 Task: Create a due date automation trigger when advanced on, 2 days before a card is due add fields with custom field "Resume" set to a number lower or equal to 1 and lower or equal to 10 at 11:00 AM.
Action: Mouse moved to (1105, 340)
Screenshot: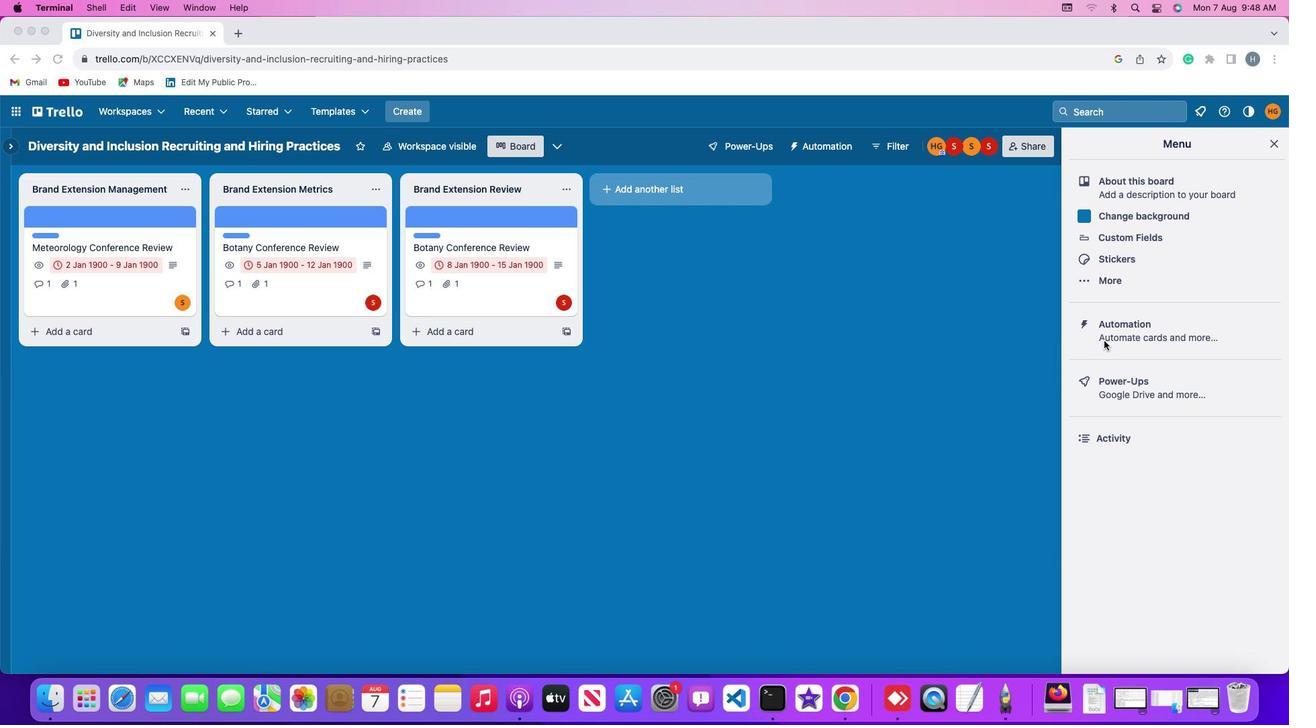 
Action: Mouse pressed left at (1105, 340)
Screenshot: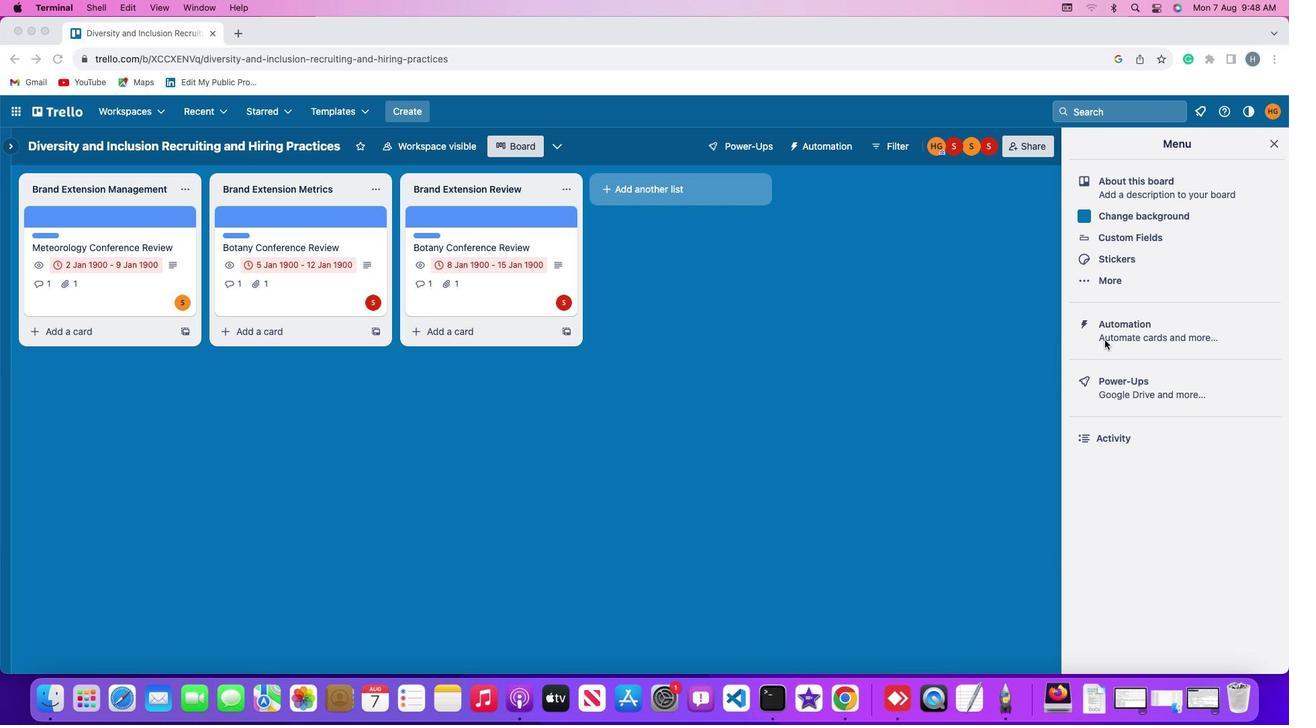 
Action: Mouse pressed left at (1105, 340)
Screenshot: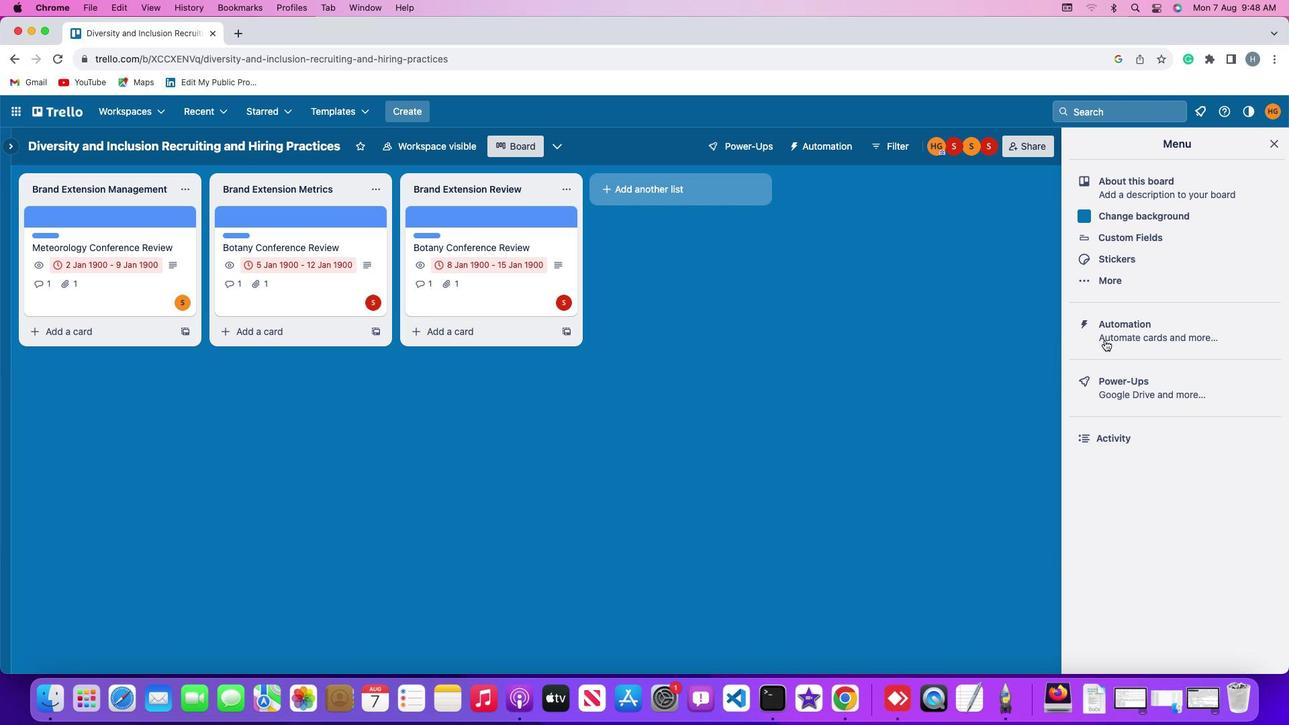 
Action: Mouse moved to (75, 311)
Screenshot: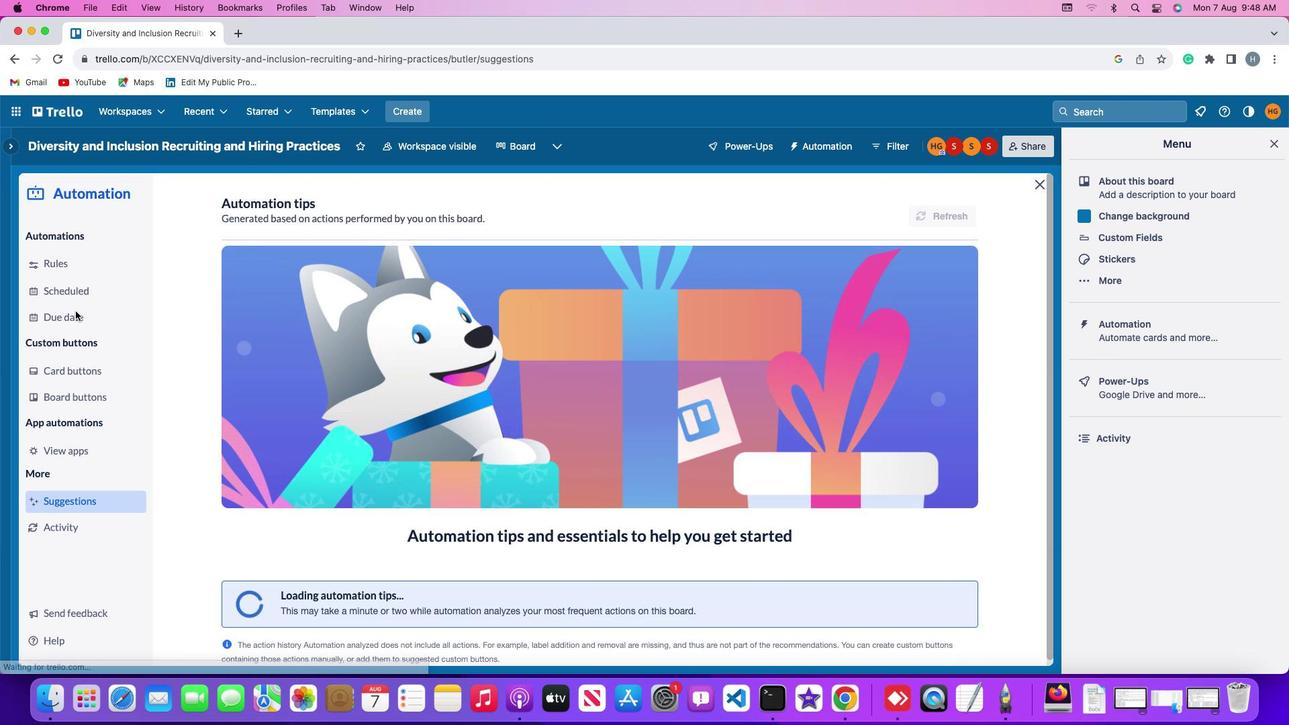
Action: Mouse pressed left at (75, 311)
Screenshot: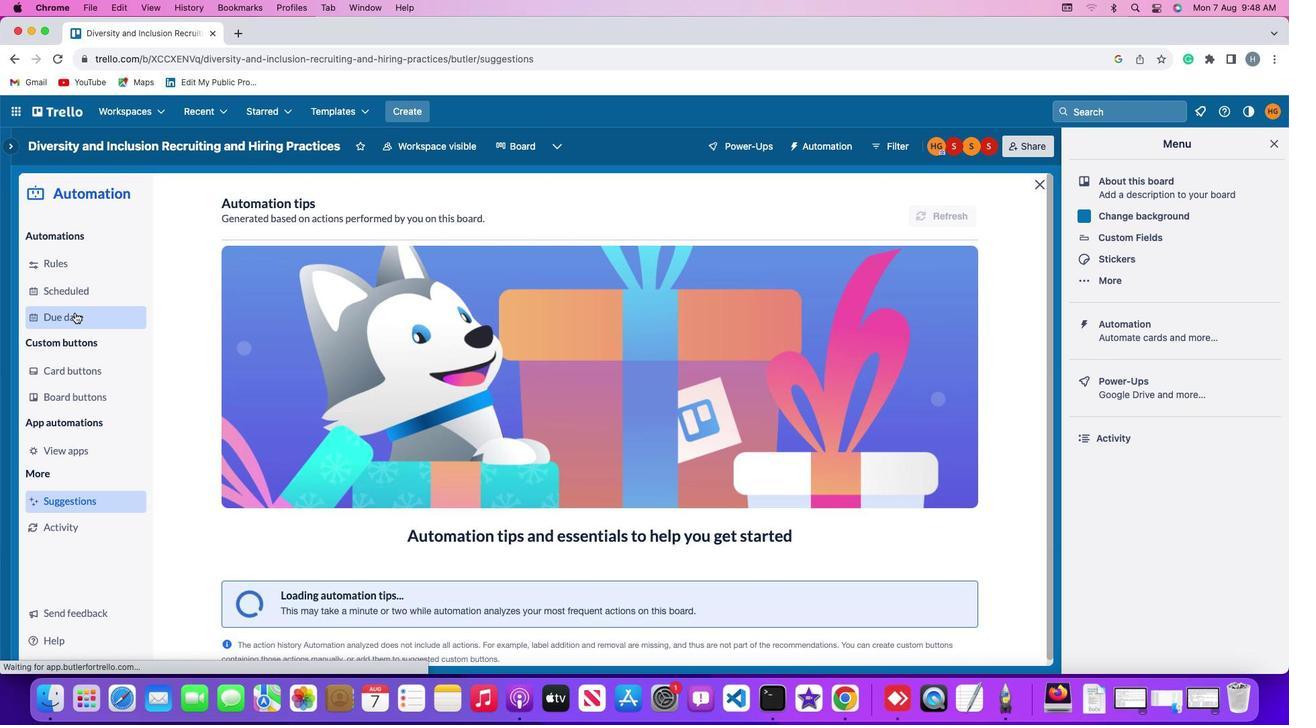 
Action: Mouse moved to (908, 206)
Screenshot: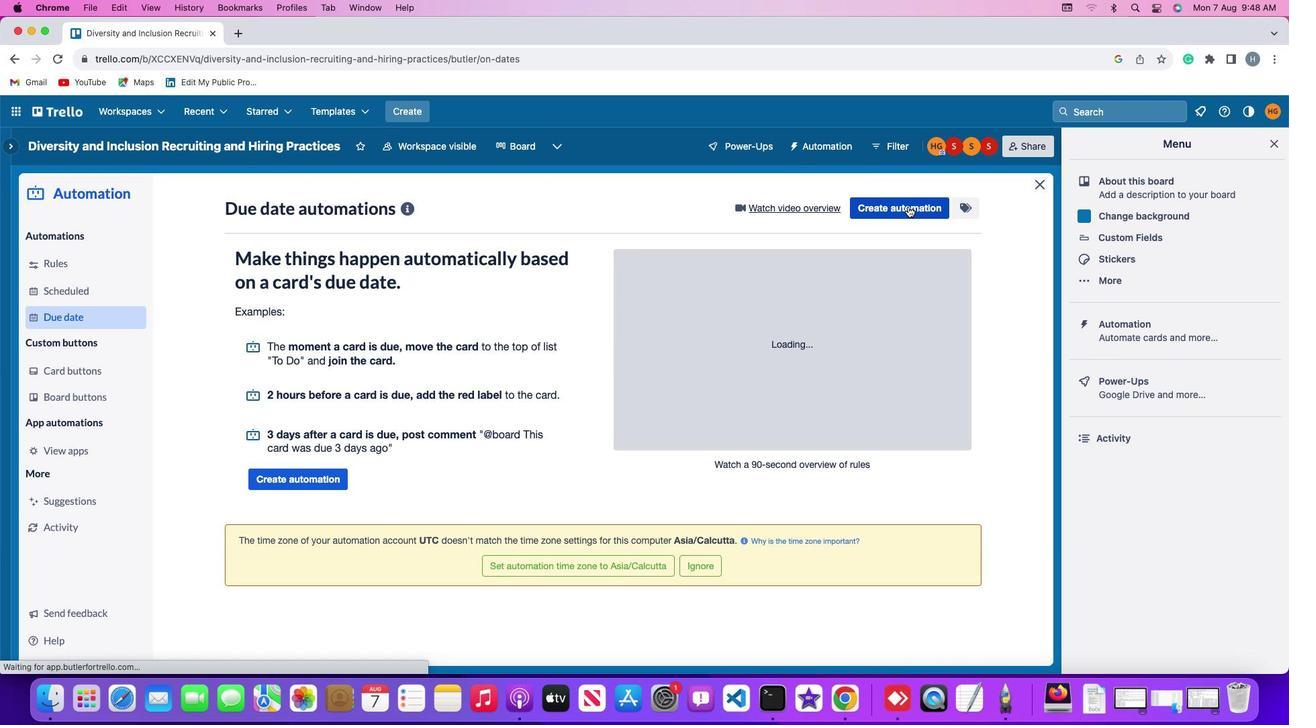 
Action: Mouse pressed left at (908, 206)
Screenshot: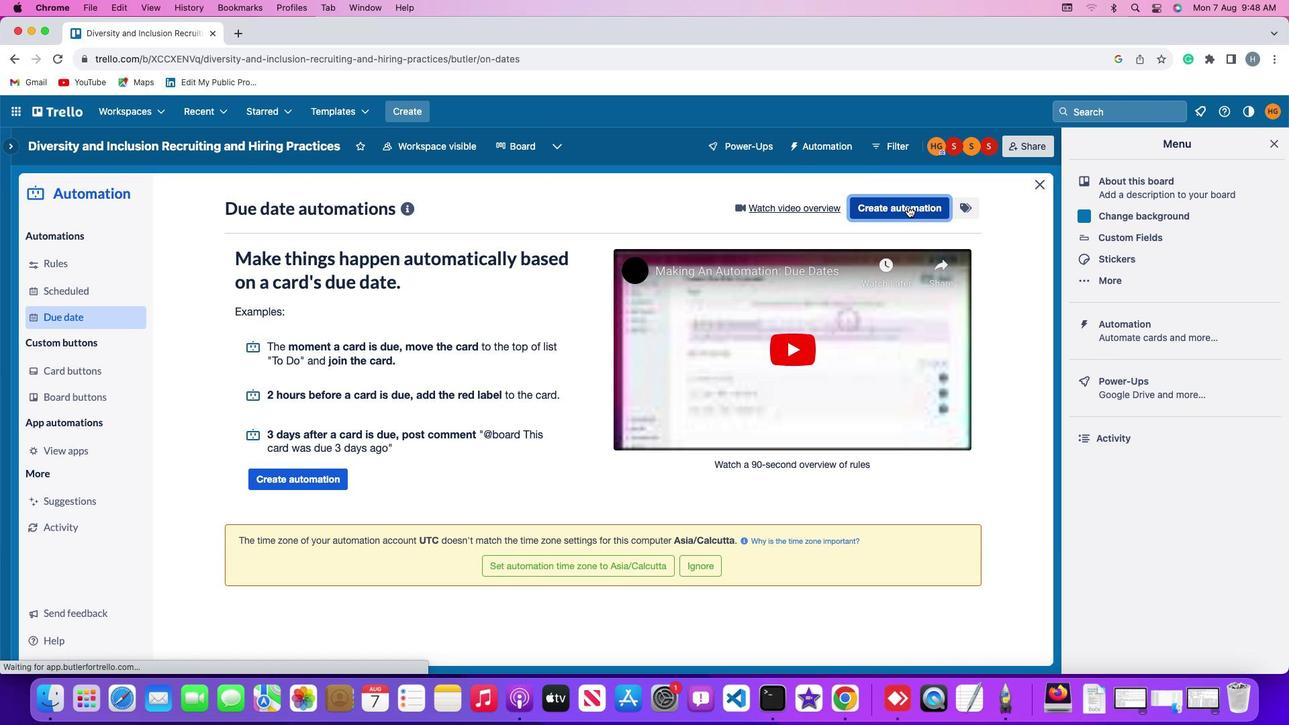 
Action: Mouse moved to (593, 335)
Screenshot: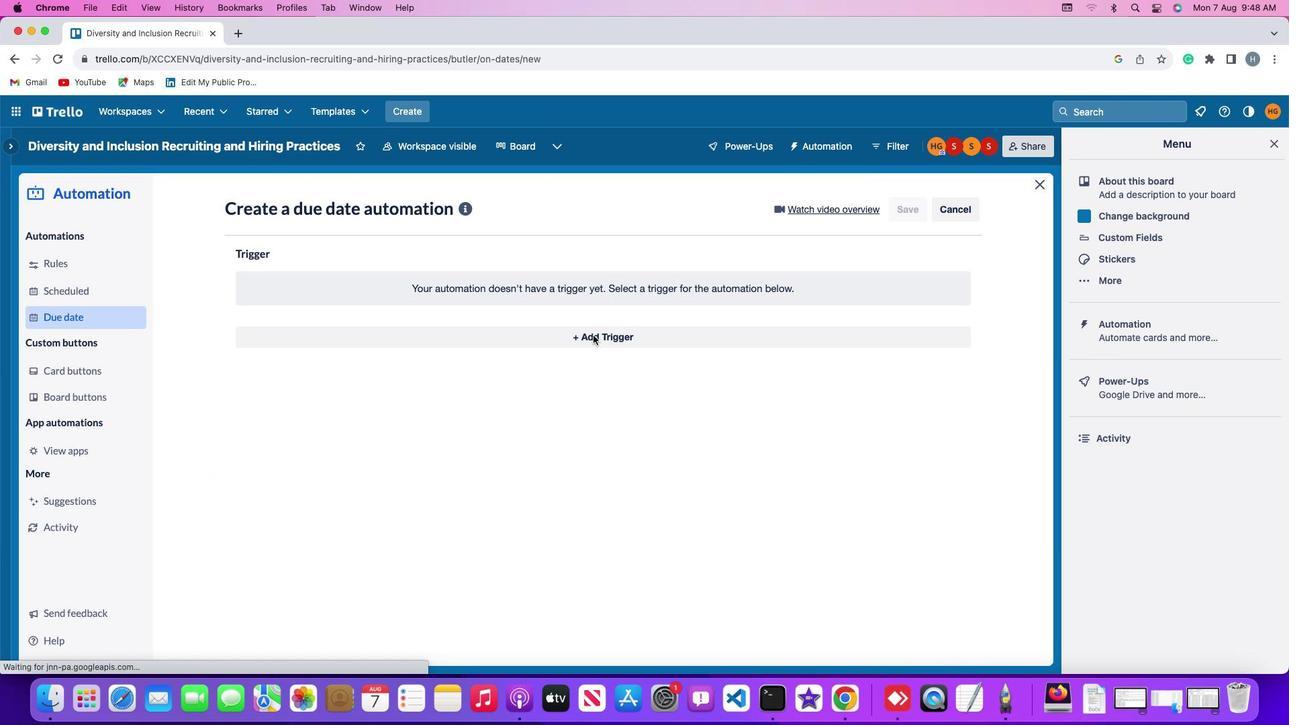 
Action: Mouse pressed left at (593, 335)
Screenshot: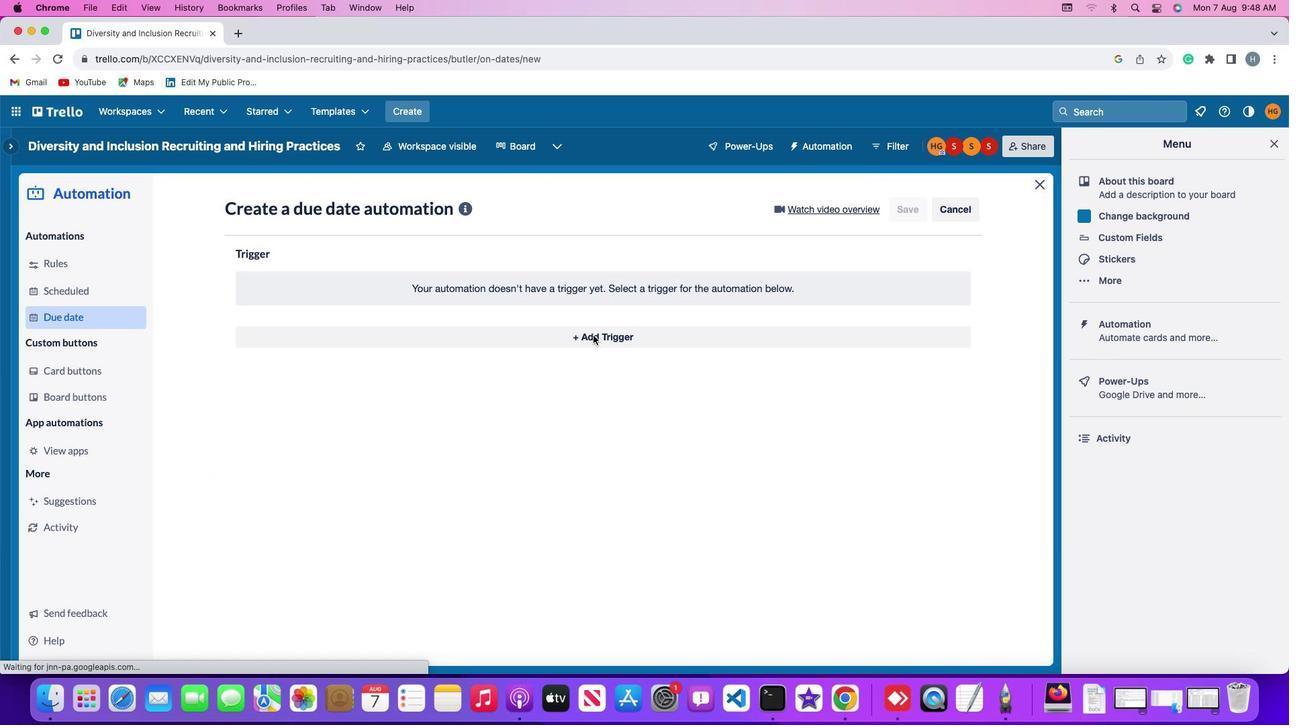 
Action: Mouse moved to (260, 544)
Screenshot: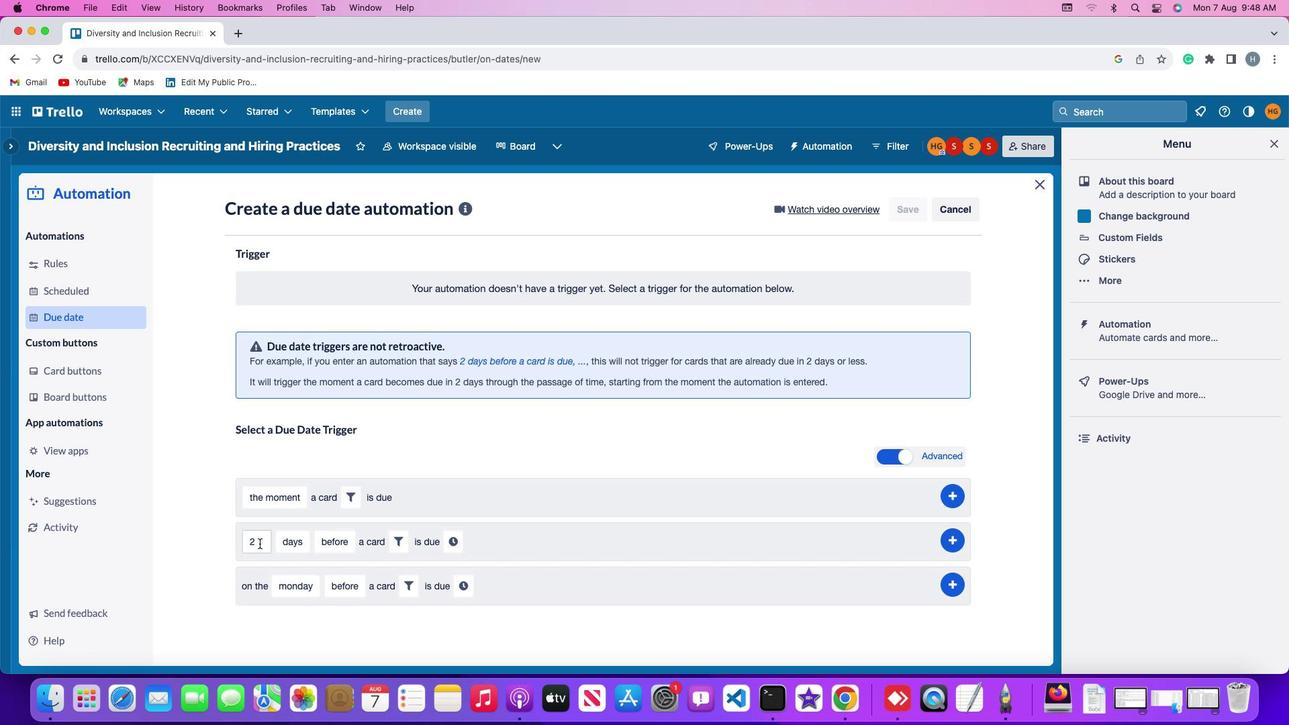 
Action: Mouse pressed left at (260, 544)
Screenshot: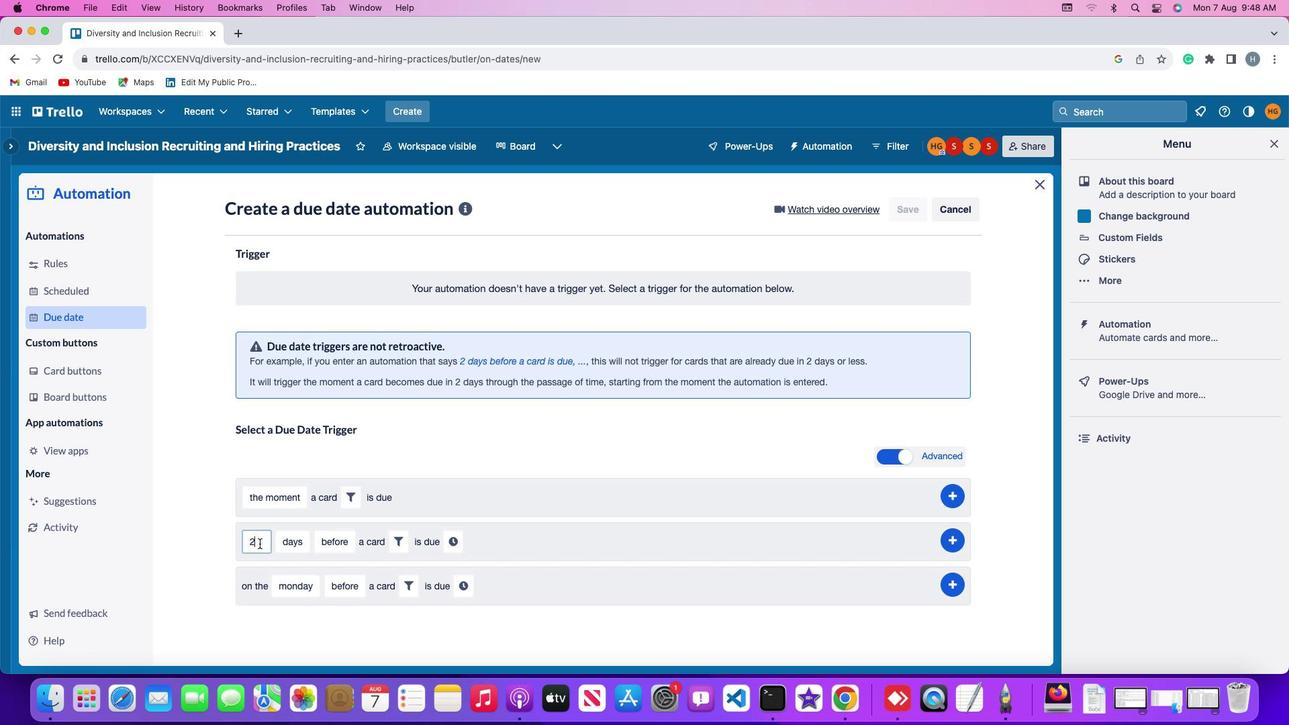 
Action: Mouse moved to (260, 542)
Screenshot: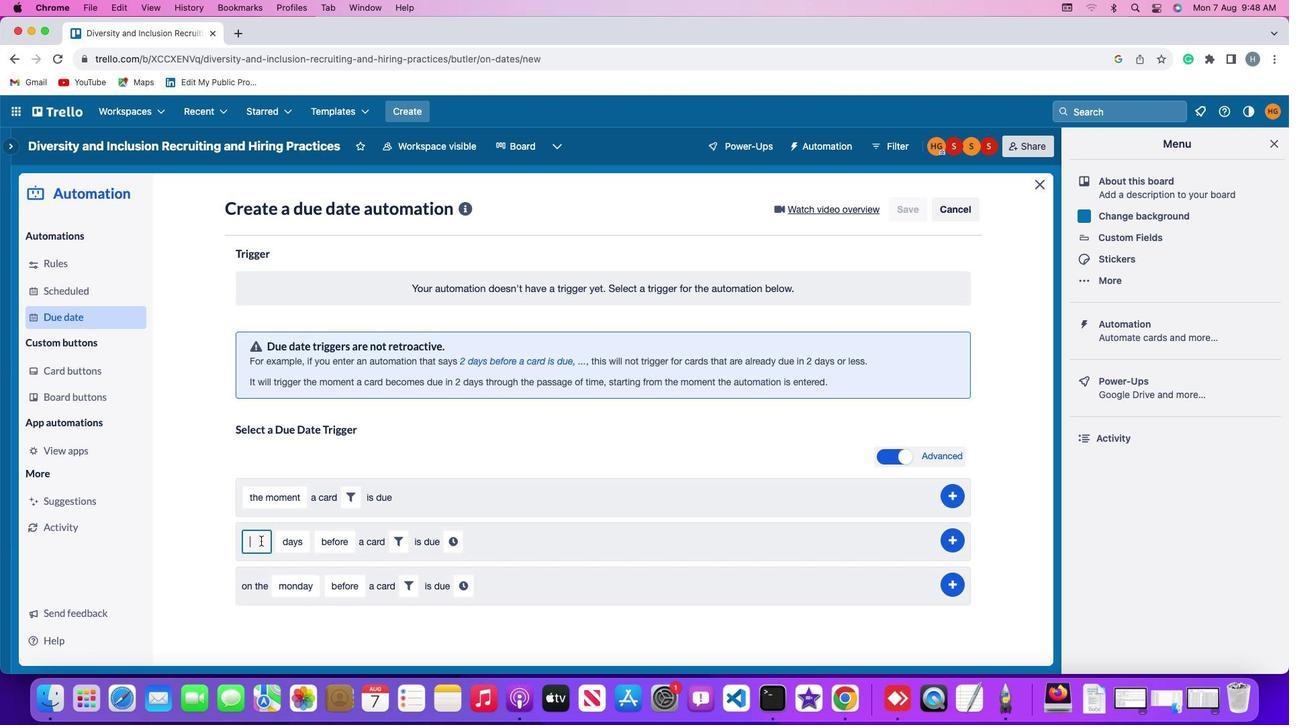 
Action: Key pressed Key.backspace
Screenshot: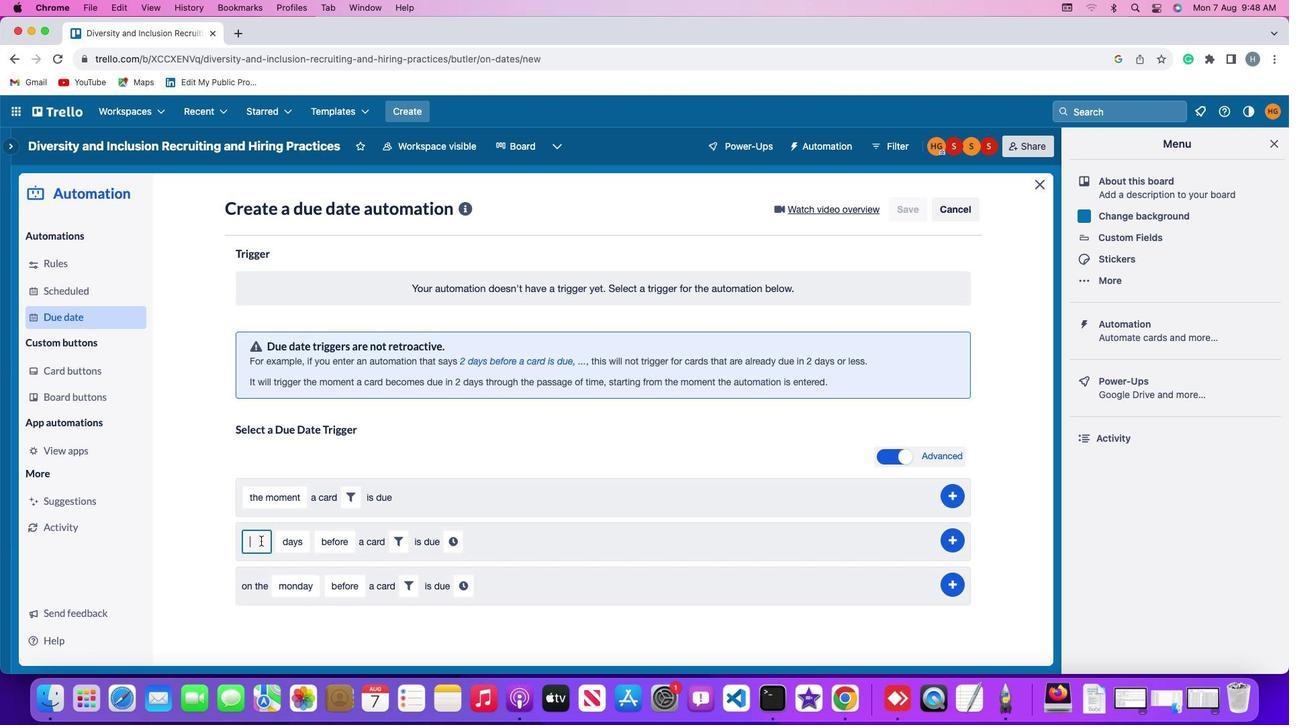 
Action: Mouse moved to (262, 540)
Screenshot: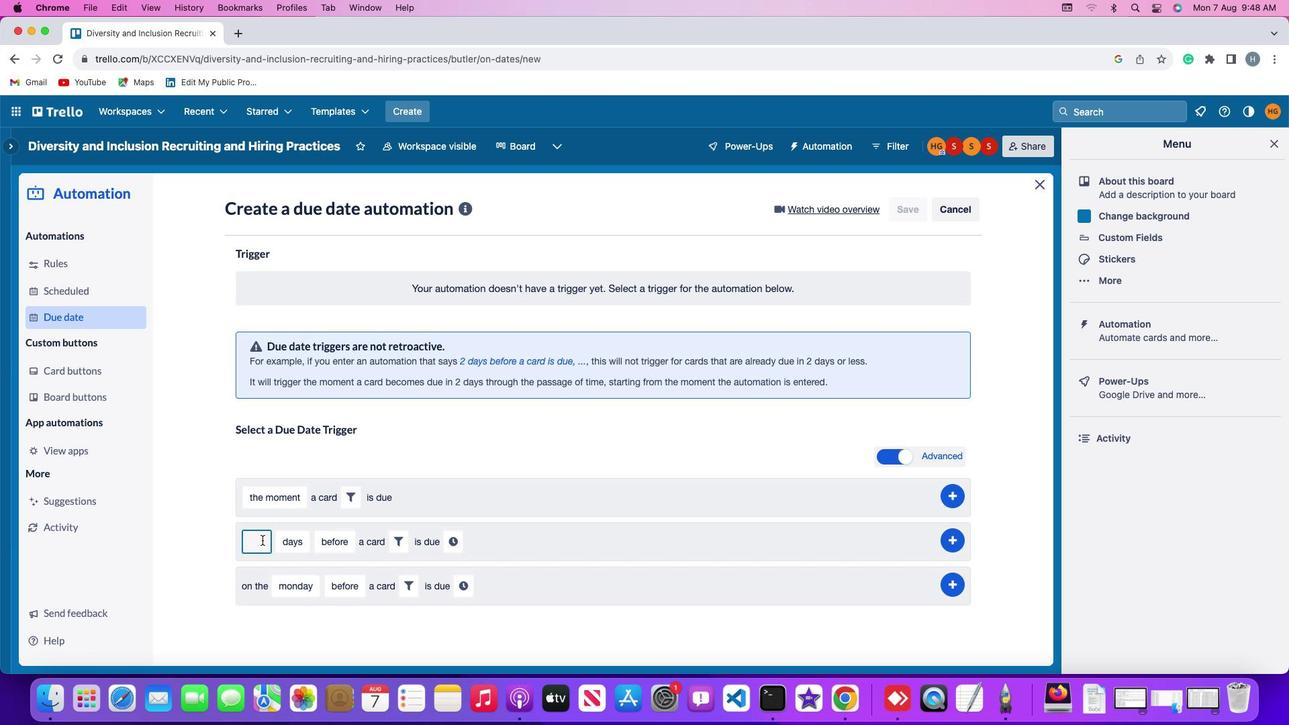 
Action: Key pressed '2'
Screenshot: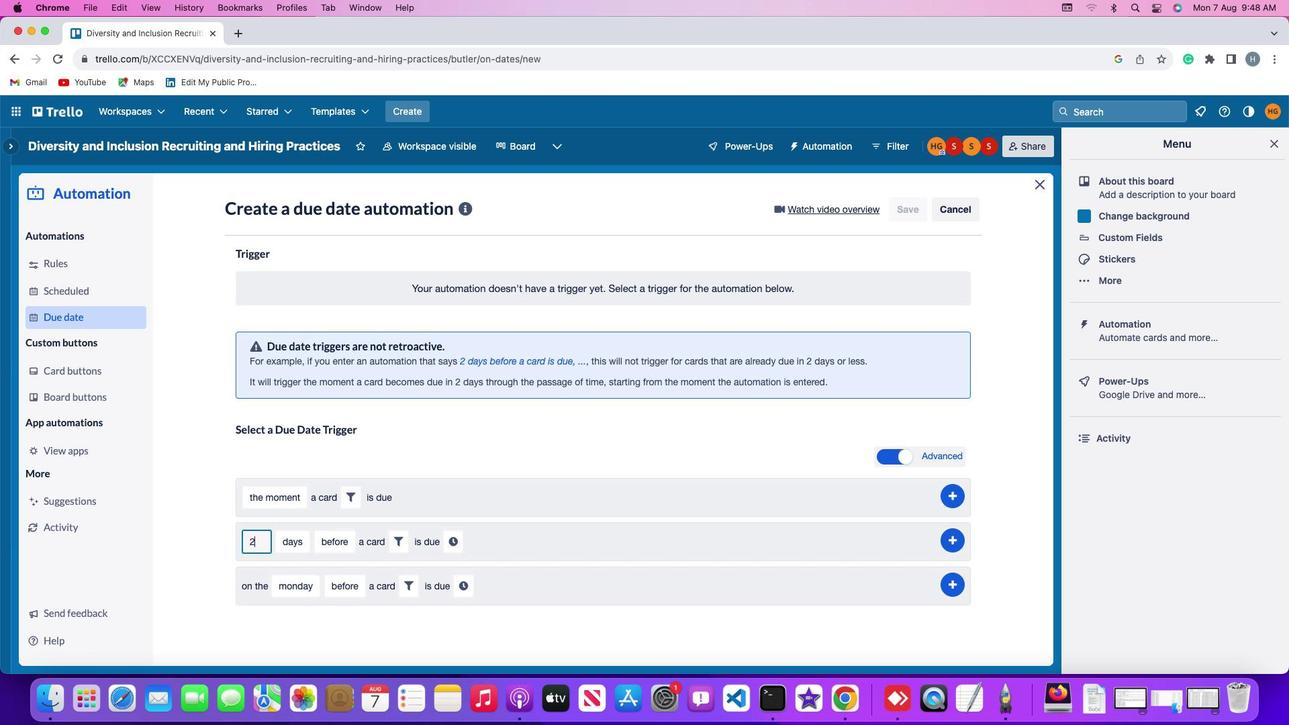 
Action: Mouse moved to (286, 538)
Screenshot: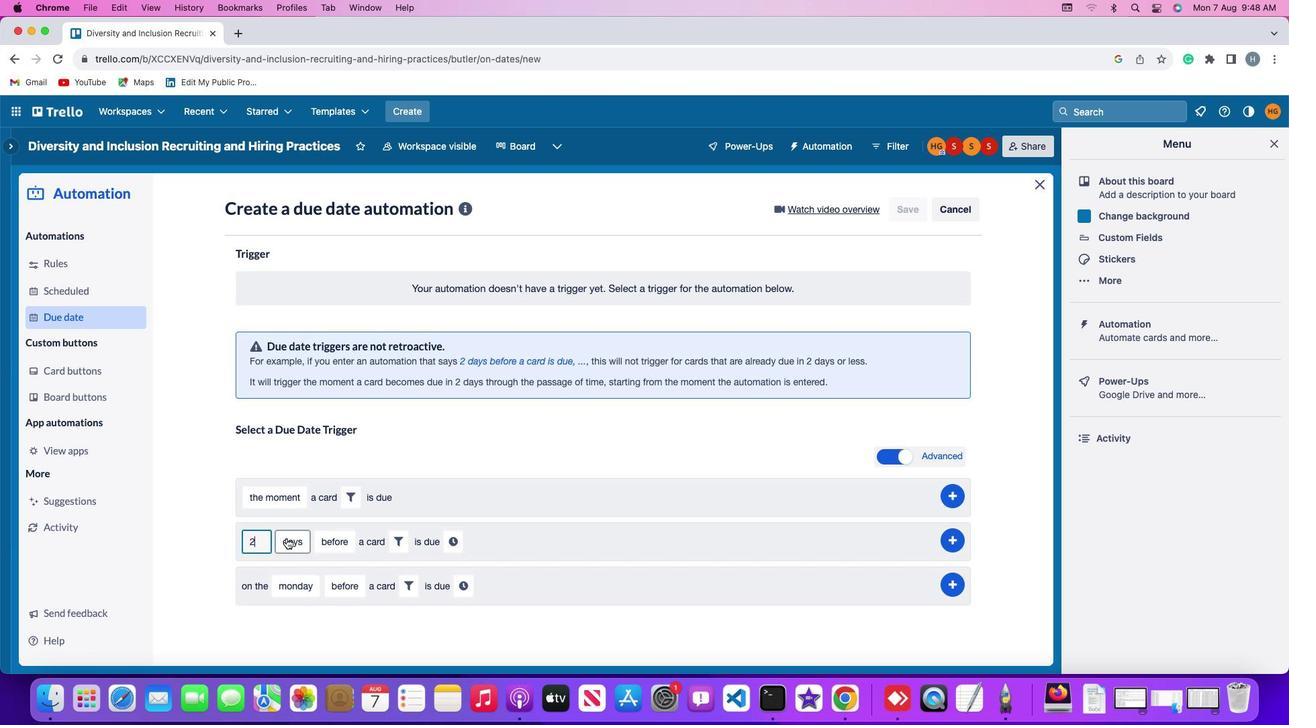 
Action: Mouse pressed left at (286, 538)
Screenshot: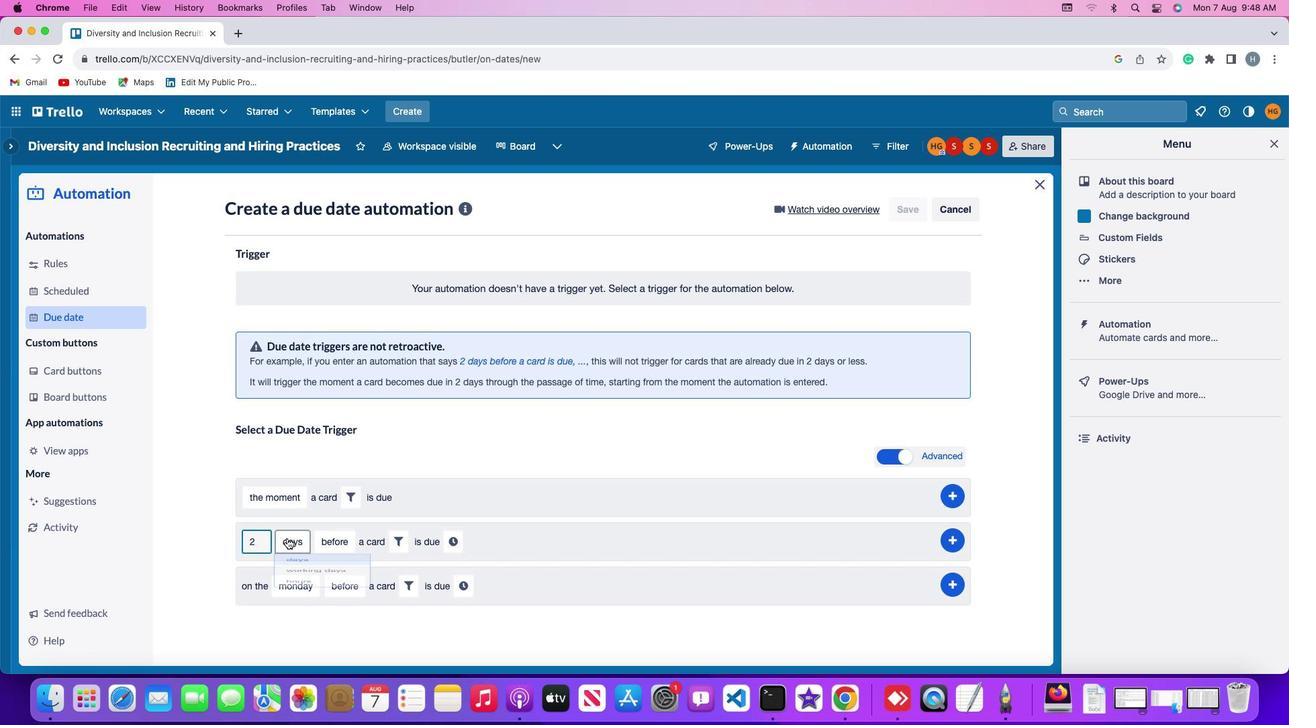 
Action: Mouse moved to (301, 565)
Screenshot: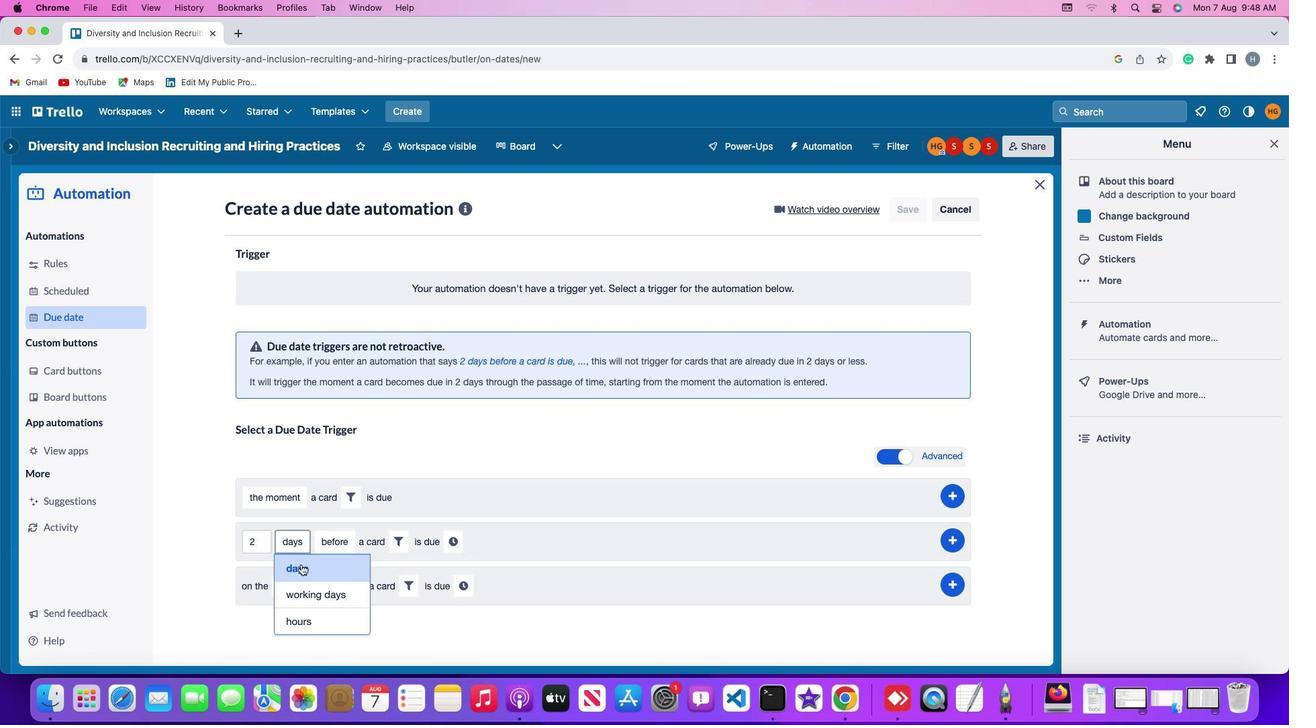 
Action: Mouse pressed left at (301, 565)
Screenshot: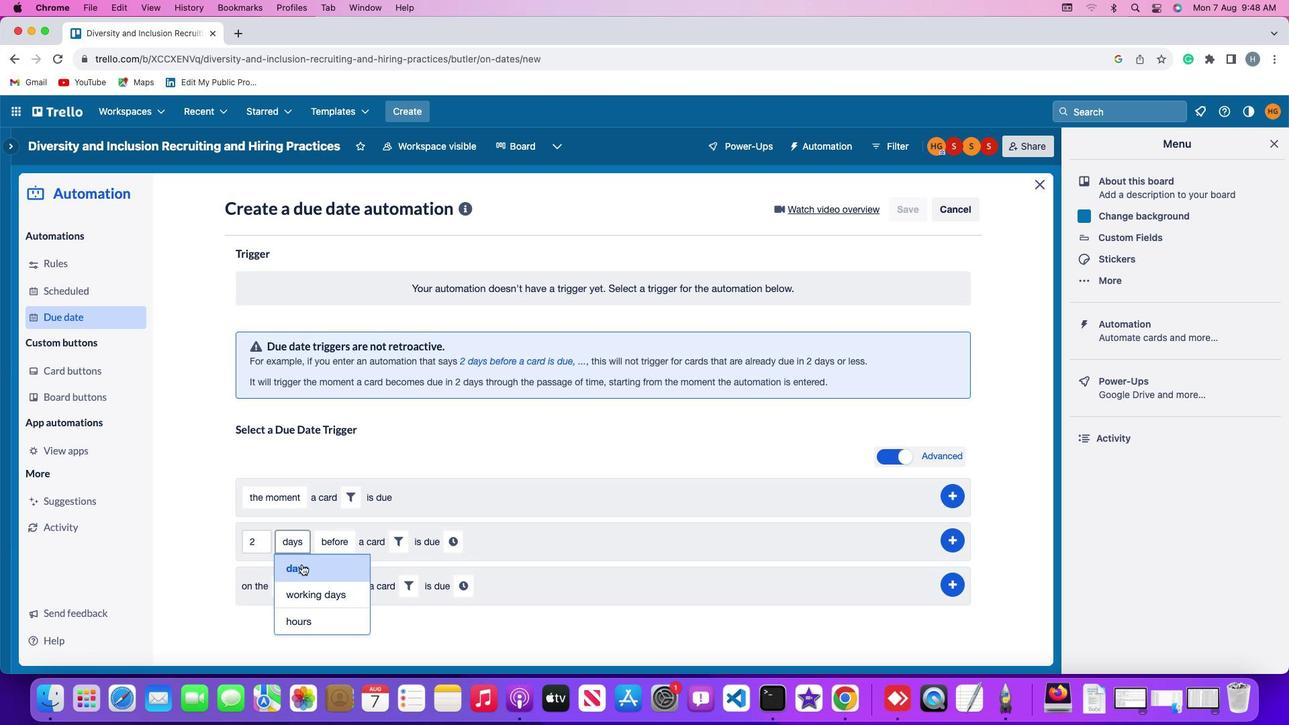 
Action: Mouse moved to (329, 549)
Screenshot: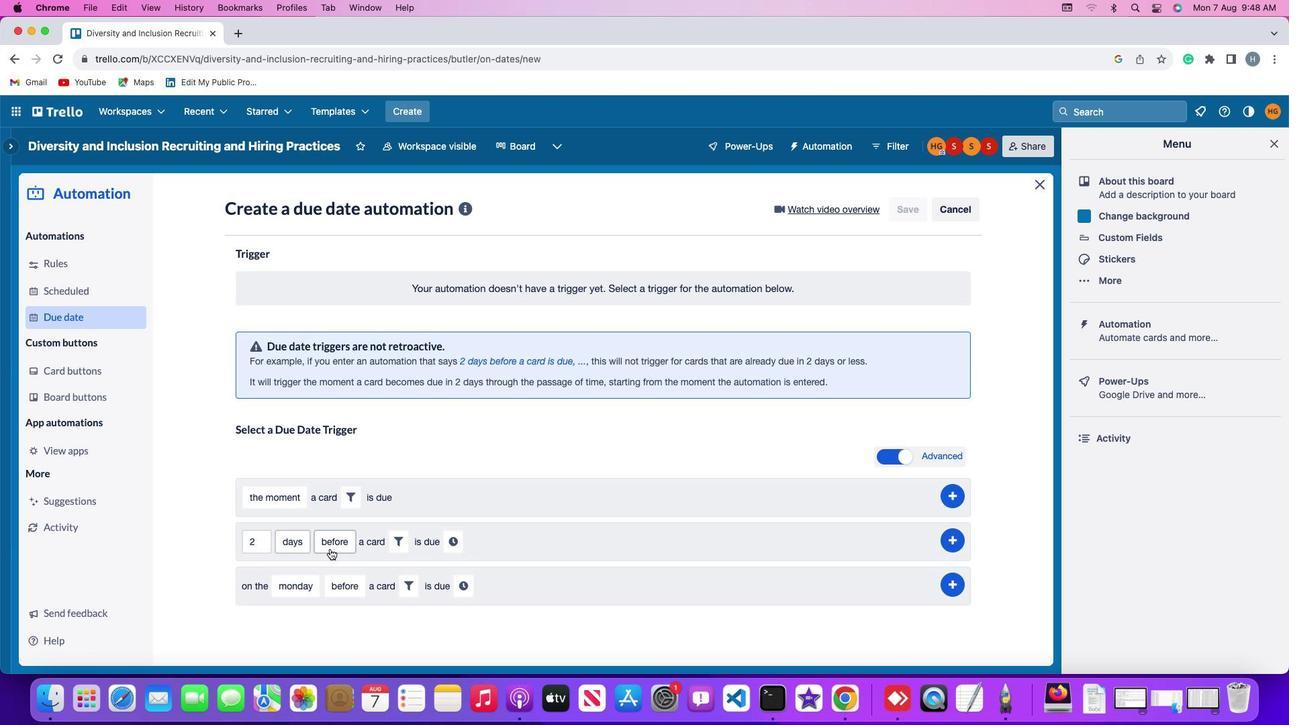 
Action: Mouse pressed left at (329, 549)
Screenshot: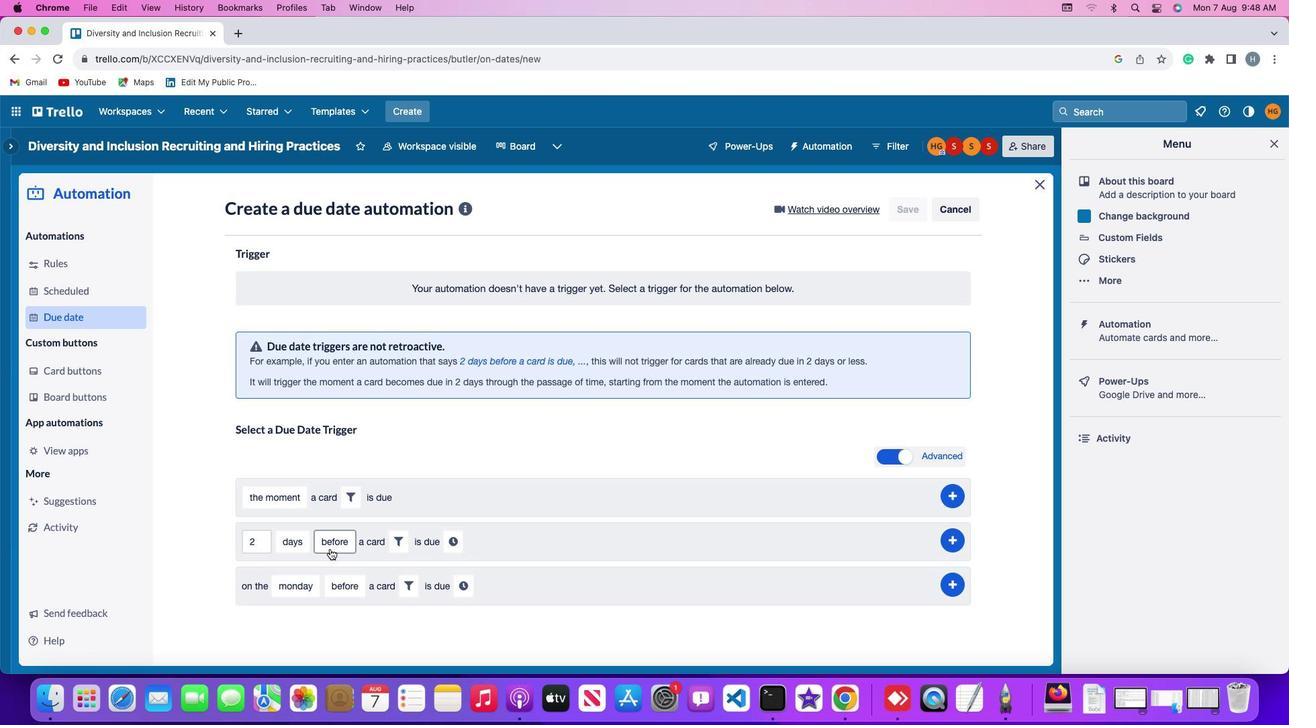 
Action: Mouse moved to (340, 570)
Screenshot: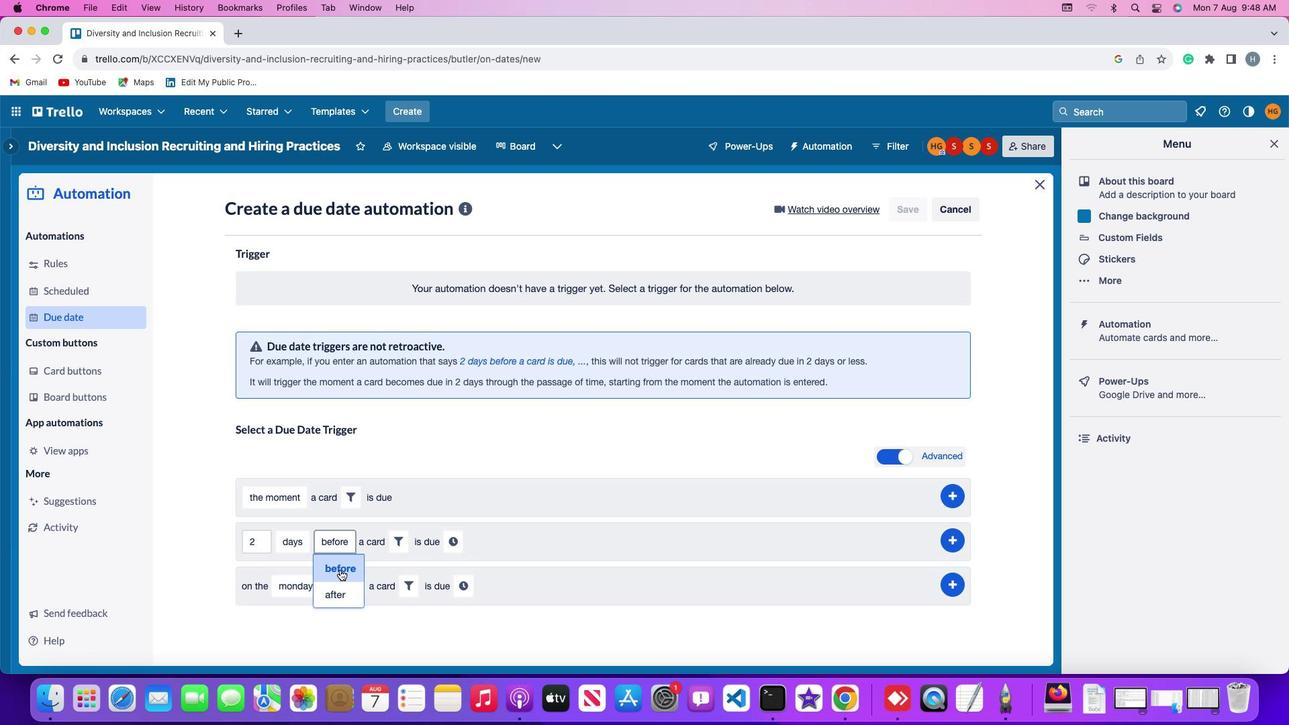 
Action: Mouse pressed left at (340, 570)
Screenshot: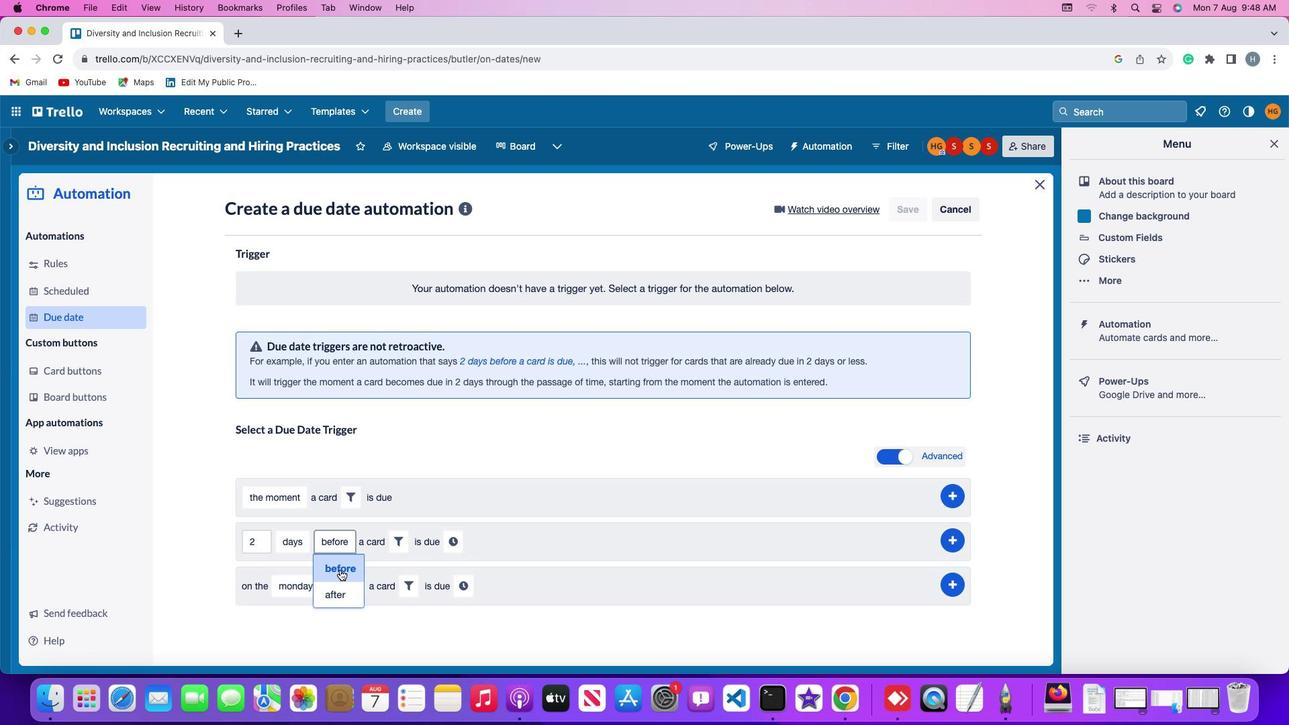 
Action: Mouse moved to (407, 542)
Screenshot: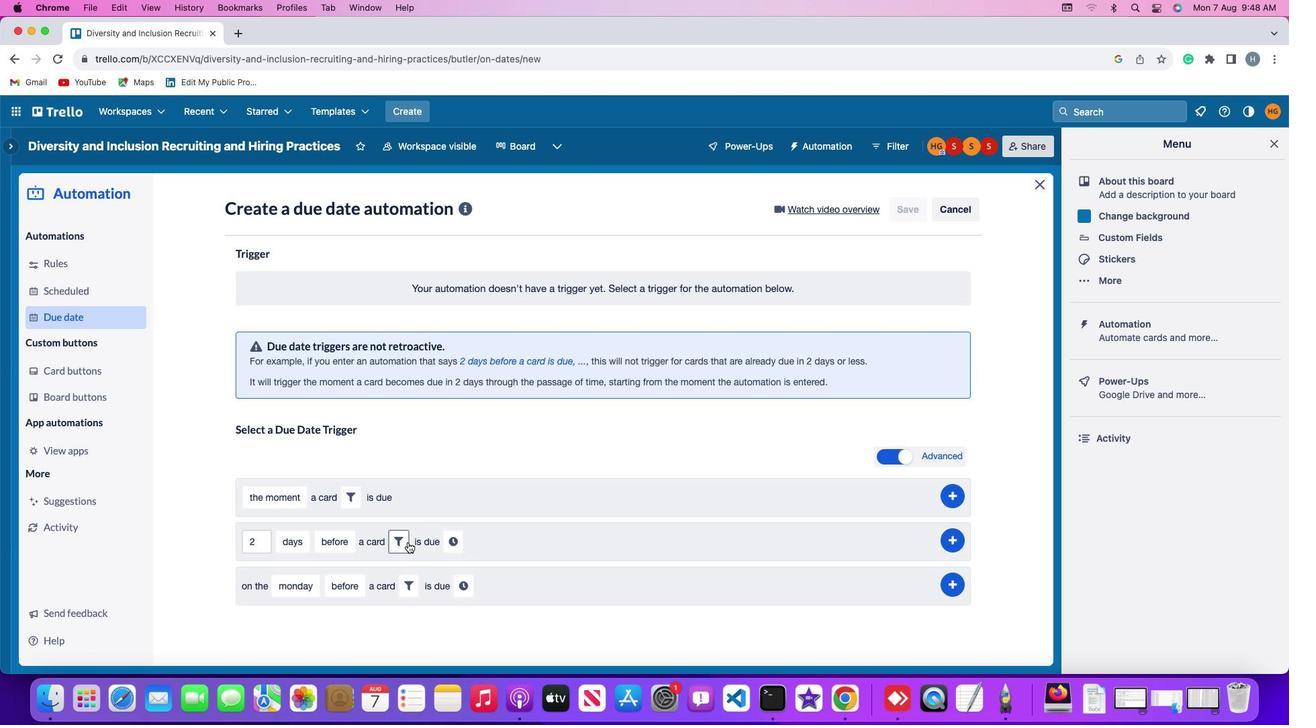 
Action: Mouse pressed left at (407, 542)
Screenshot: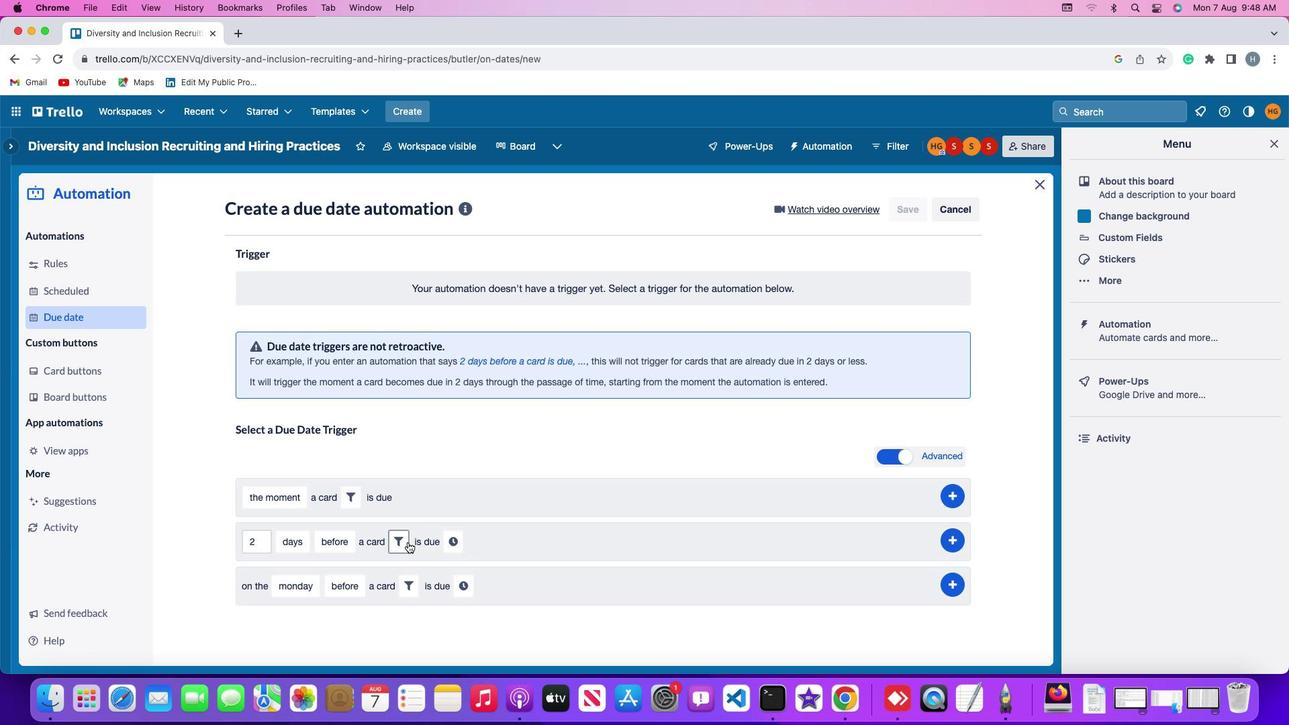 
Action: Mouse moved to (624, 586)
Screenshot: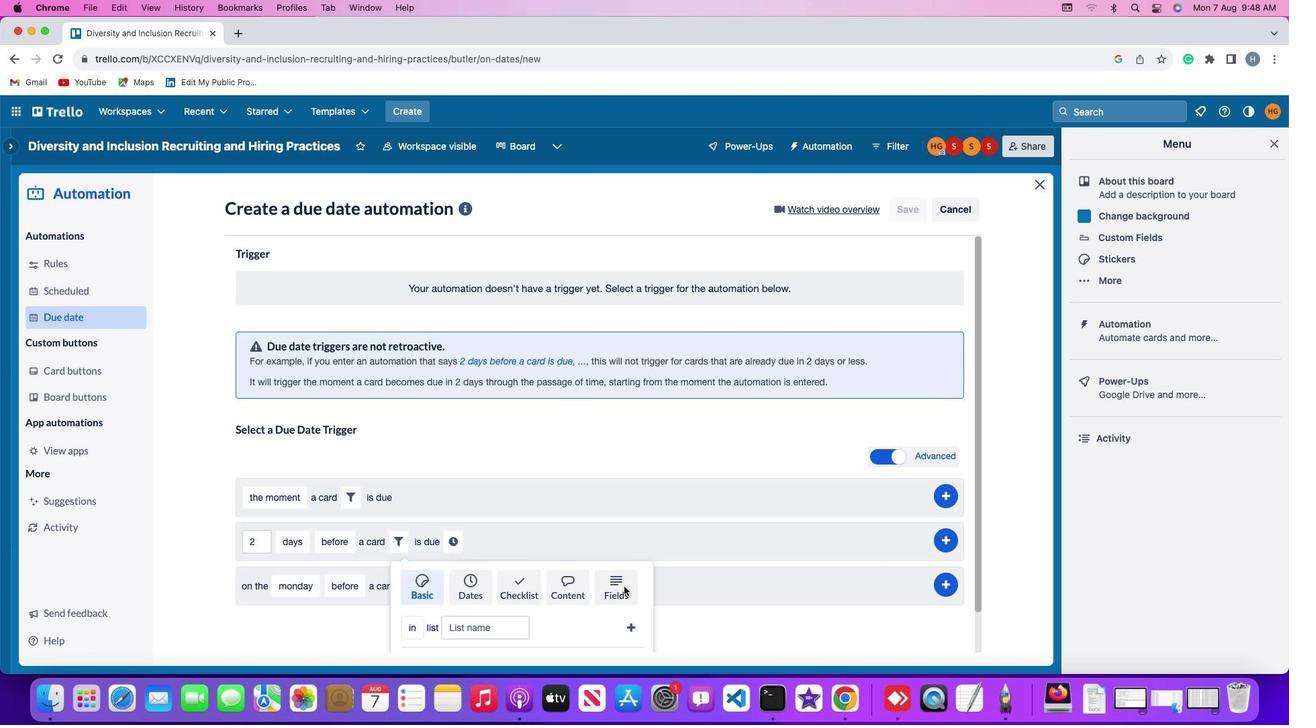 
Action: Mouse pressed left at (624, 586)
Screenshot: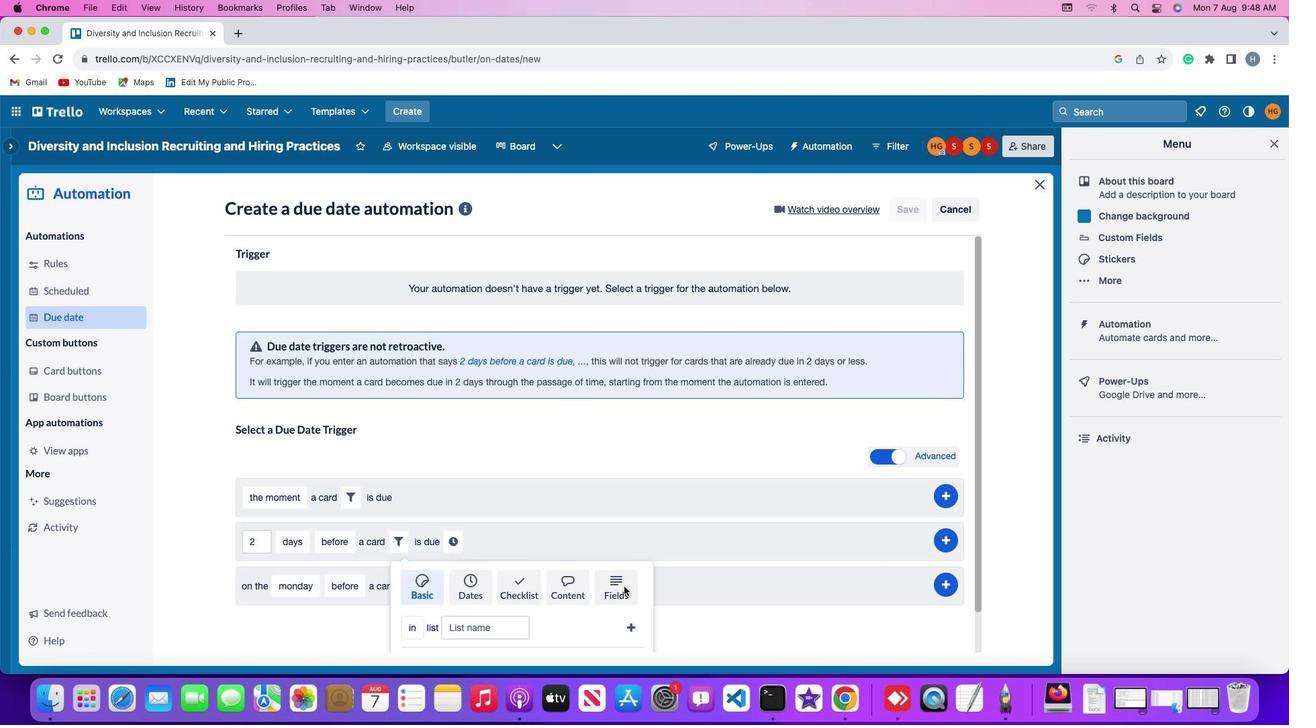 
Action: Mouse moved to (516, 580)
Screenshot: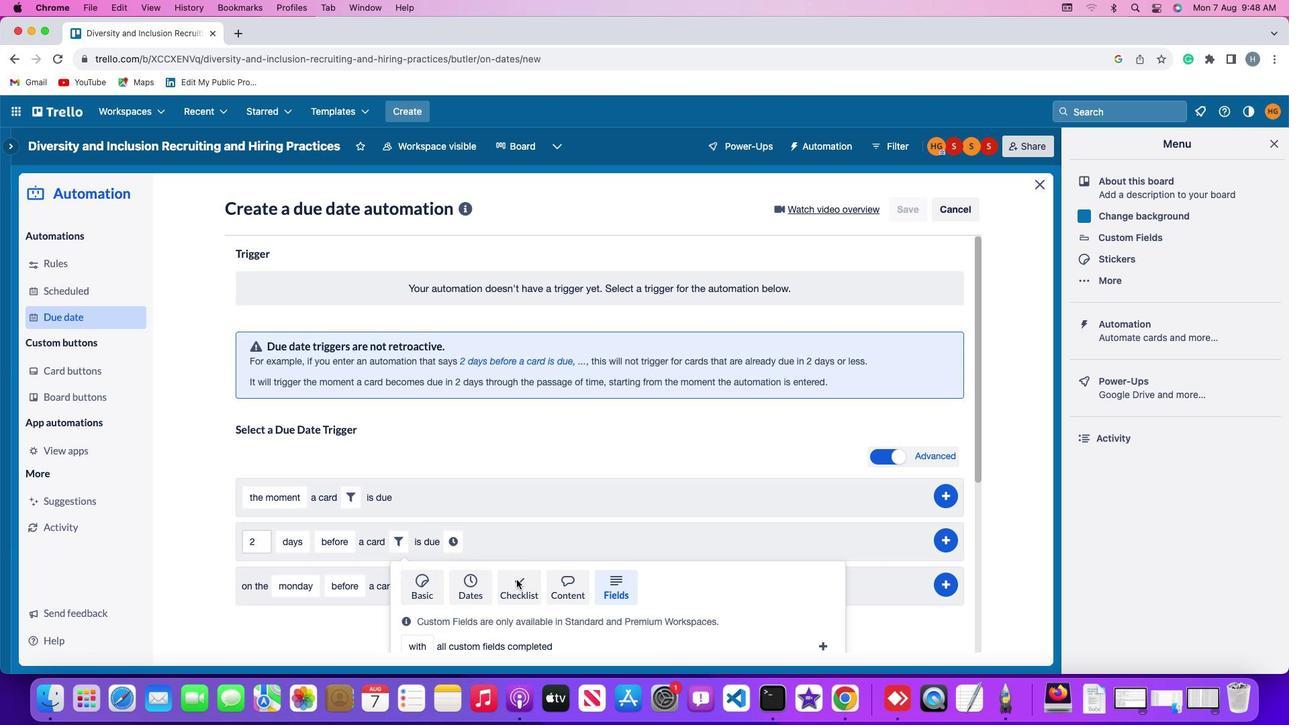 
Action: Mouse scrolled (516, 580) with delta (0, 0)
Screenshot: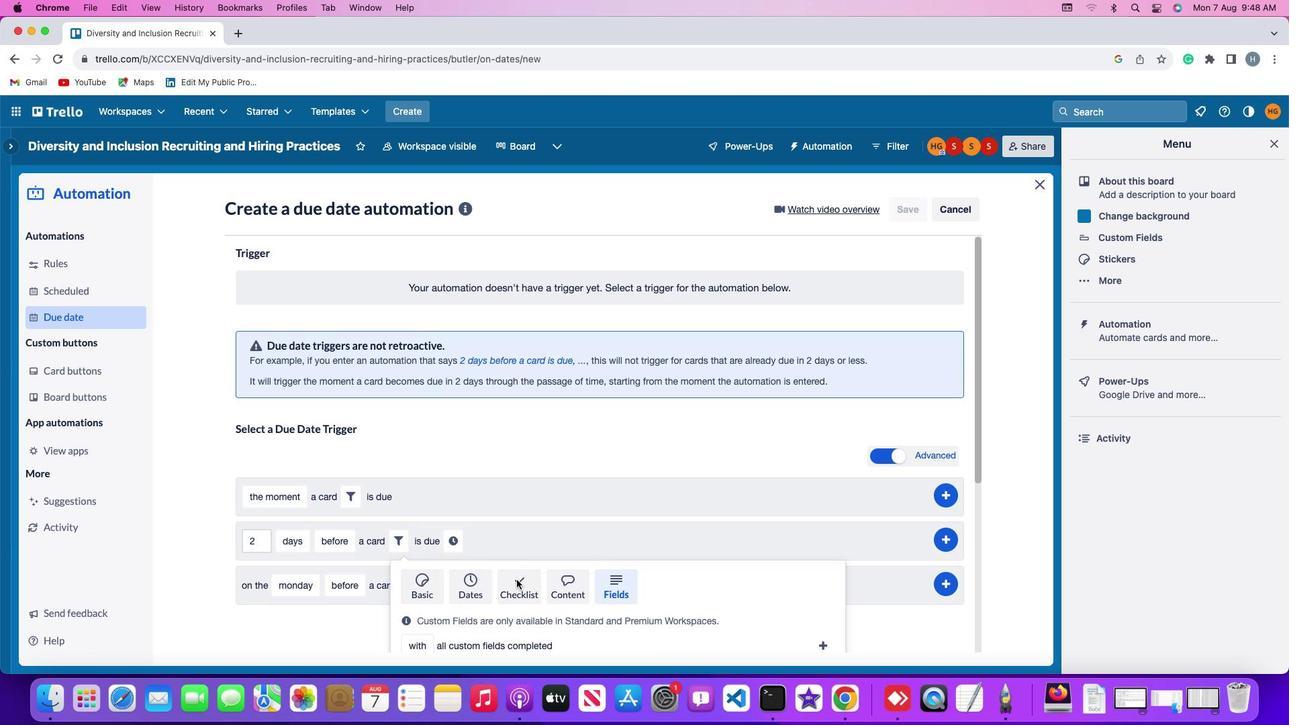 
Action: Mouse scrolled (516, 580) with delta (0, 0)
Screenshot: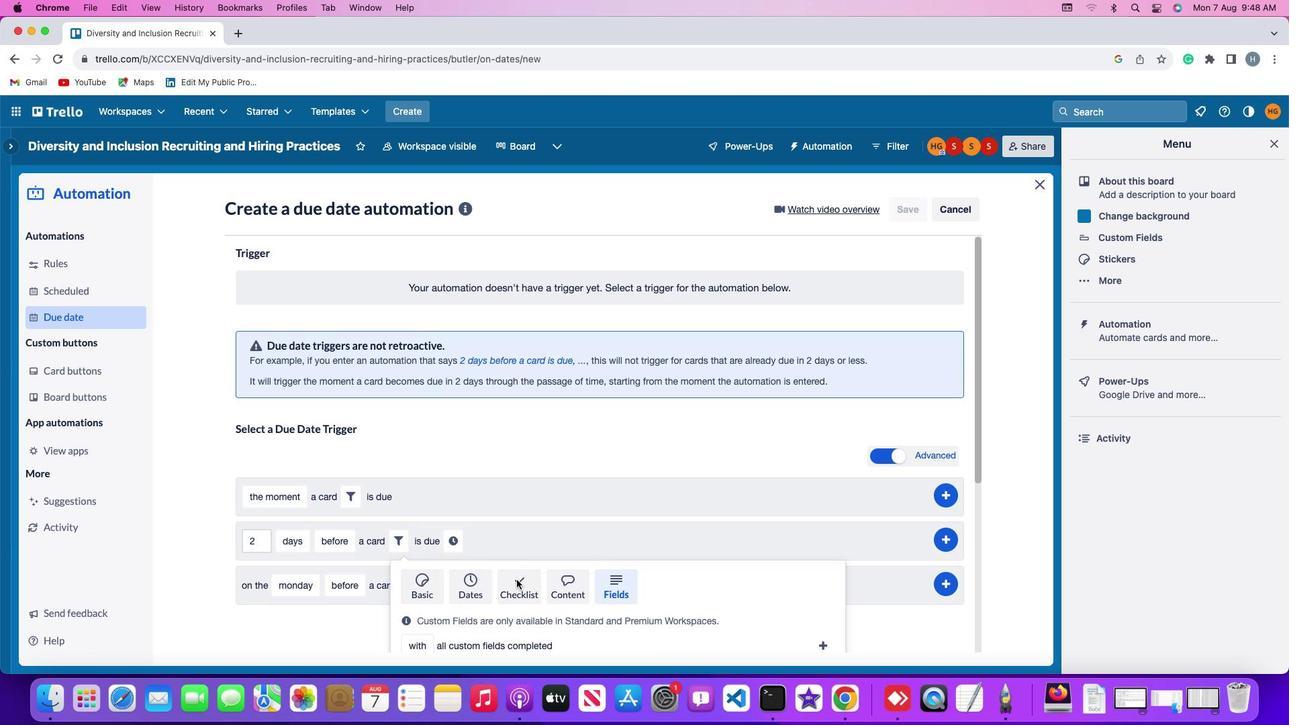 
Action: Mouse scrolled (516, 580) with delta (0, -2)
Screenshot: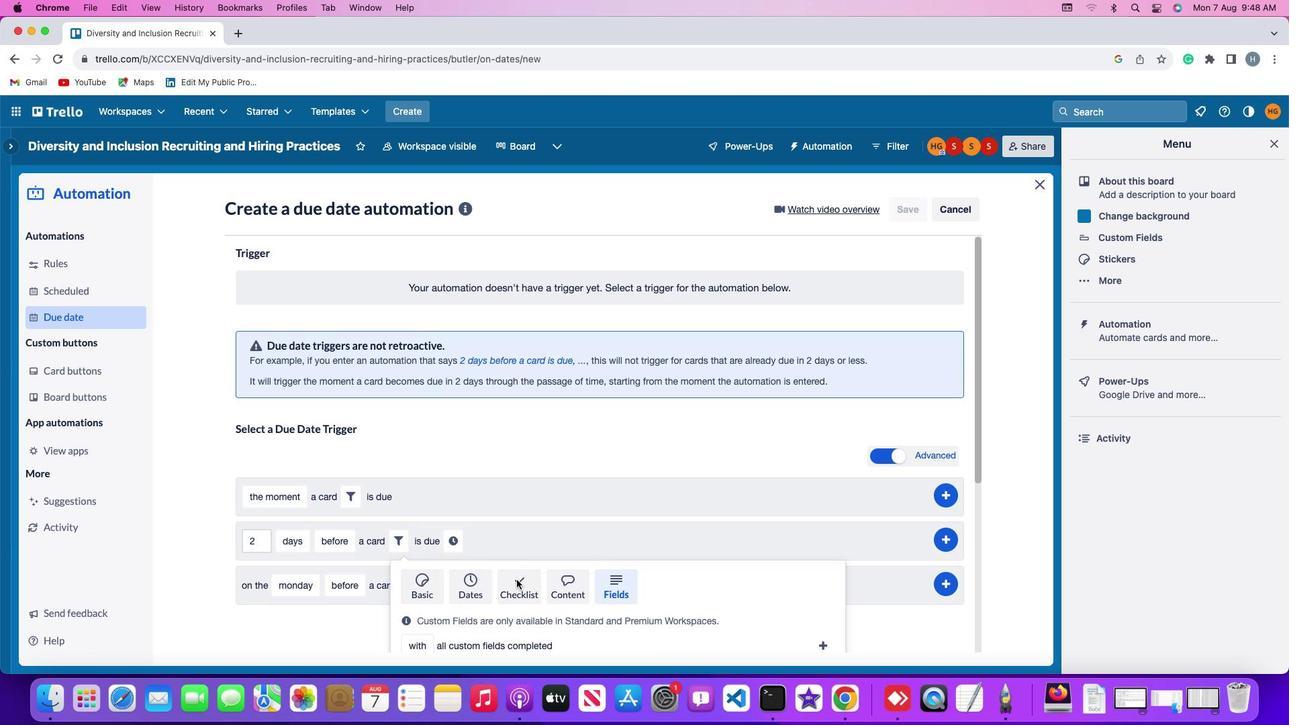 
Action: Mouse scrolled (516, 580) with delta (0, -3)
Screenshot: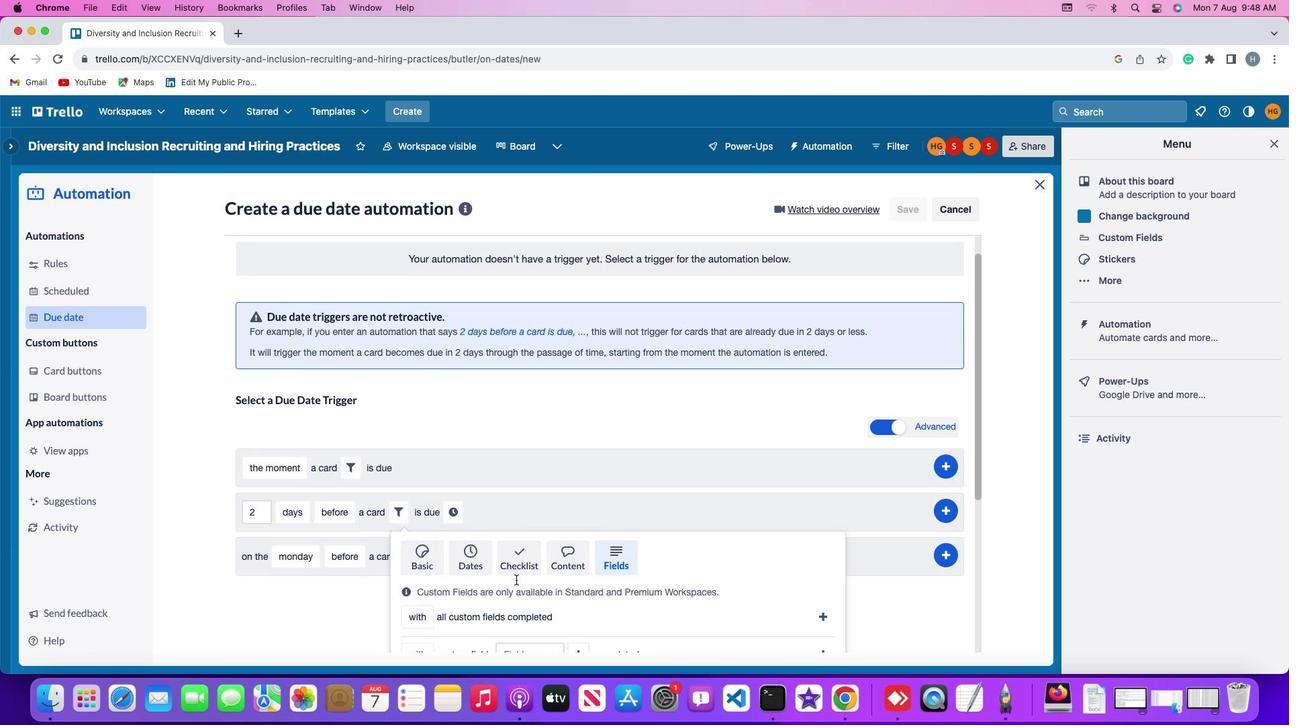 
Action: Mouse scrolled (516, 580) with delta (0, -4)
Screenshot: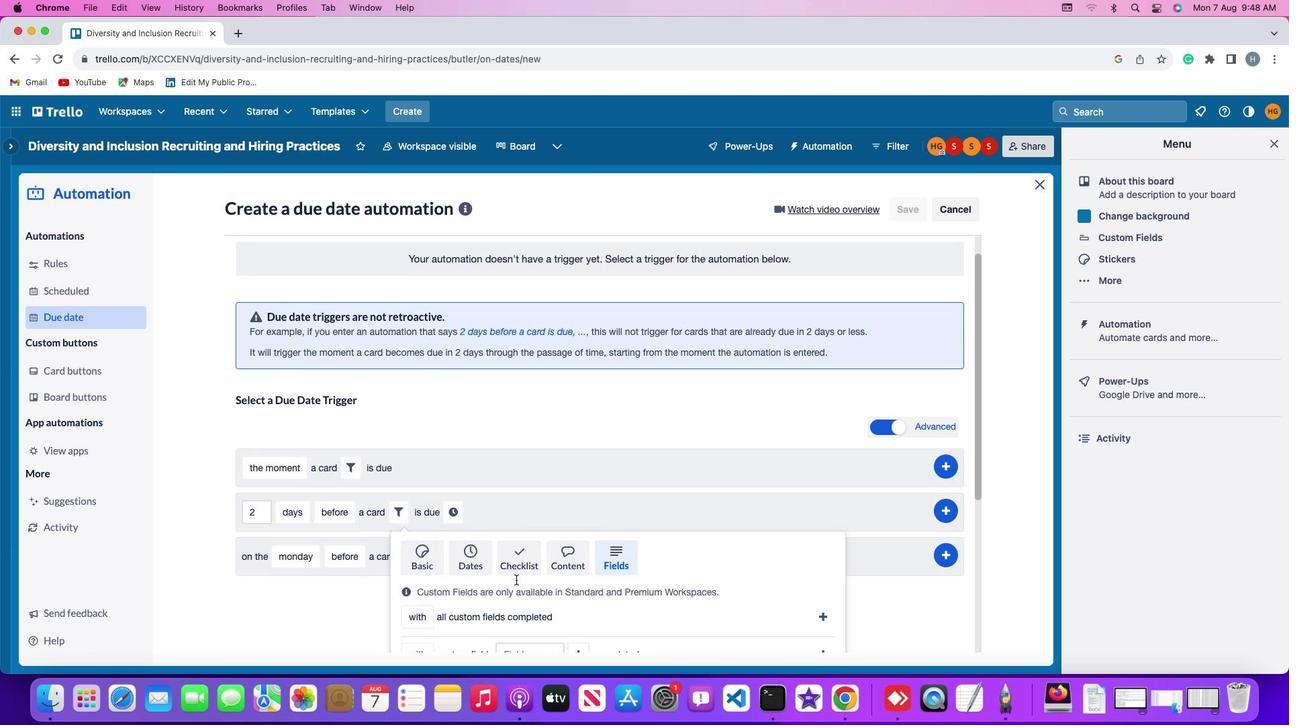 
Action: Mouse moved to (516, 580)
Screenshot: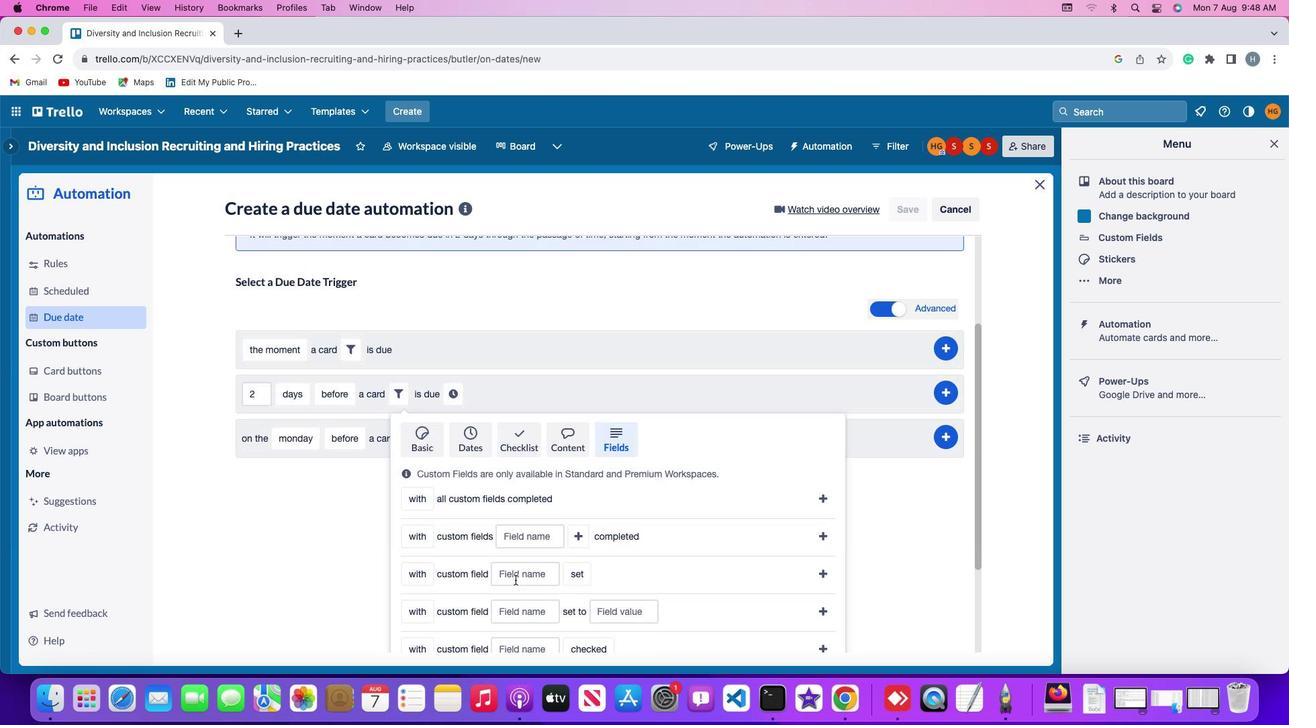 
Action: Mouse scrolled (516, 580) with delta (0, -4)
Screenshot: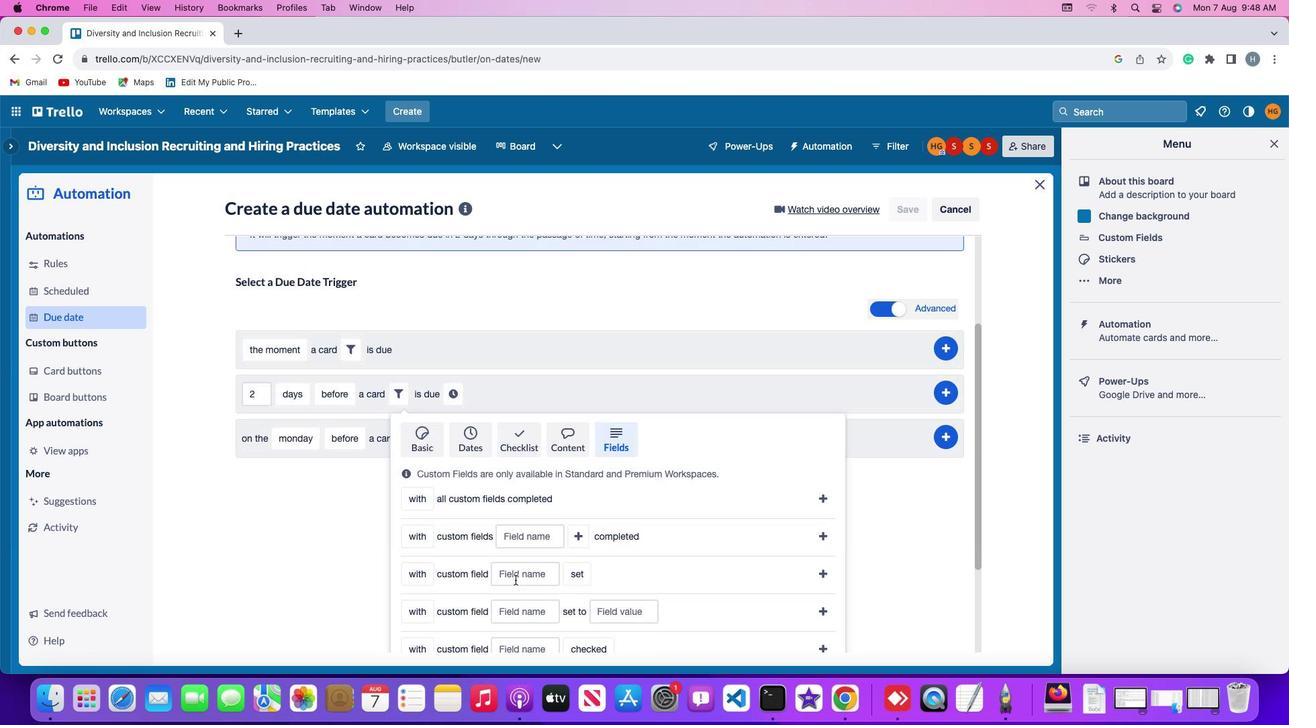 
Action: Mouse moved to (515, 579)
Screenshot: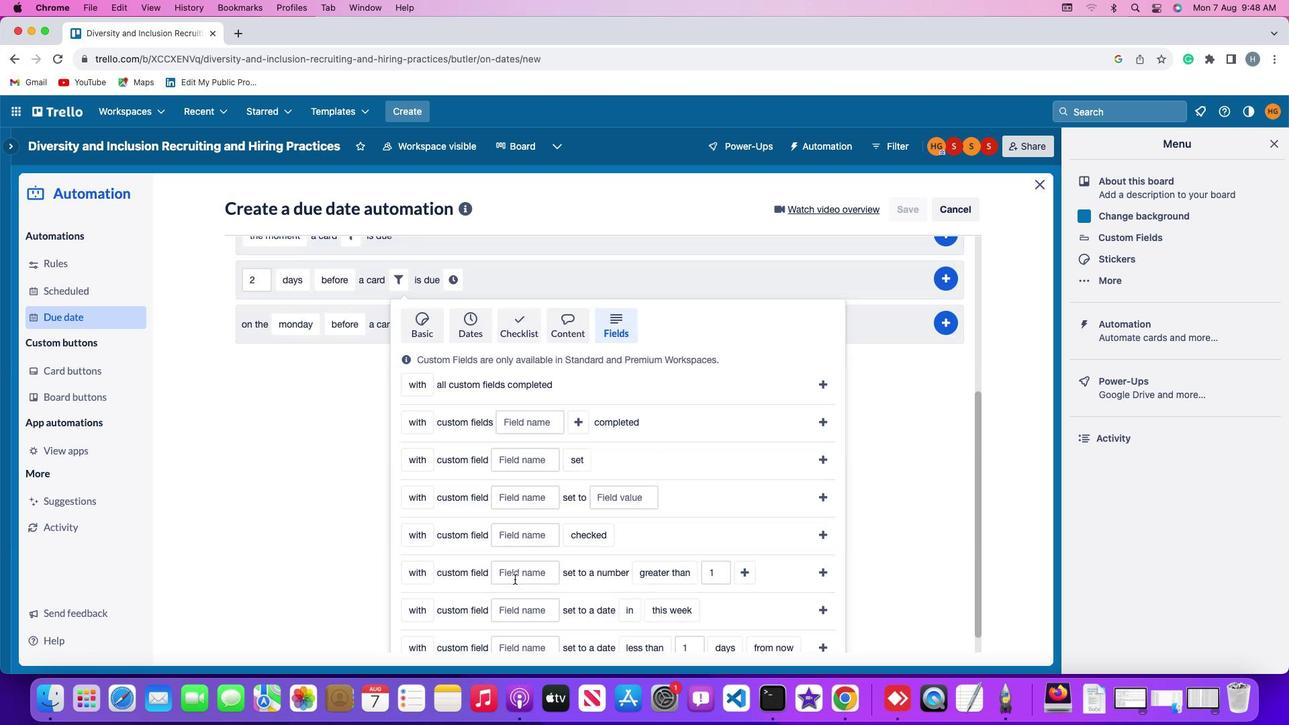 
Action: Mouse scrolled (515, 579) with delta (0, -4)
Screenshot: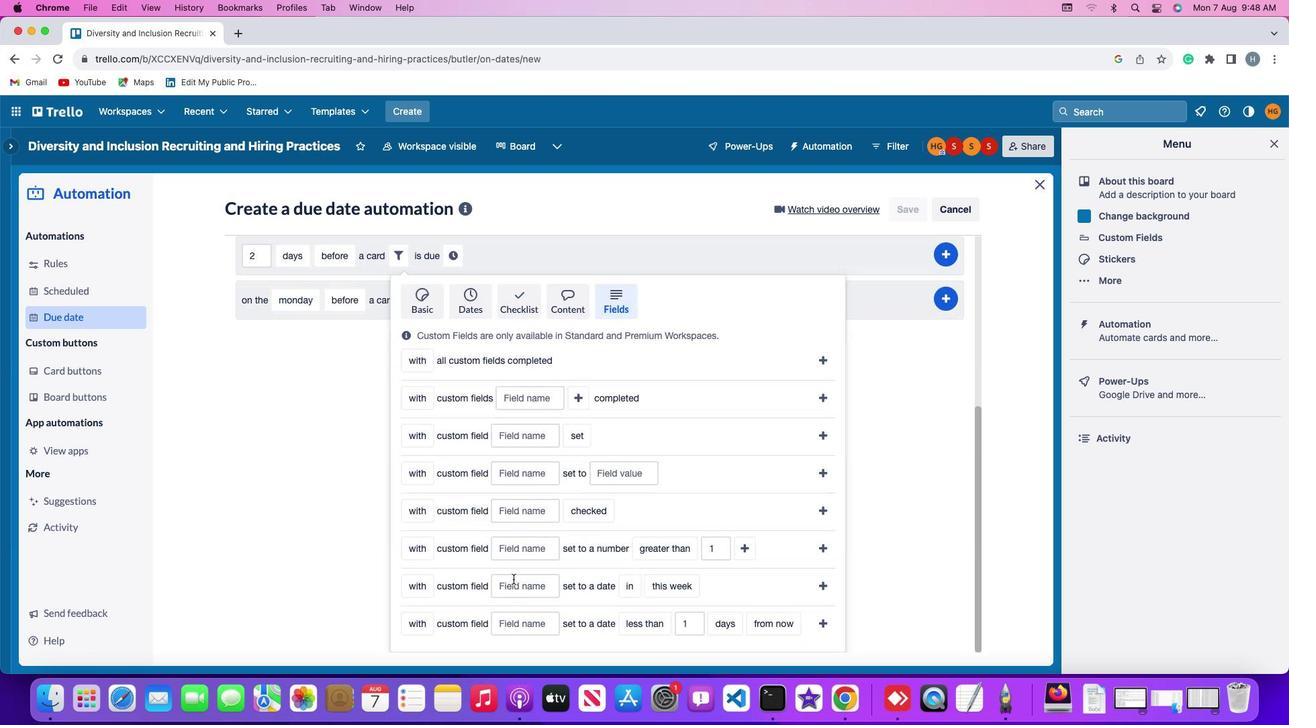 
Action: Mouse moved to (411, 544)
Screenshot: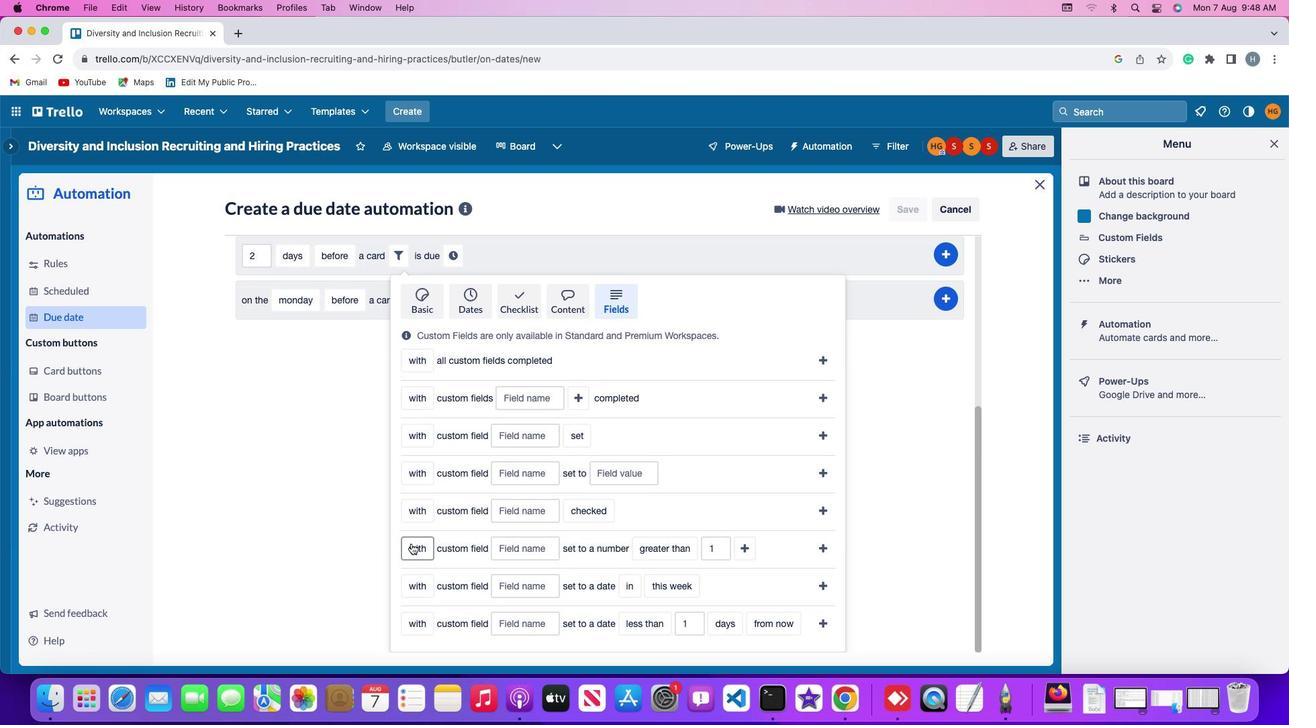 
Action: Mouse pressed left at (411, 544)
Screenshot: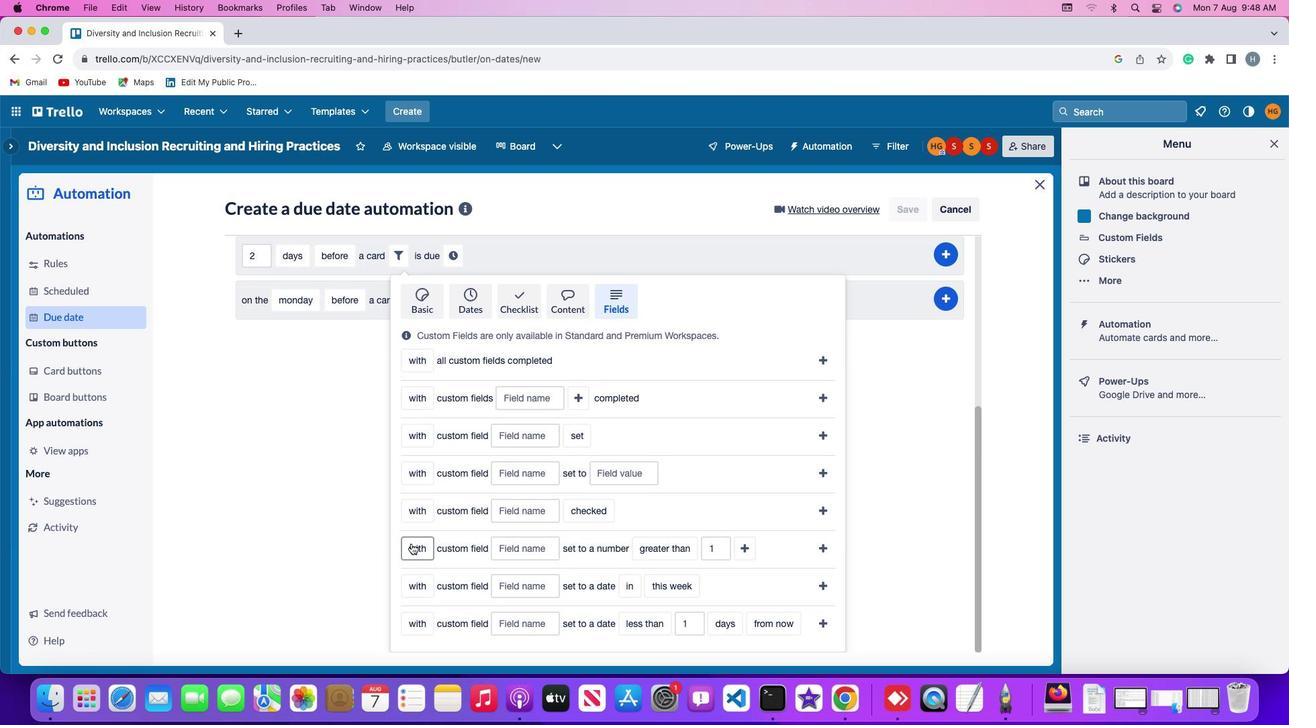 
Action: Mouse moved to (423, 576)
Screenshot: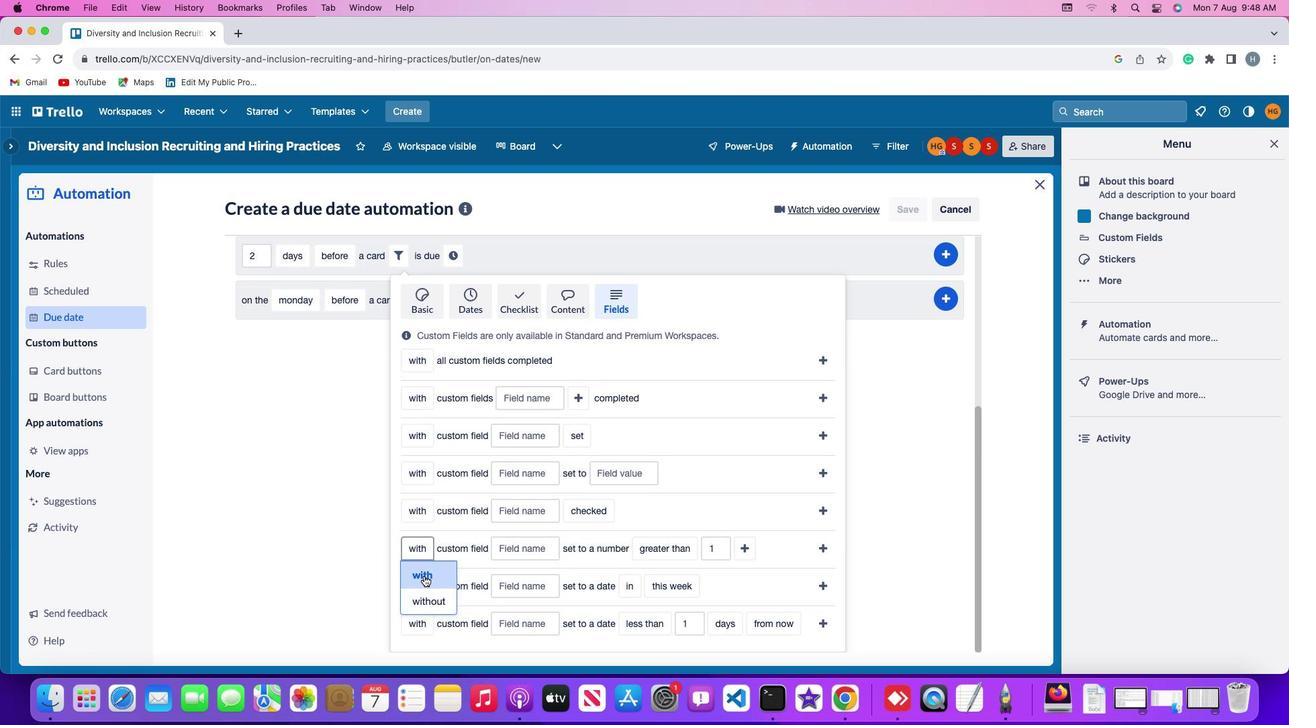 
Action: Mouse pressed left at (423, 576)
Screenshot: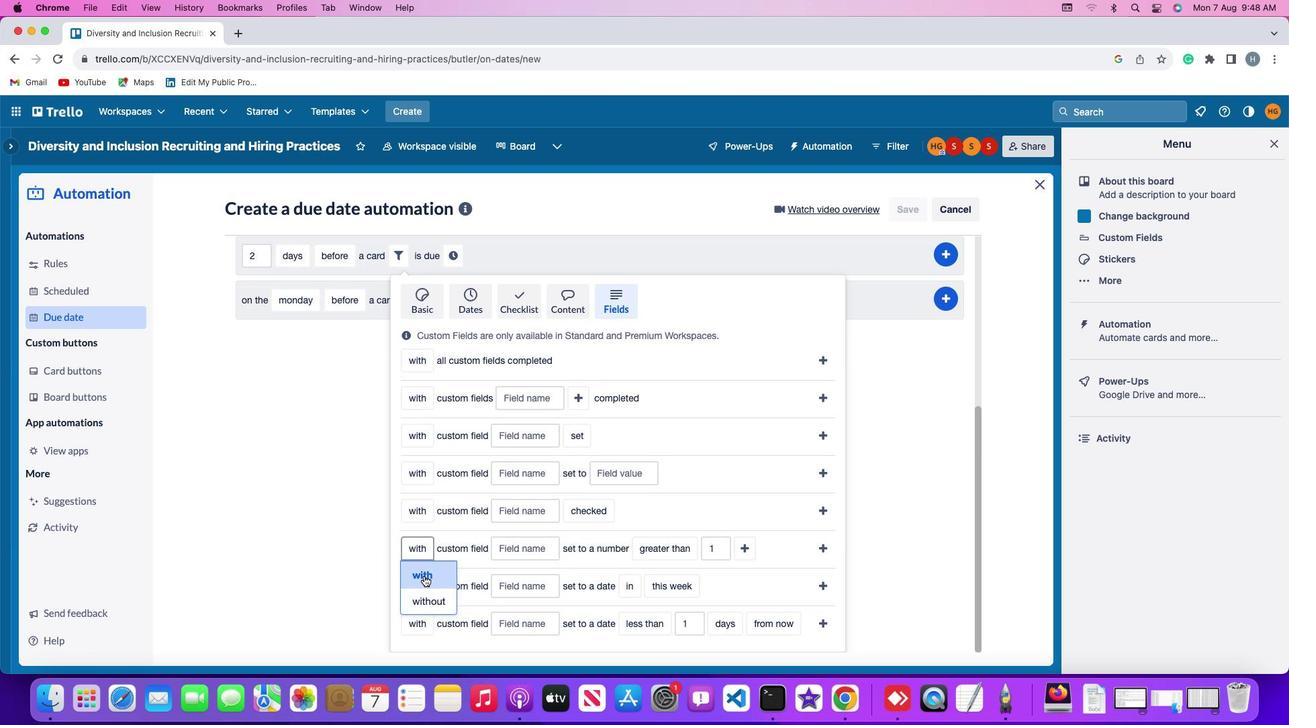 
Action: Mouse moved to (532, 547)
Screenshot: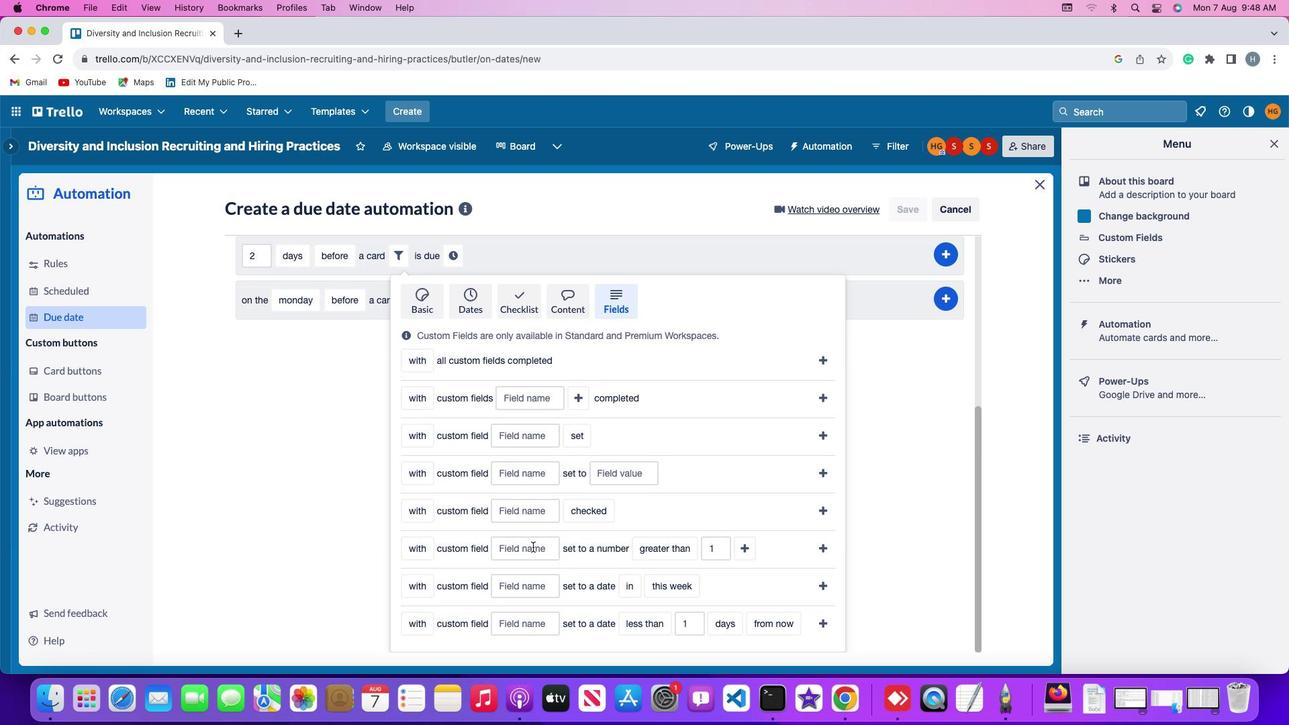 
Action: Mouse pressed left at (532, 547)
Screenshot: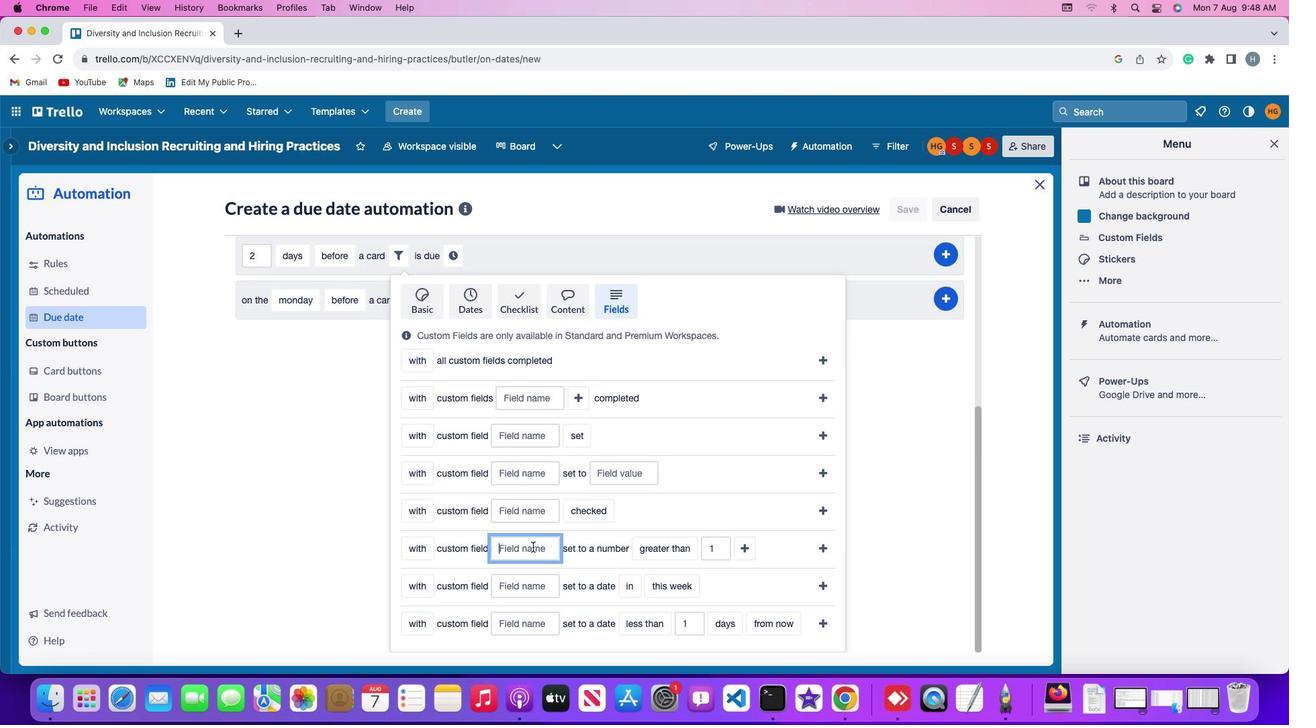 
Action: Mouse moved to (534, 546)
Screenshot: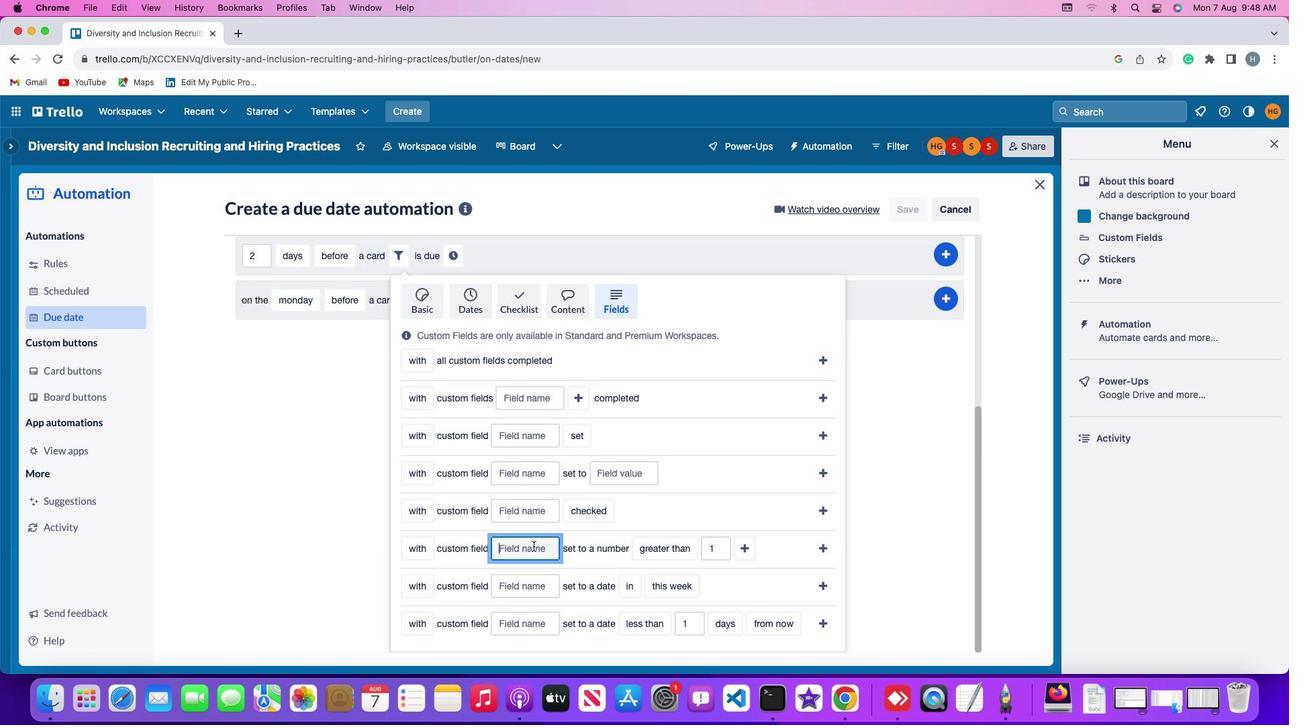 
Action: Key pressed Key.shift'R''e''s''u''m''e'
Screenshot: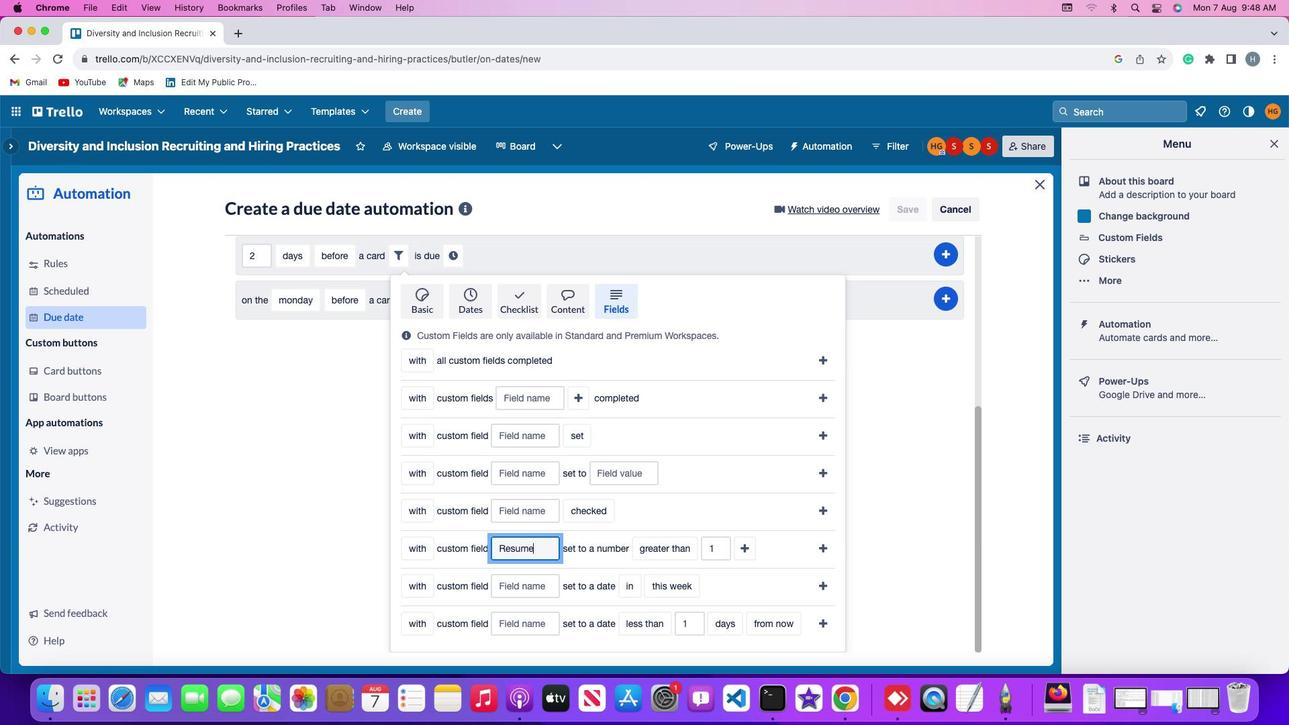 
Action: Mouse moved to (671, 547)
Screenshot: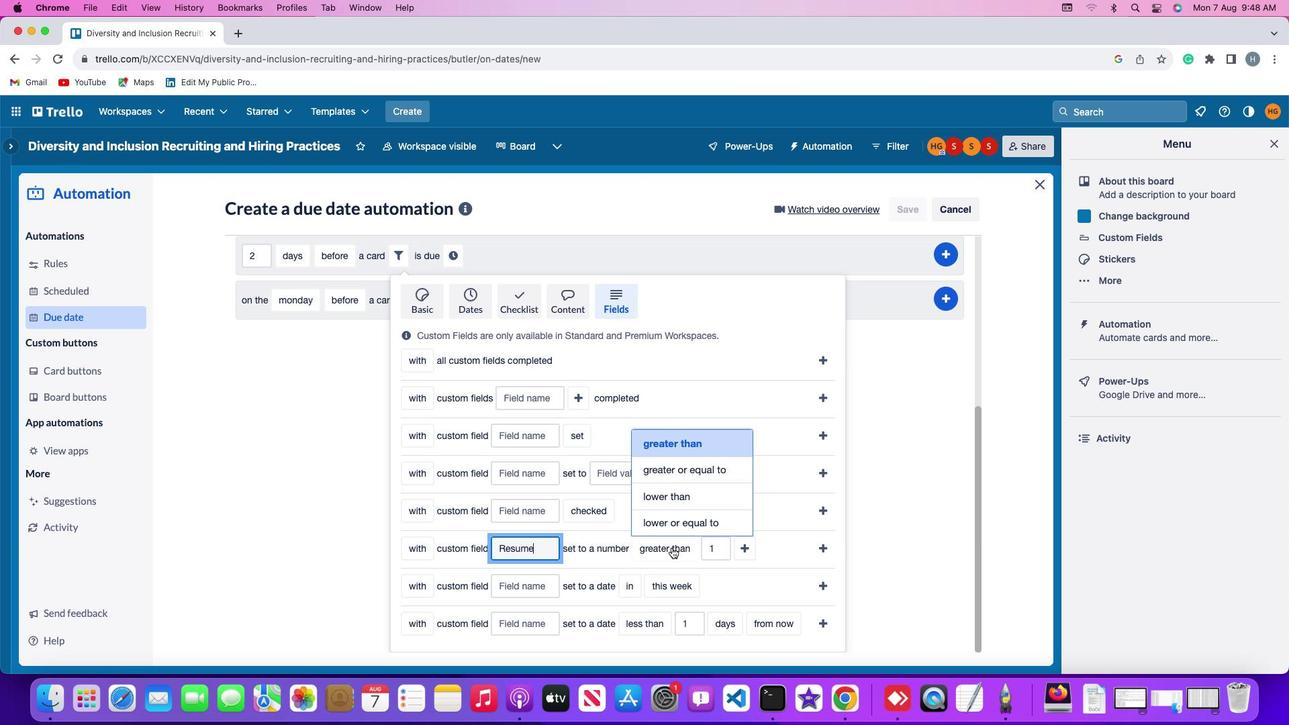 
Action: Mouse pressed left at (671, 547)
Screenshot: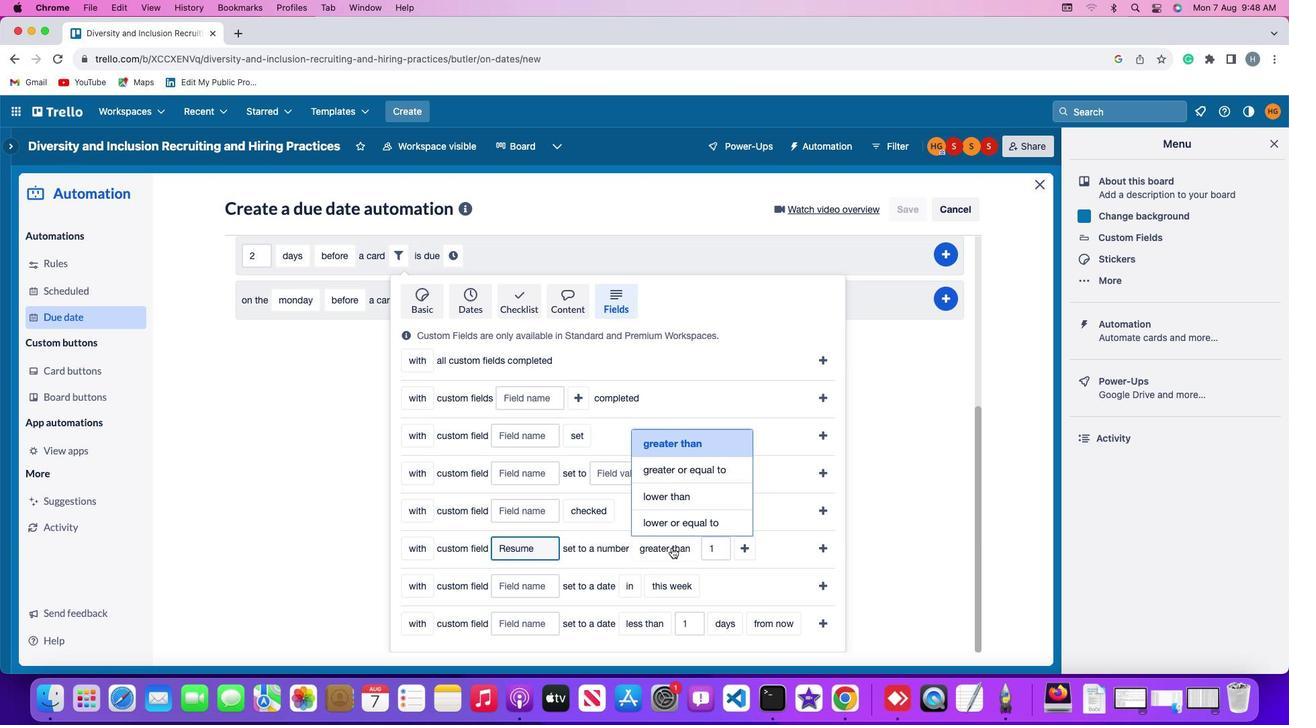 
Action: Mouse moved to (676, 524)
Screenshot: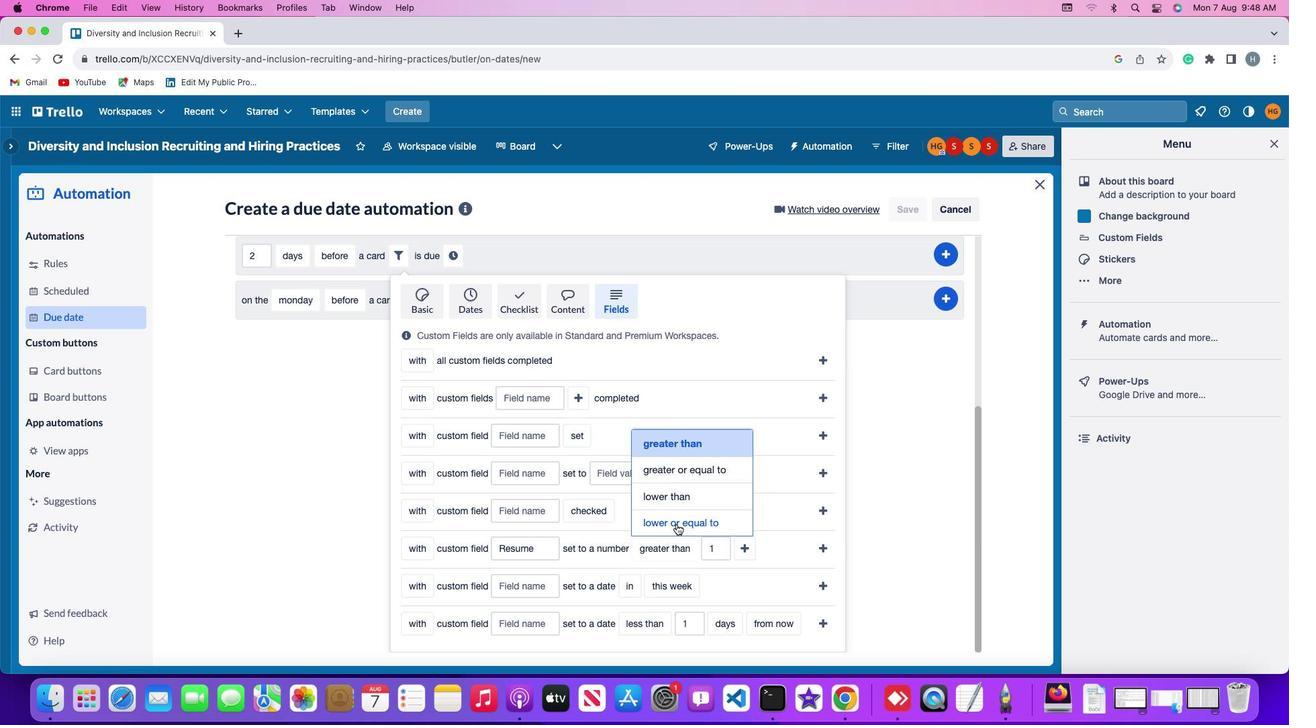 
Action: Mouse pressed left at (676, 524)
Screenshot: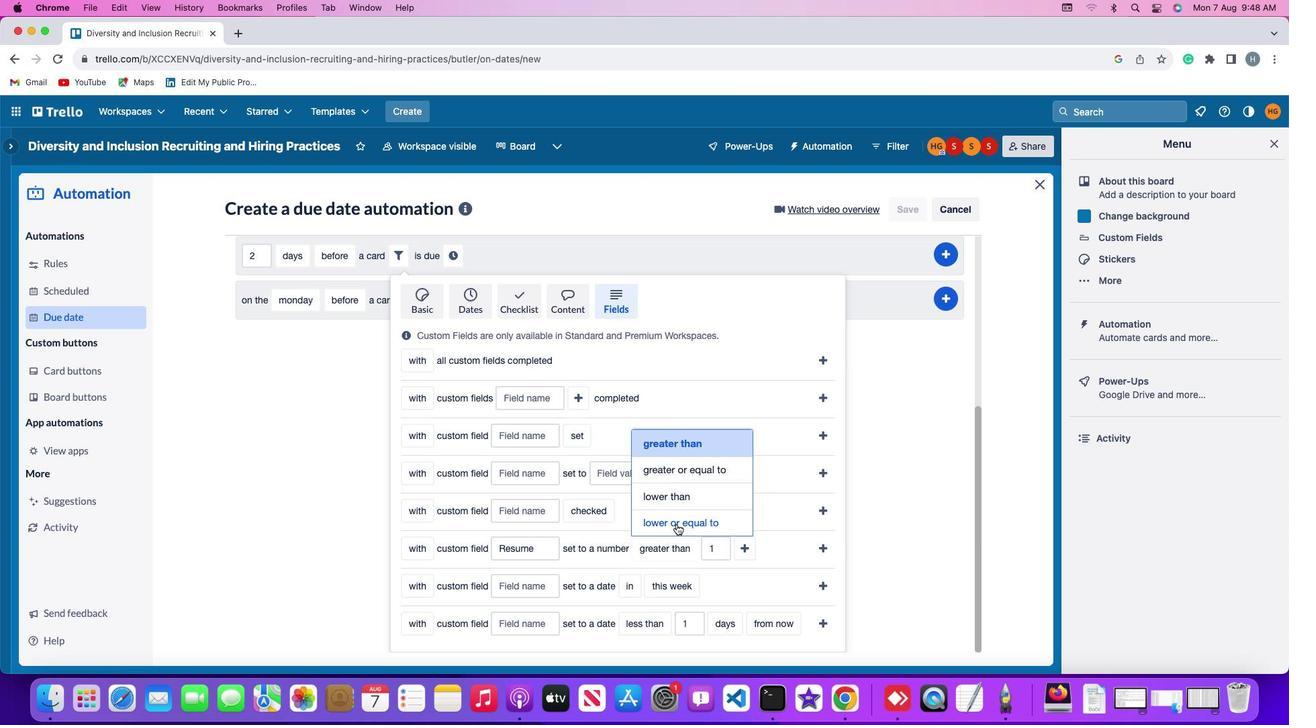 
Action: Mouse moved to (738, 548)
Screenshot: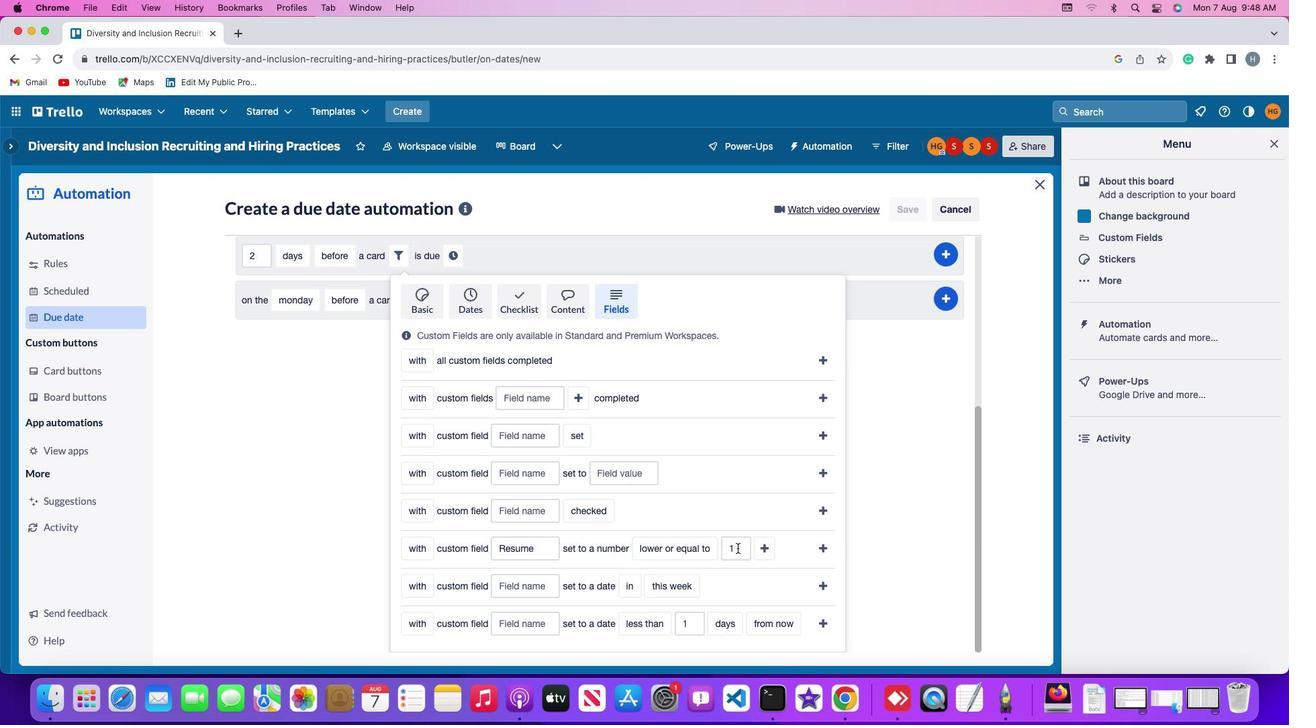 
Action: Mouse pressed left at (738, 548)
Screenshot: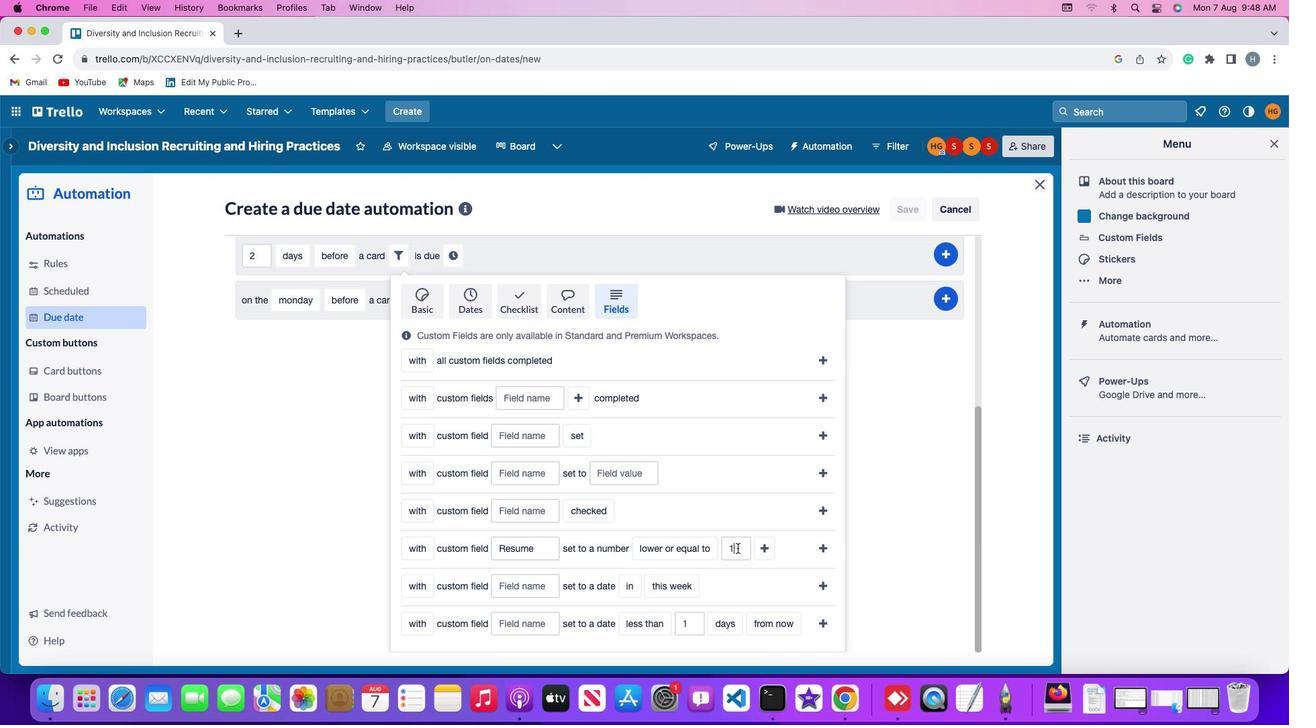 
Action: Mouse moved to (739, 548)
Screenshot: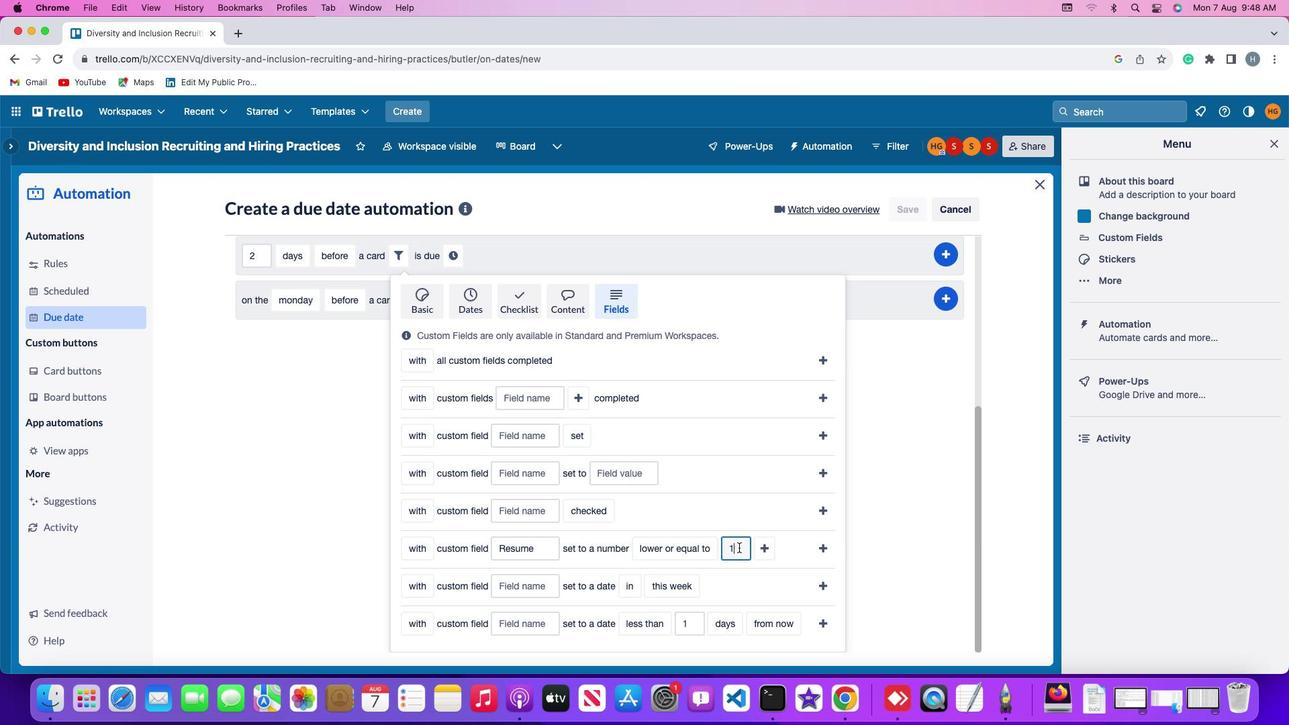 
Action: Key pressed Key.backspace'1'
Screenshot: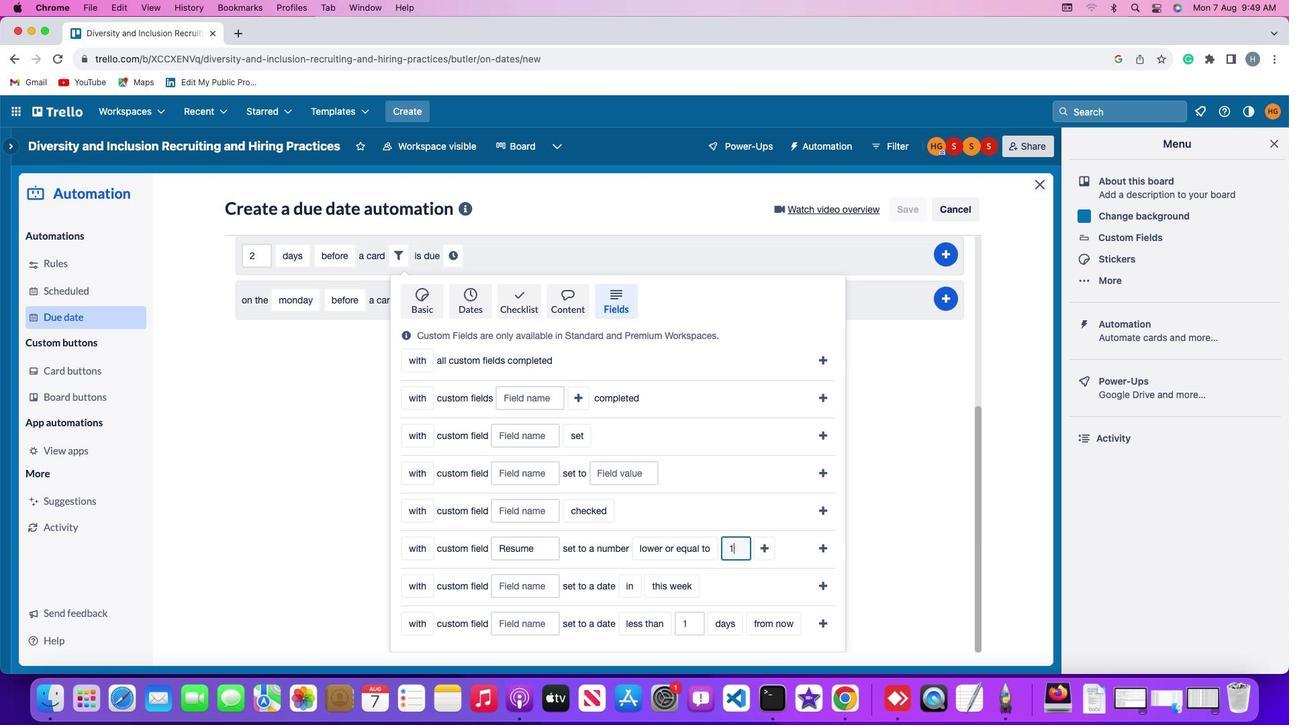 
Action: Mouse moved to (764, 547)
Screenshot: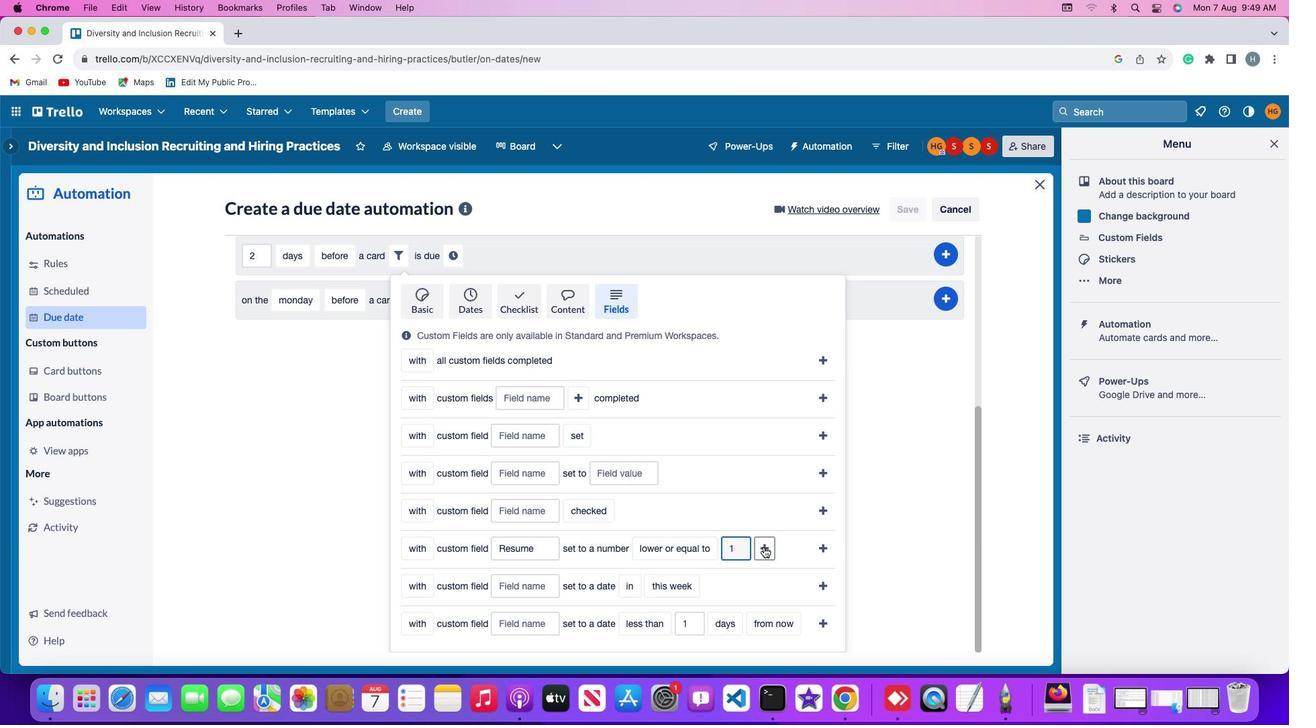 
Action: Mouse pressed left at (764, 547)
Screenshot: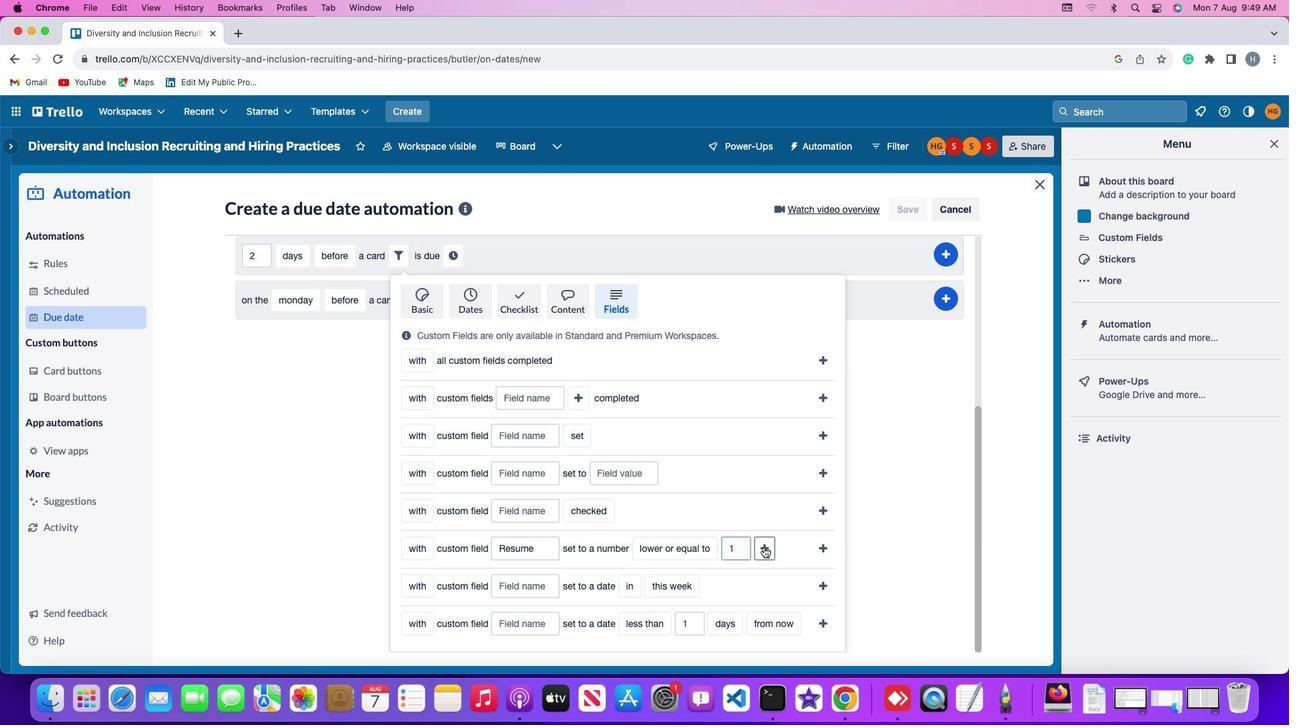 
Action: Mouse moved to (806, 552)
Screenshot: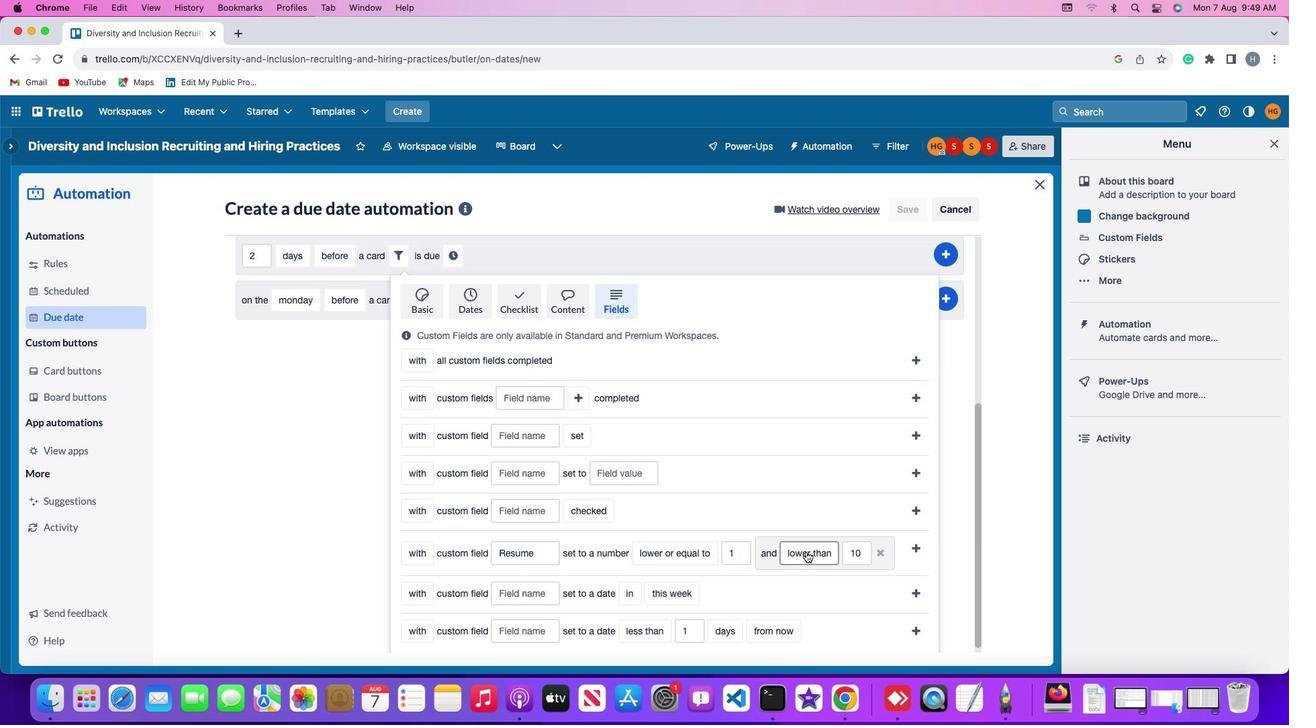 
Action: Mouse pressed left at (806, 552)
Screenshot: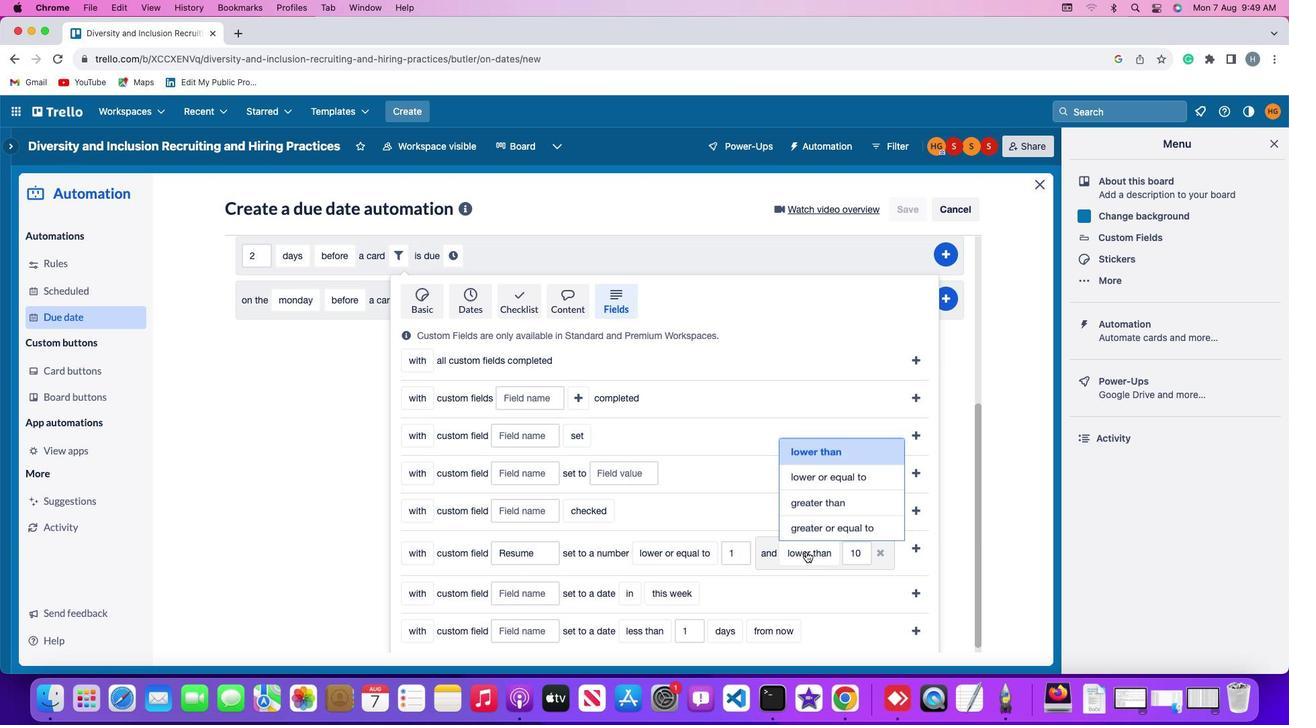 
Action: Mouse moved to (829, 475)
Screenshot: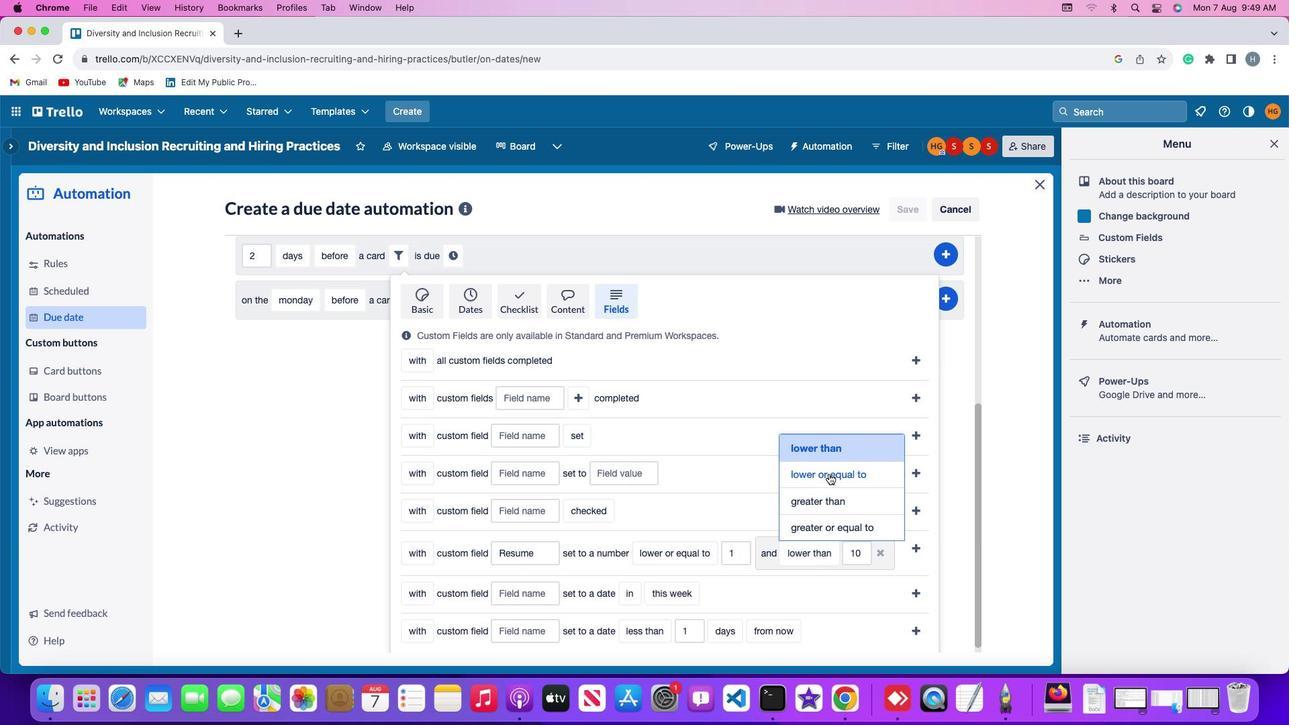 
Action: Mouse pressed left at (829, 475)
Screenshot: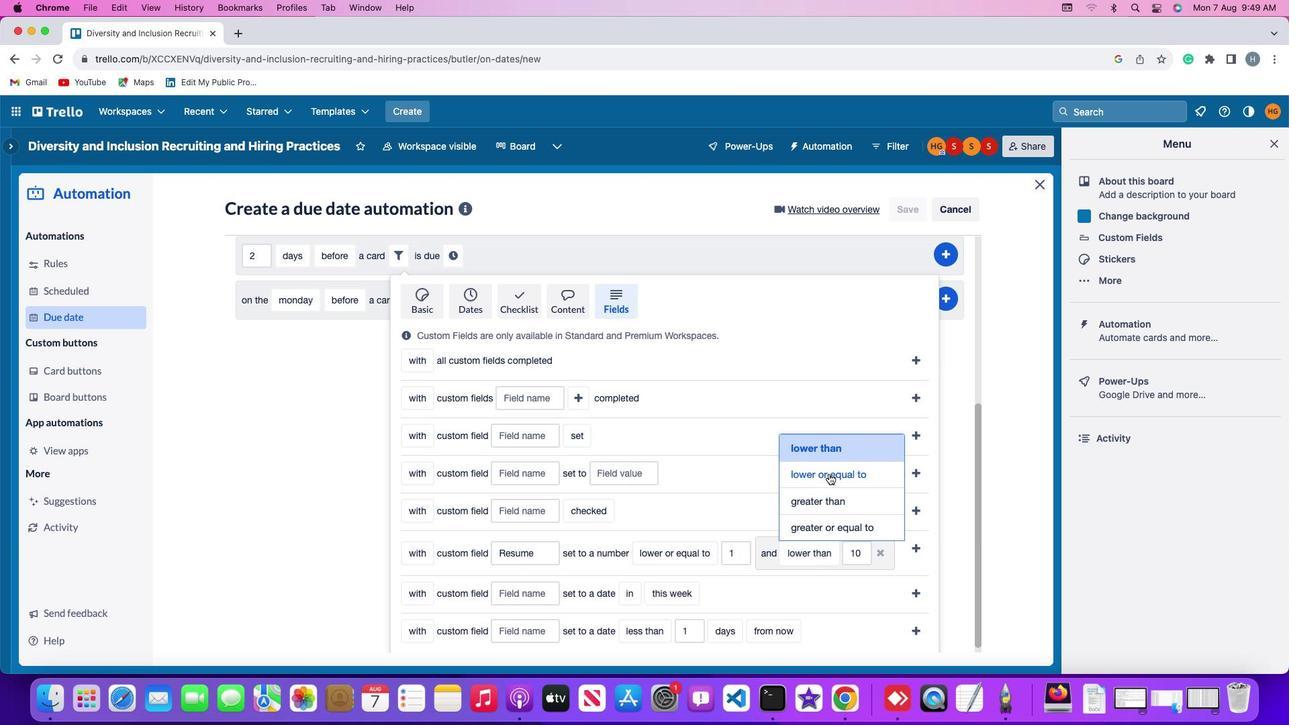 
Action: Mouse moved to (536, 579)
Screenshot: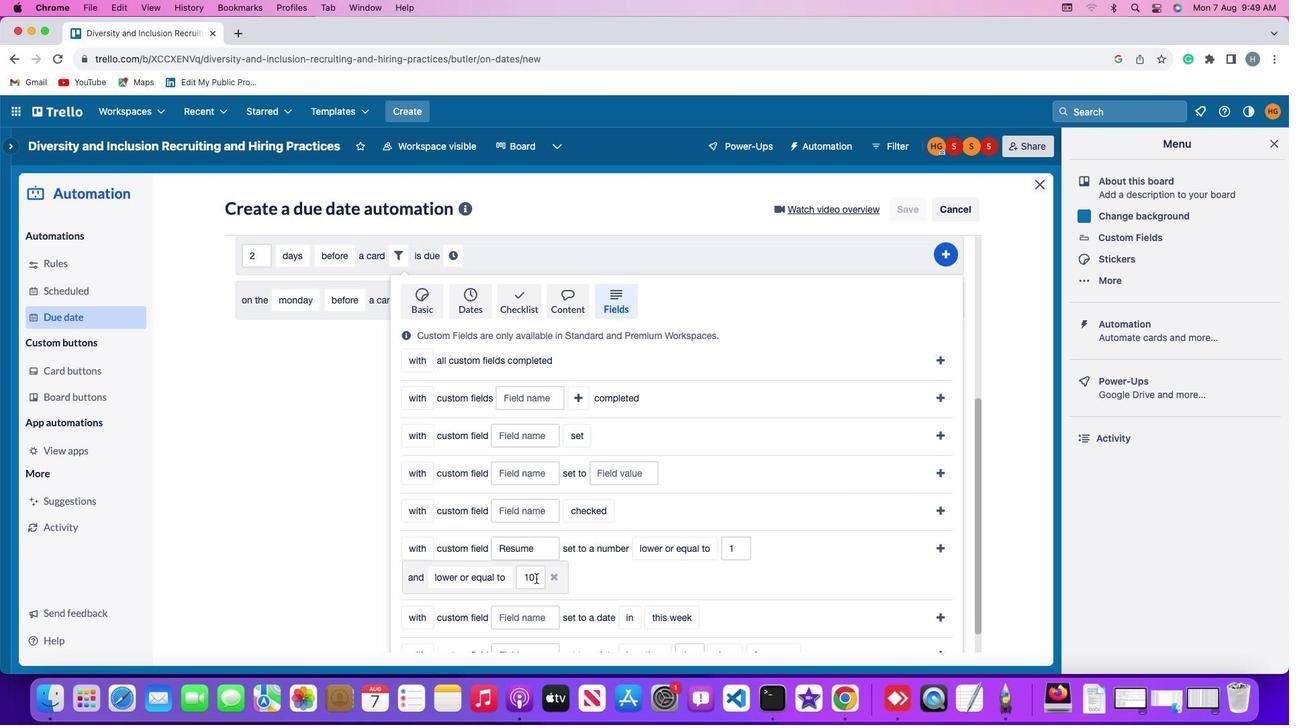 
Action: Mouse pressed left at (536, 579)
Screenshot: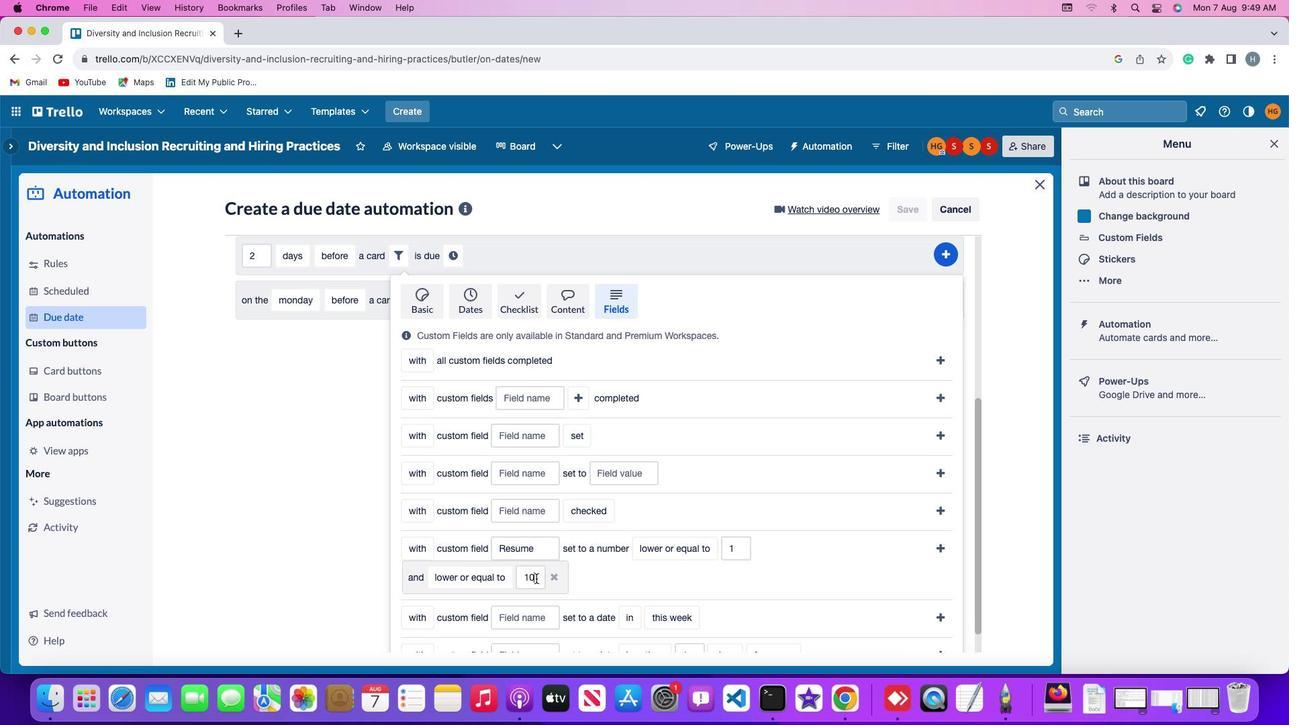 
Action: Key pressed Key.backspaceKey.backspace'1''0'
Screenshot: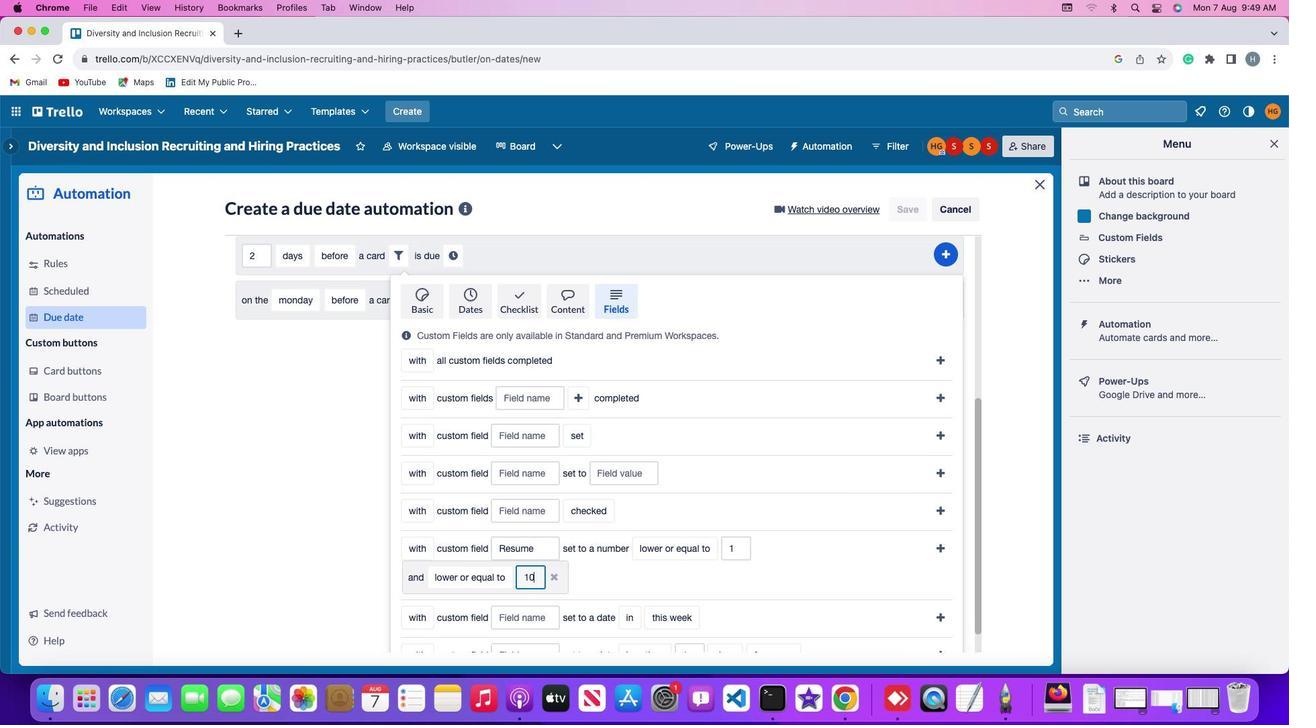 
Action: Mouse moved to (941, 545)
Screenshot: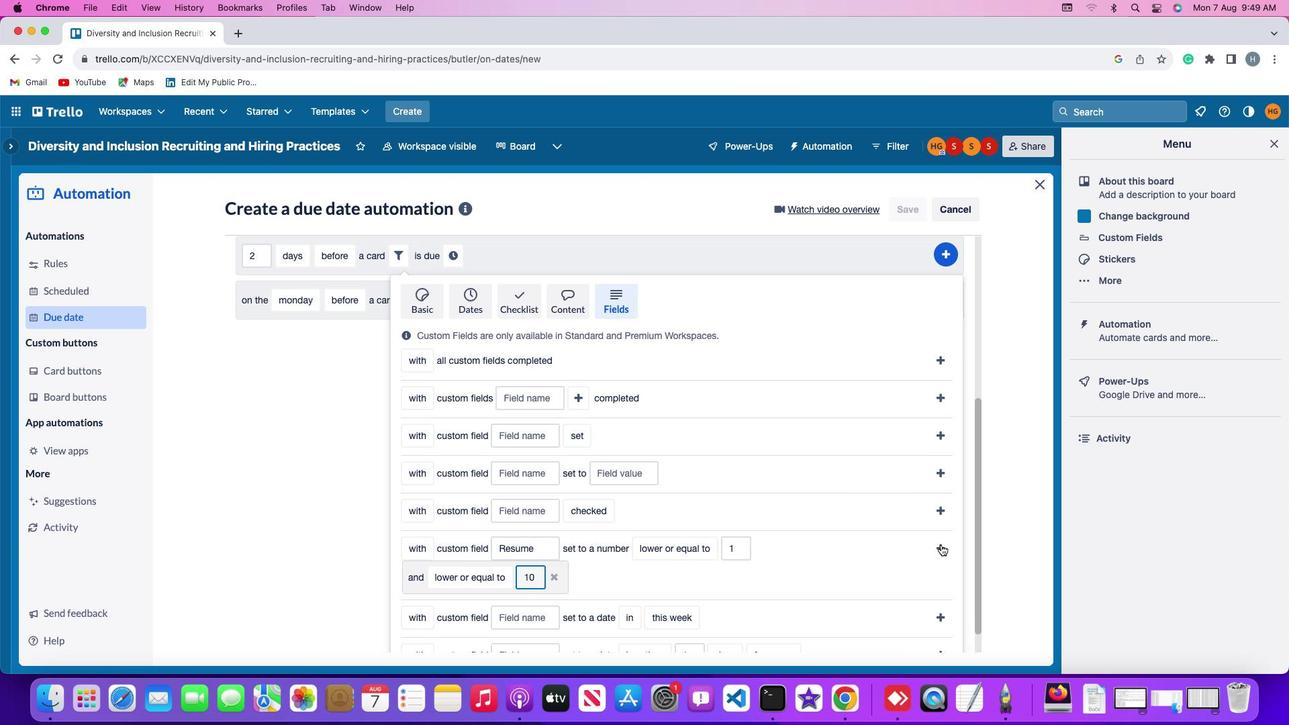 
Action: Mouse pressed left at (941, 545)
Screenshot: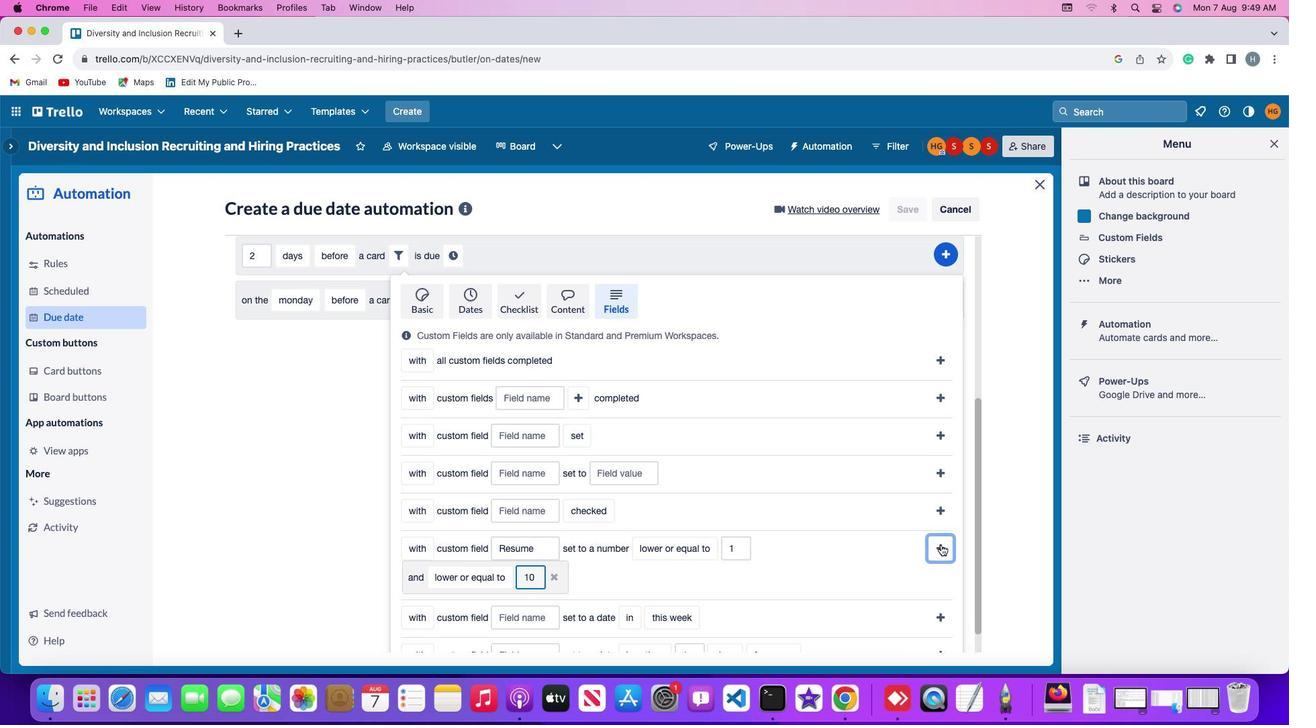 
Action: Mouse moved to (859, 538)
Screenshot: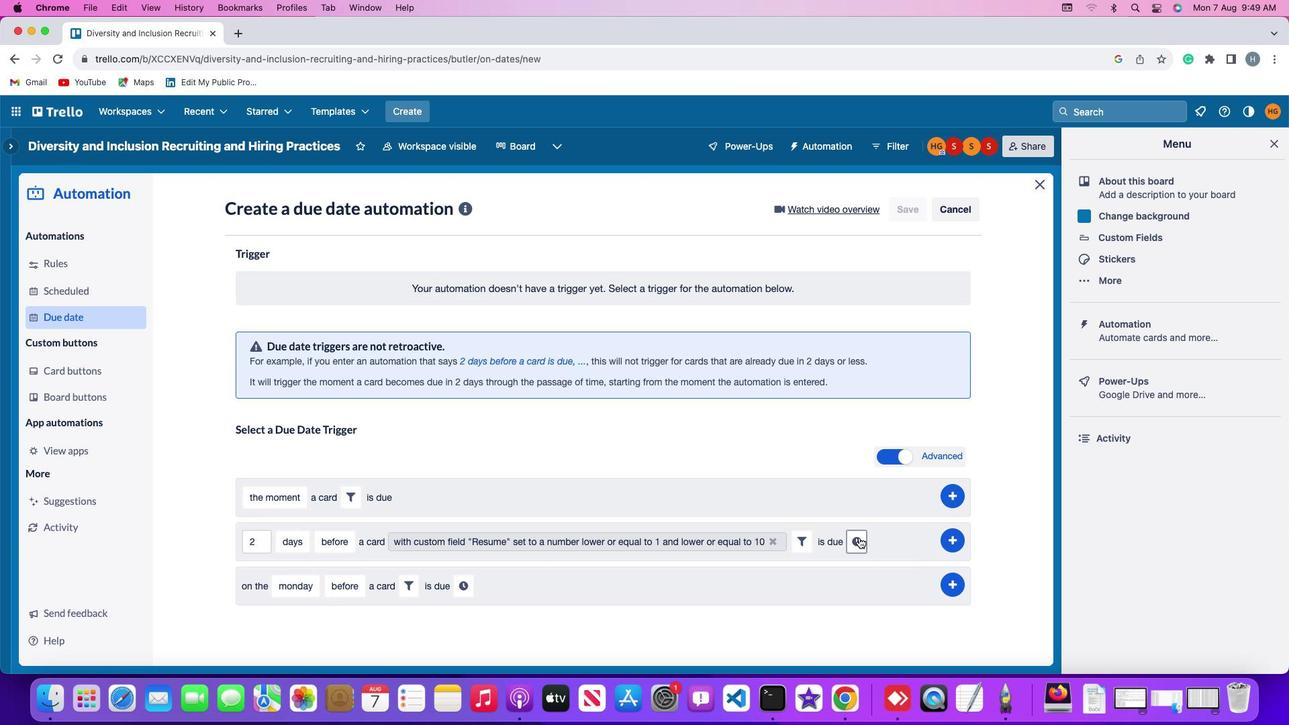 
Action: Mouse pressed left at (859, 538)
Screenshot: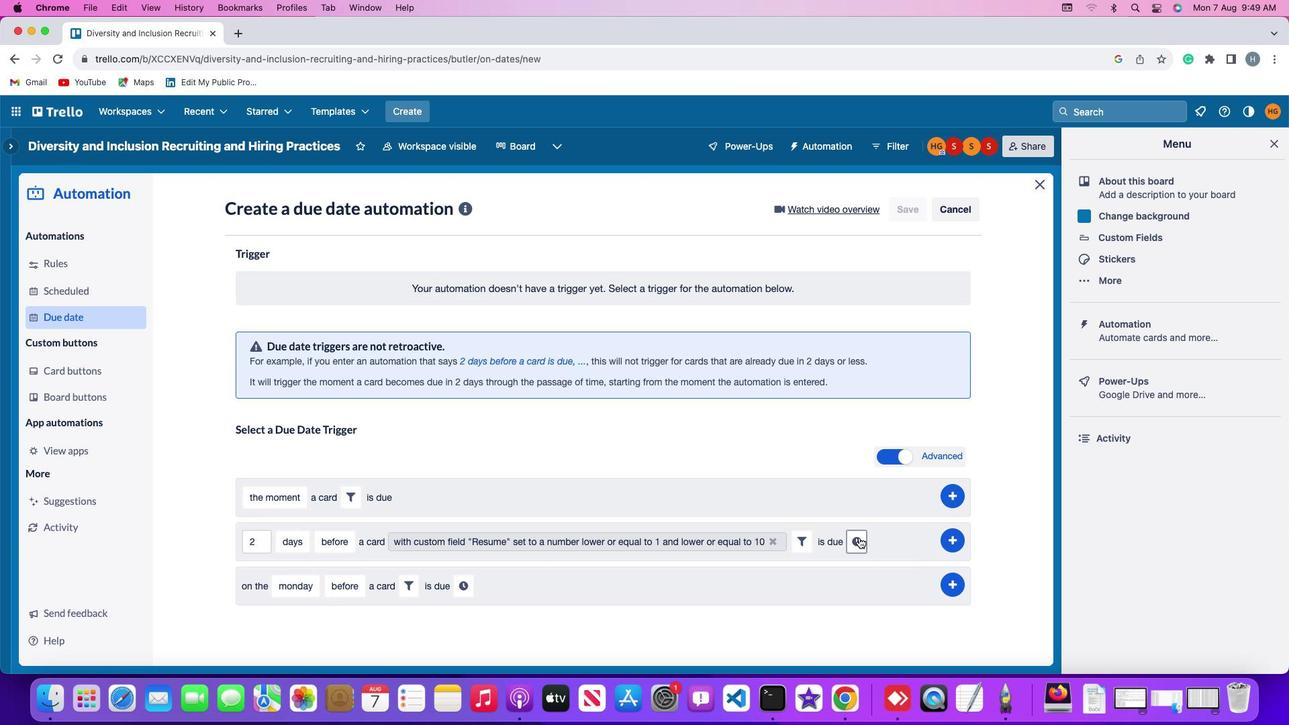 
Action: Mouse moved to (280, 577)
Screenshot: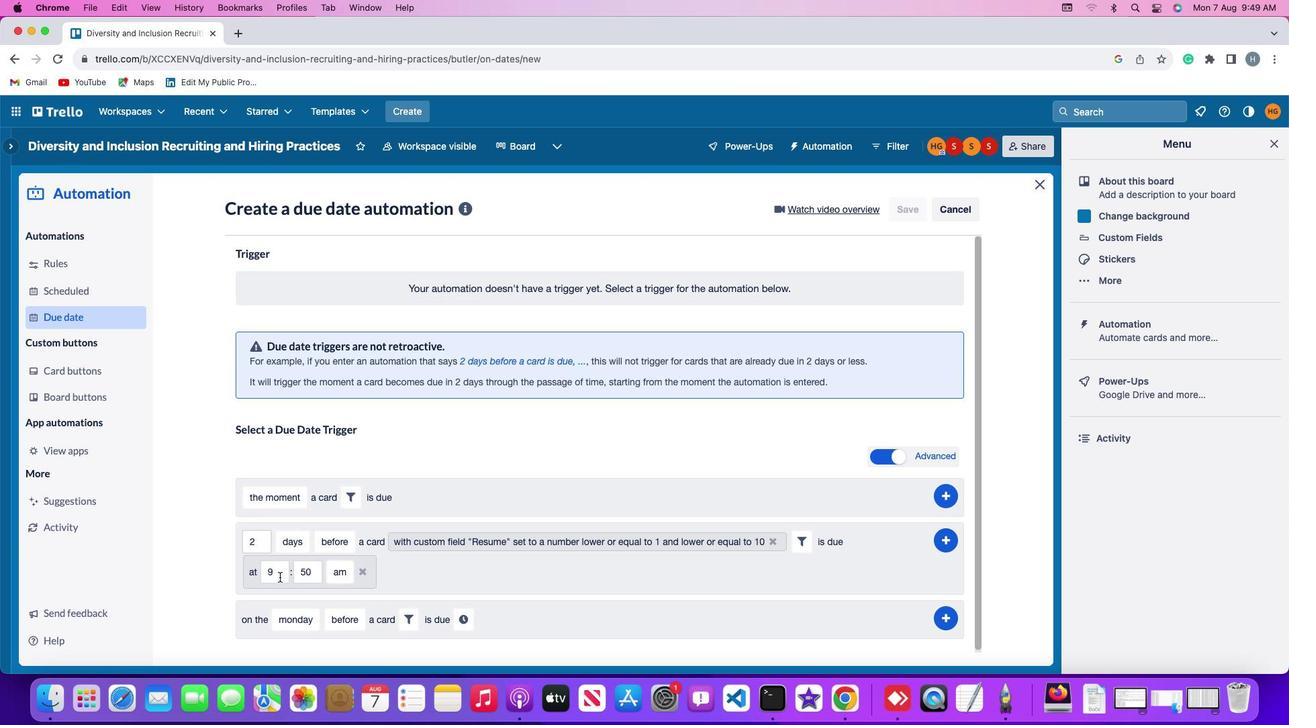 
Action: Mouse pressed left at (280, 577)
Screenshot: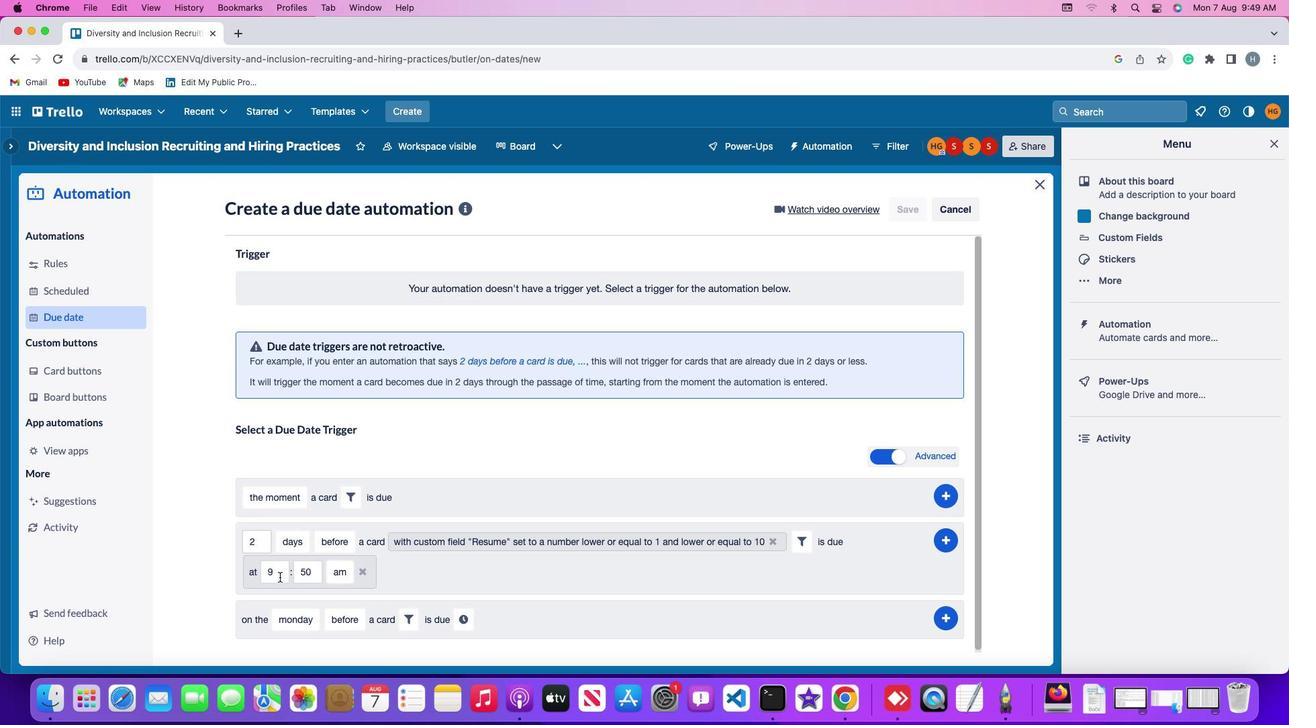 
Action: Mouse moved to (280, 577)
Screenshot: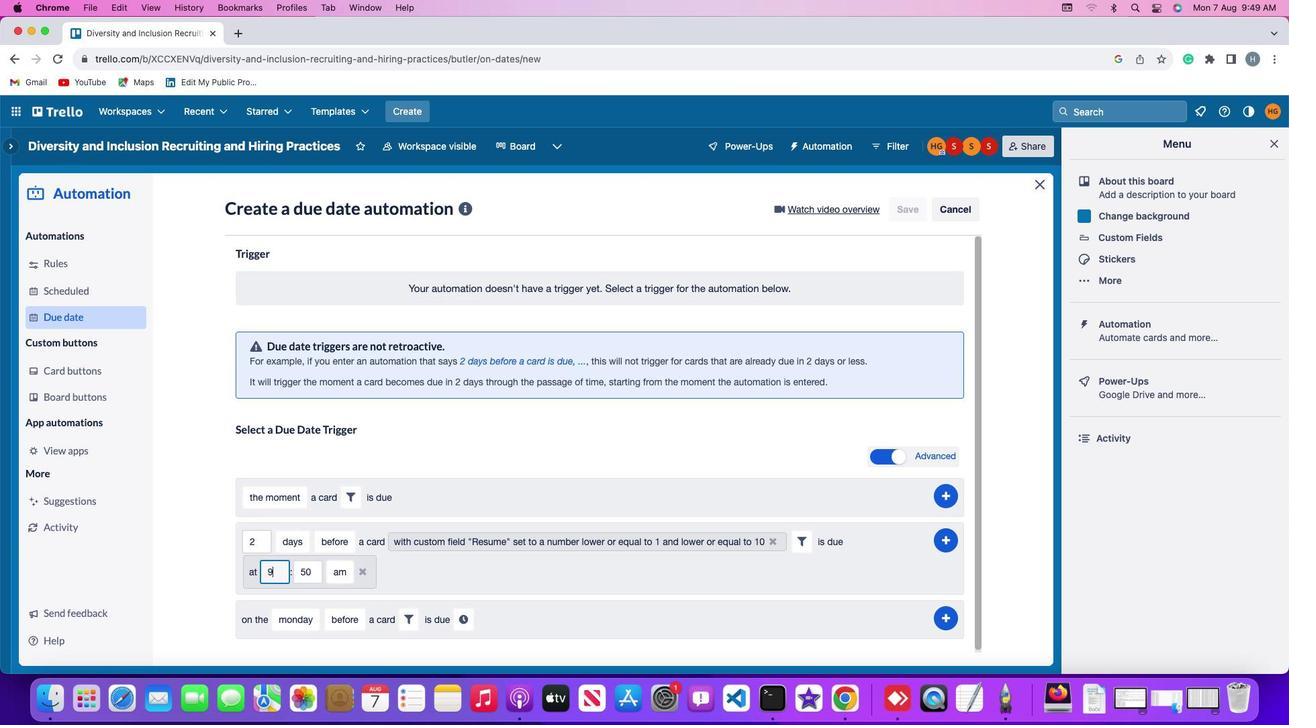 
Action: Key pressed Key.backspace
Screenshot: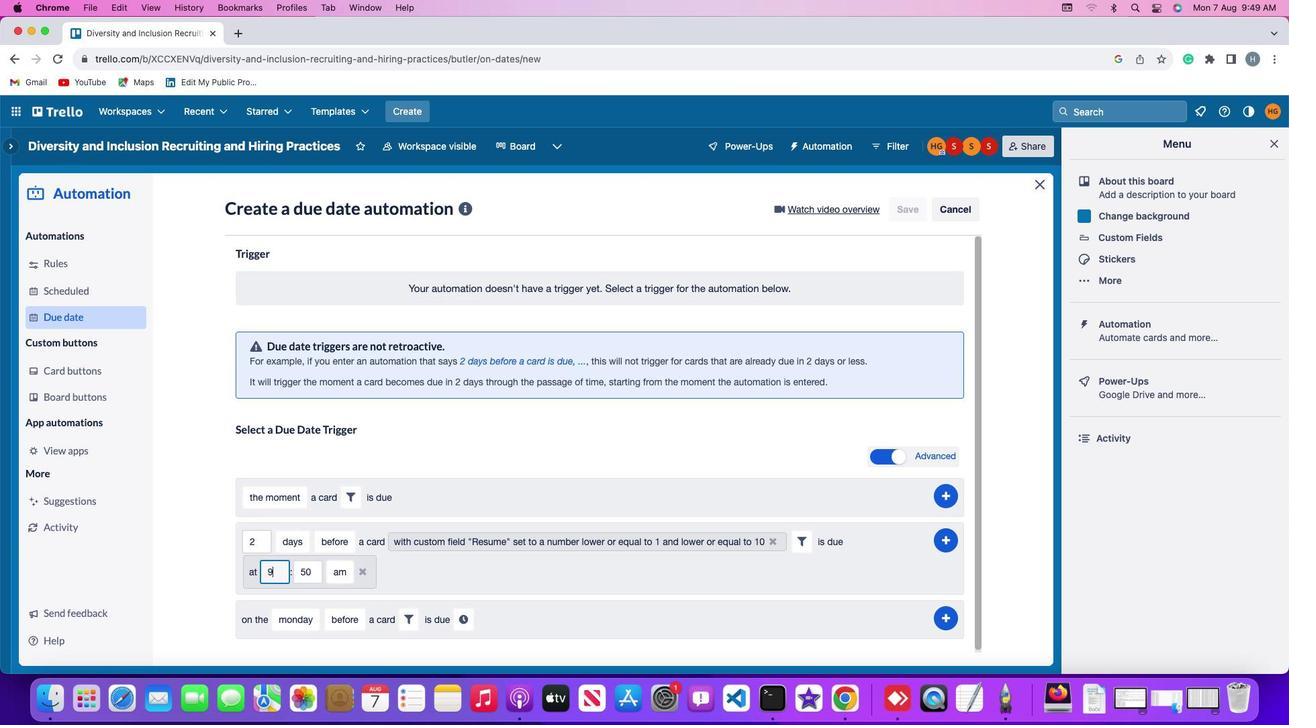 
Action: Mouse moved to (282, 578)
Screenshot: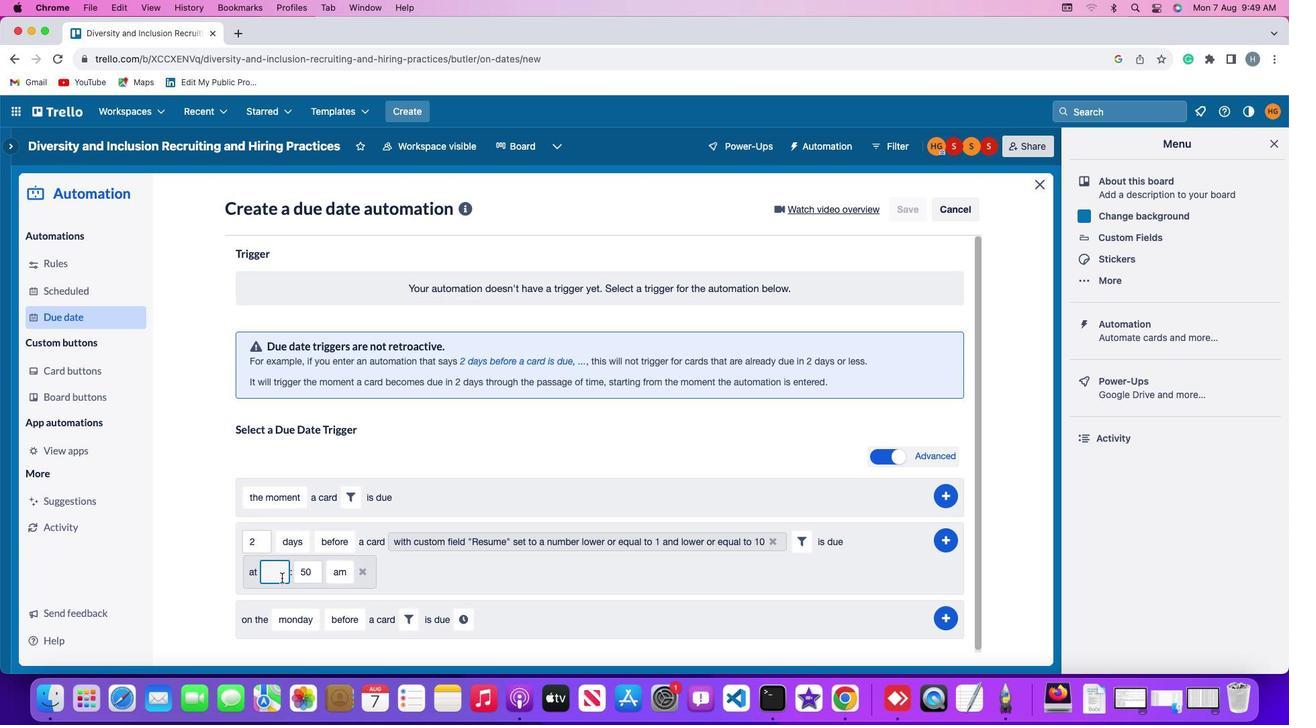 
Action: Key pressed '1''1'
Screenshot: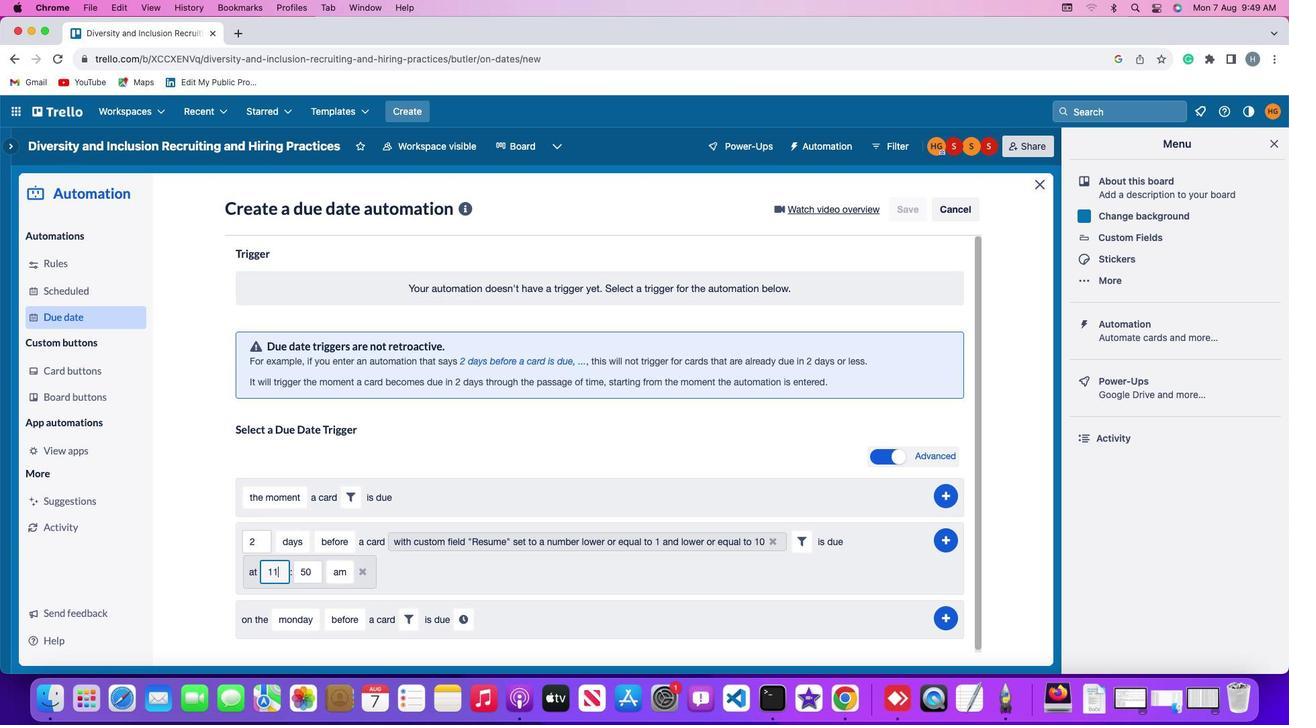 
Action: Mouse moved to (318, 573)
Screenshot: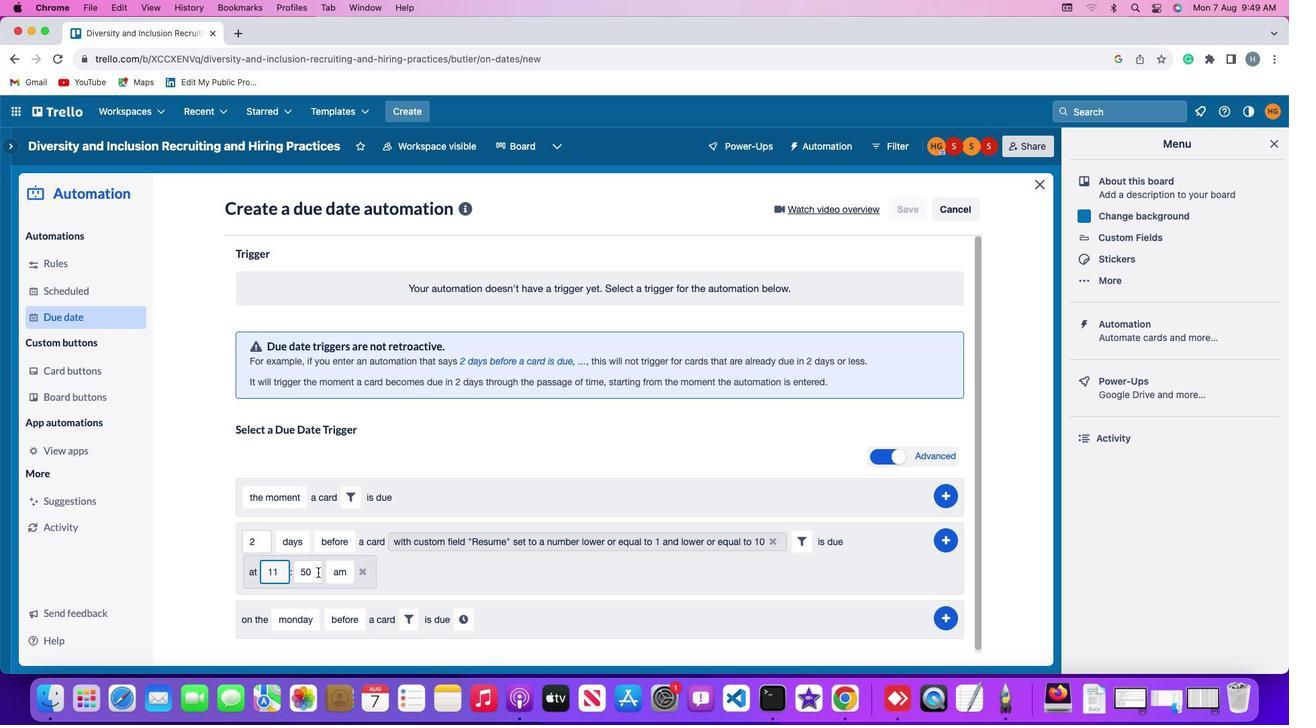 
Action: Mouse pressed left at (318, 573)
Screenshot: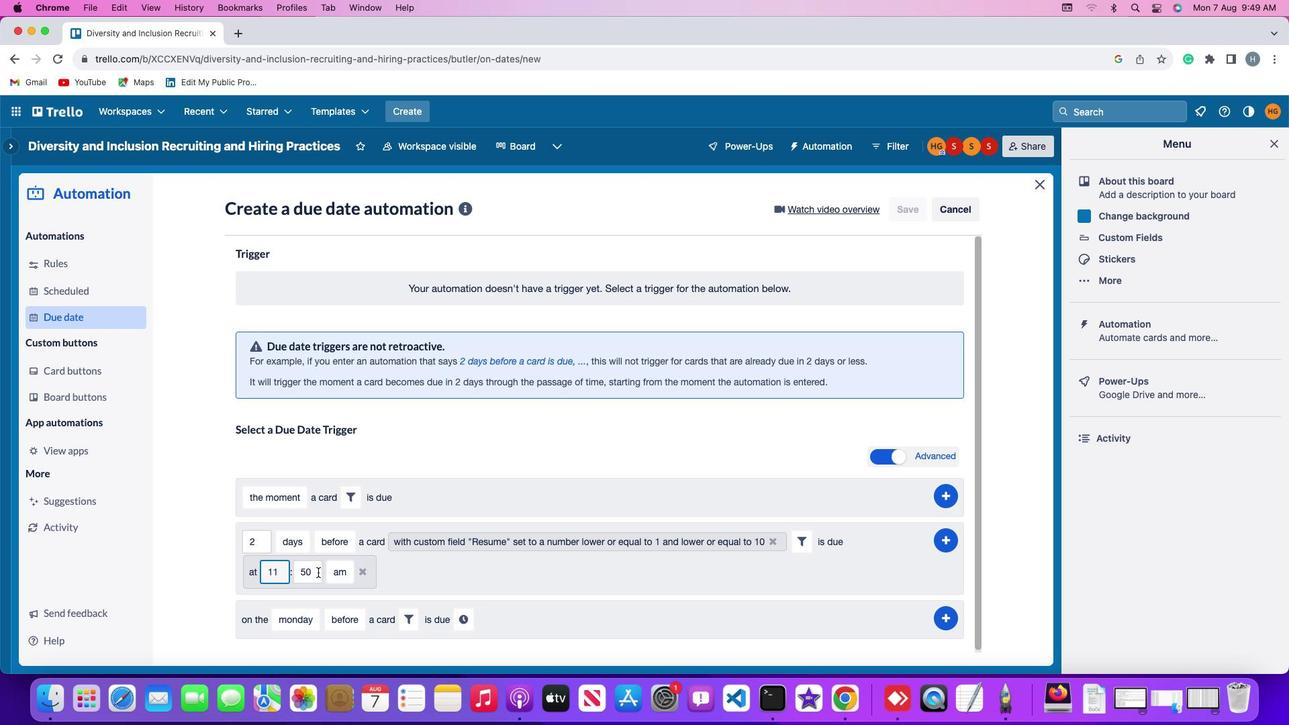 
Action: Key pressed Key.backspaceKey.backspace'0''0'
Screenshot: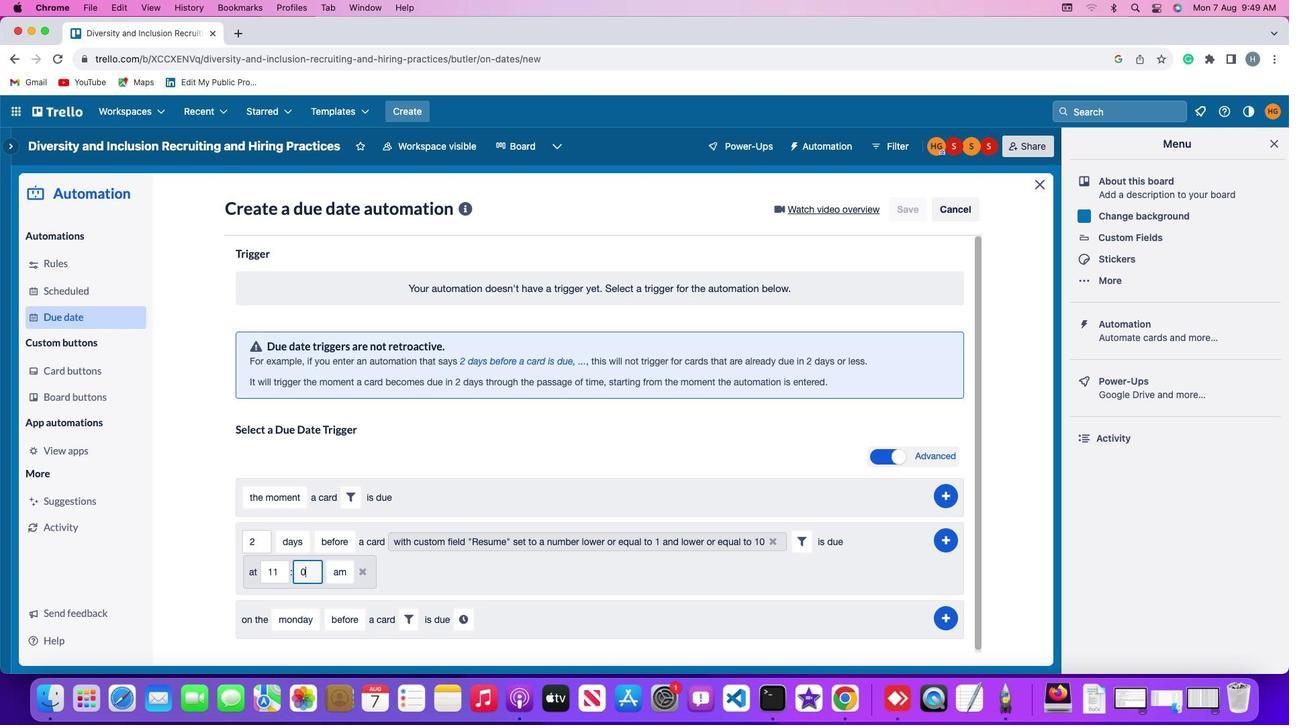 
Action: Mouse moved to (337, 572)
Screenshot: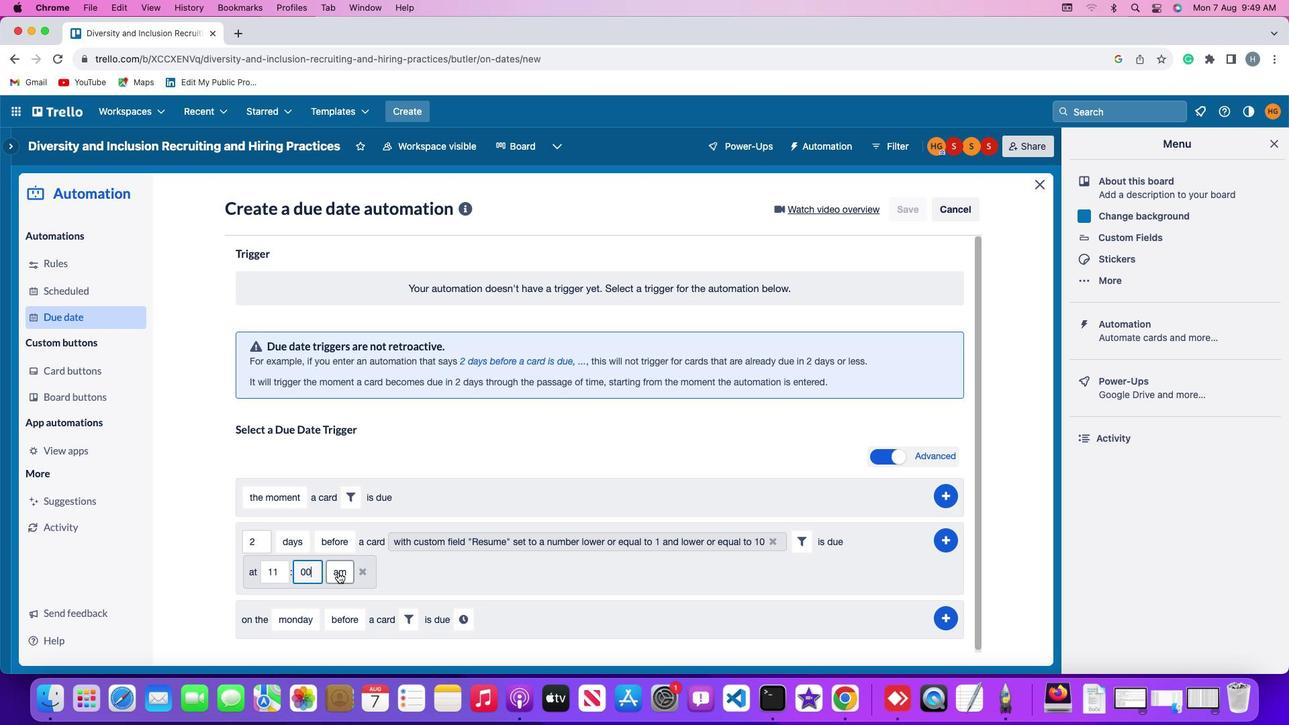 
Action: Mouse pressed left at (337, 572)
Screenshot: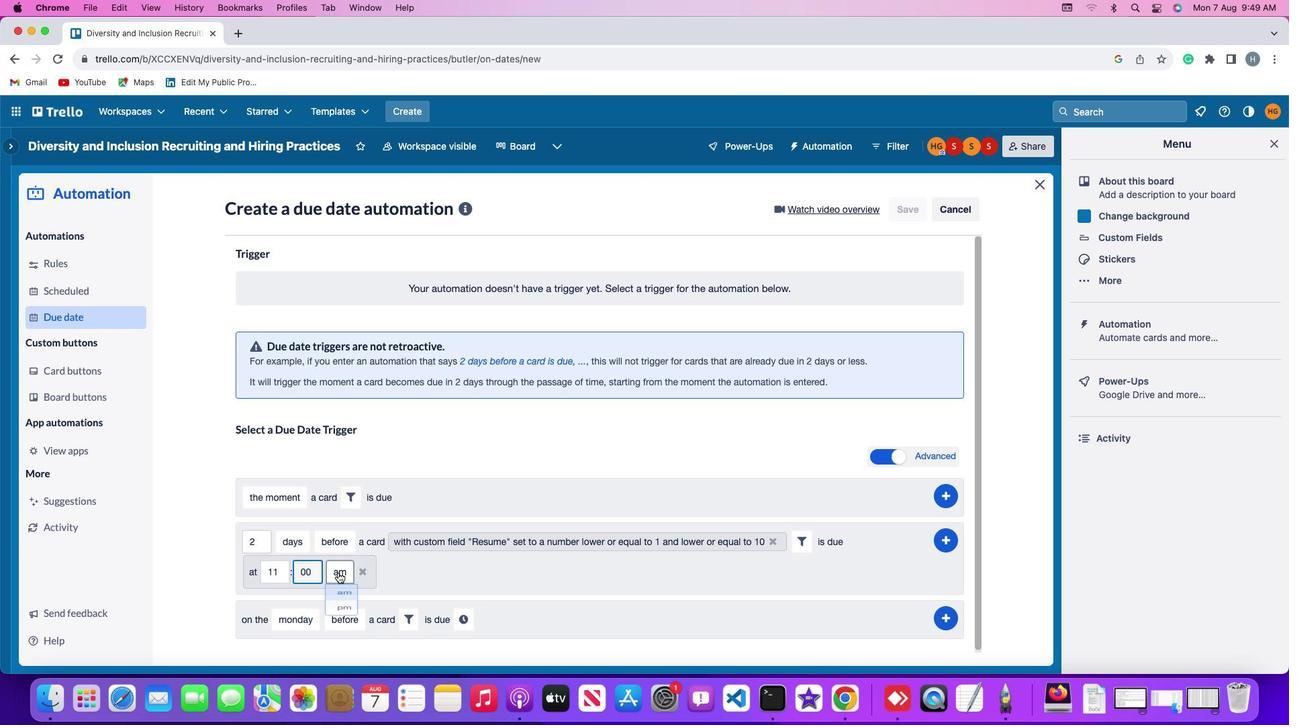 
Action: Mouse moved to (345, 593)
Screenshot: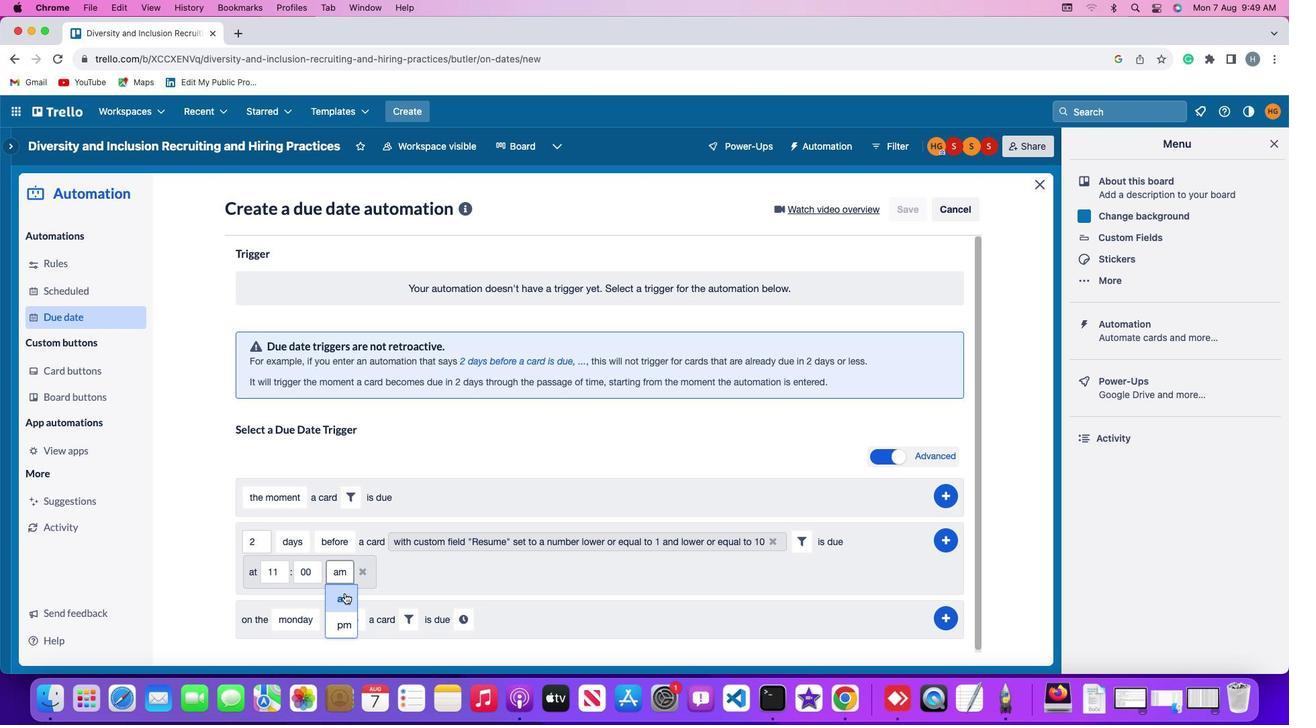 
Action: Mouse pressed left at (345, 593)
Screenshot: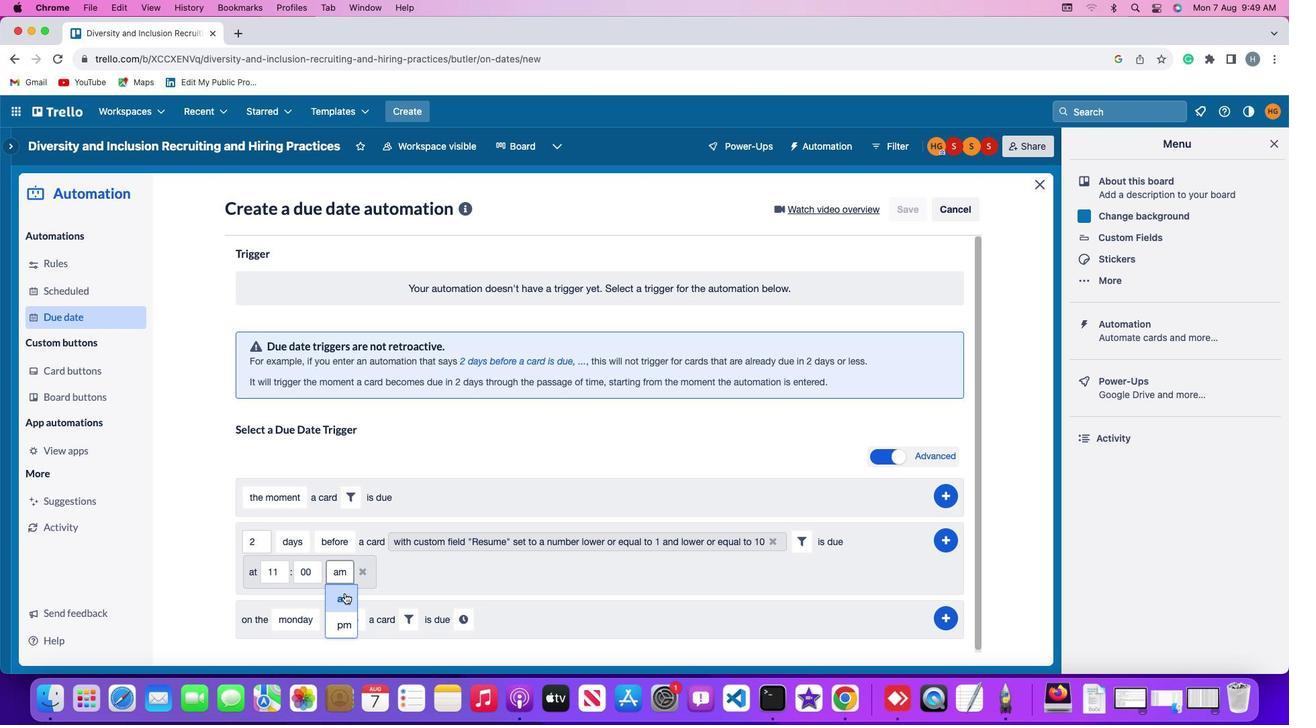 
Action: Mouse moved to (948, 536)
Screenshot: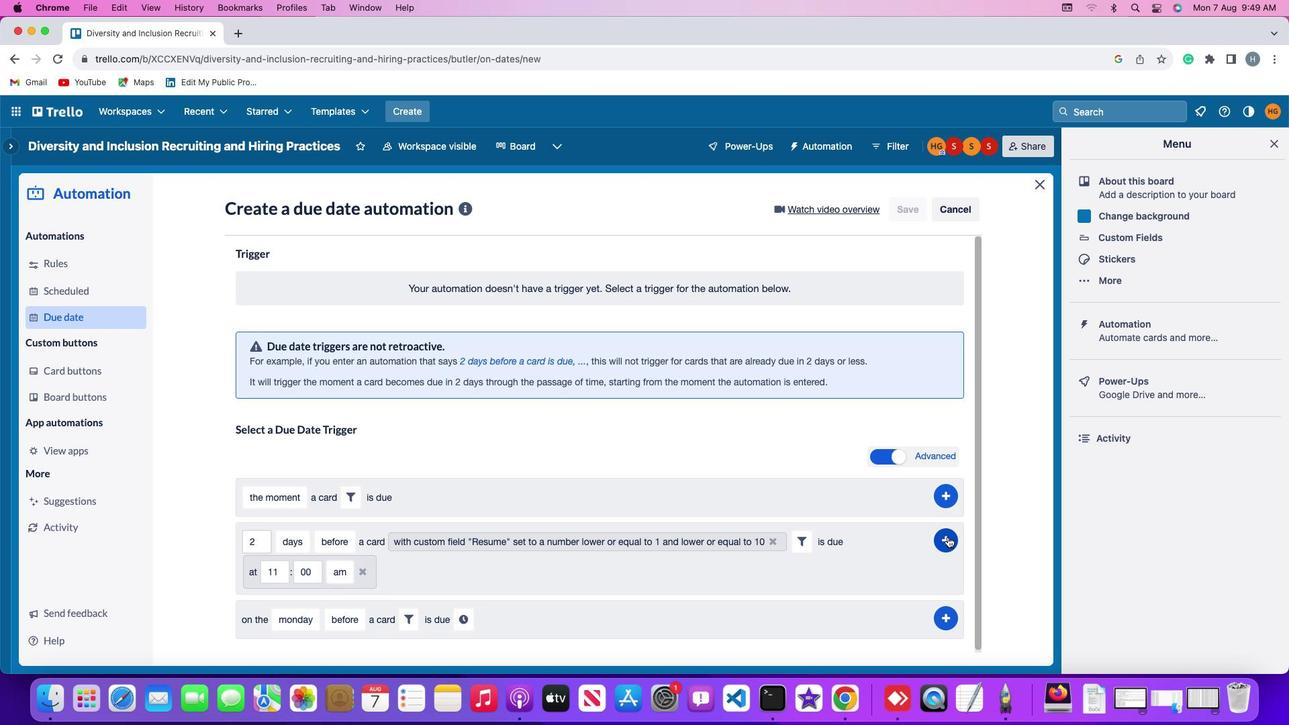 
Action: Mouse pressed left at (948, 536)
Screenshot: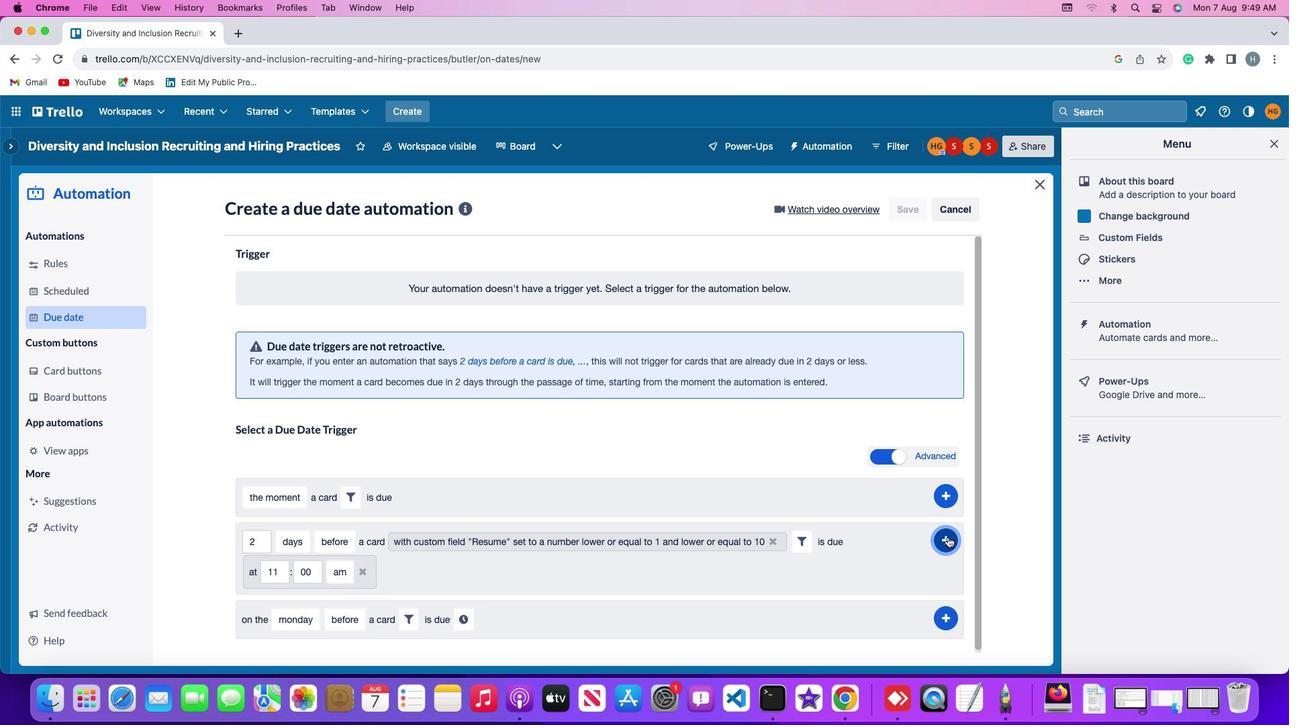
Action: Mouse moved to (1012, 397)
Screenshot: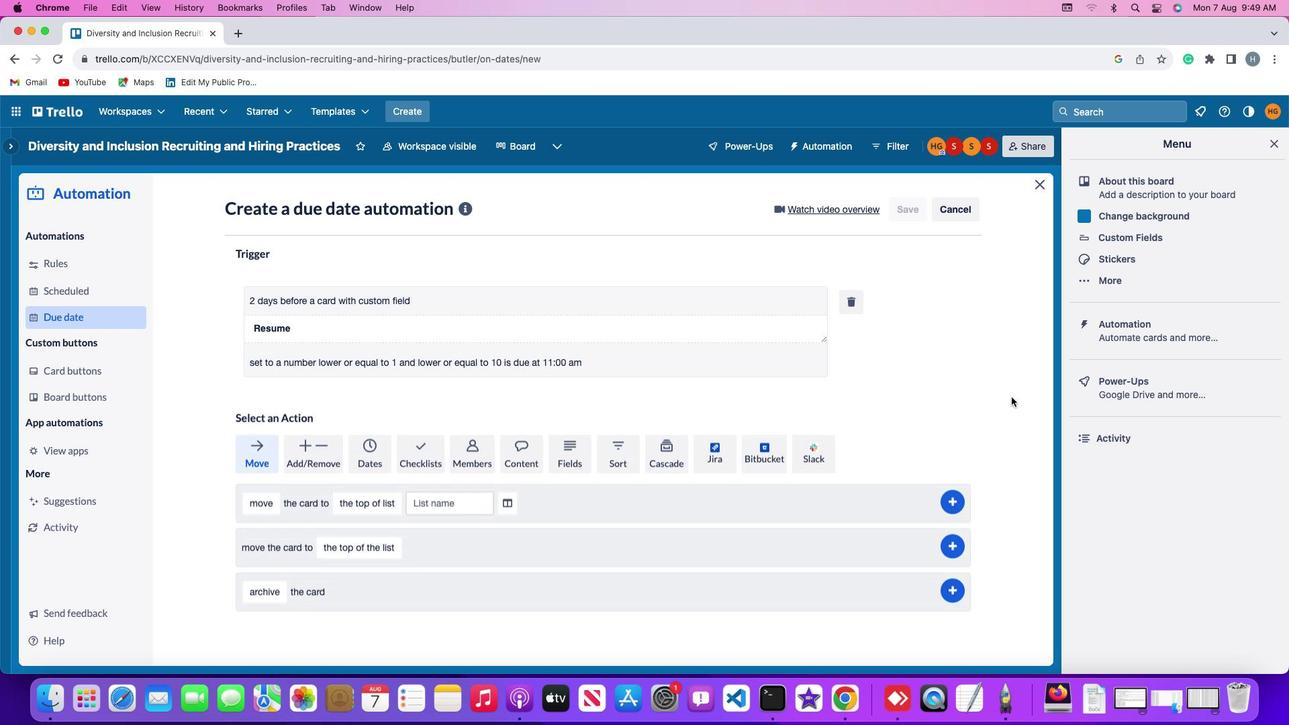 
